 Task: Search one way flight ticket for 3 adults, 3 children in business from Columbus: Rickenbacker International Airport to Indianapolis: Indianapolis International Airport on 8-5-2023. Choice of flights is American. Number of bags: 4 checked bags. Price is upto 42000. Outbound departure time preference is 15:00.
Action: Mouse moved to (424, 170)
Screenshot: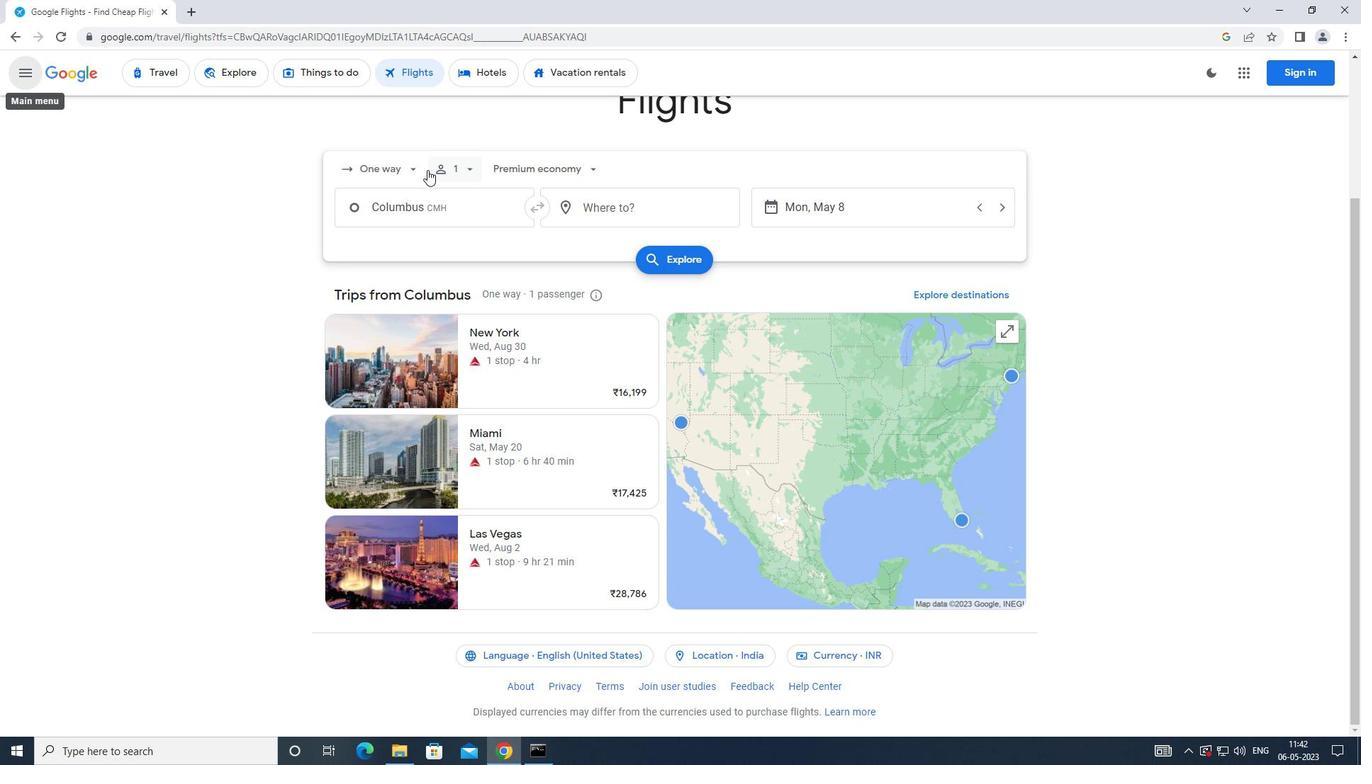 
Action: Mouse pressed left at (424, 170)
Screenshot: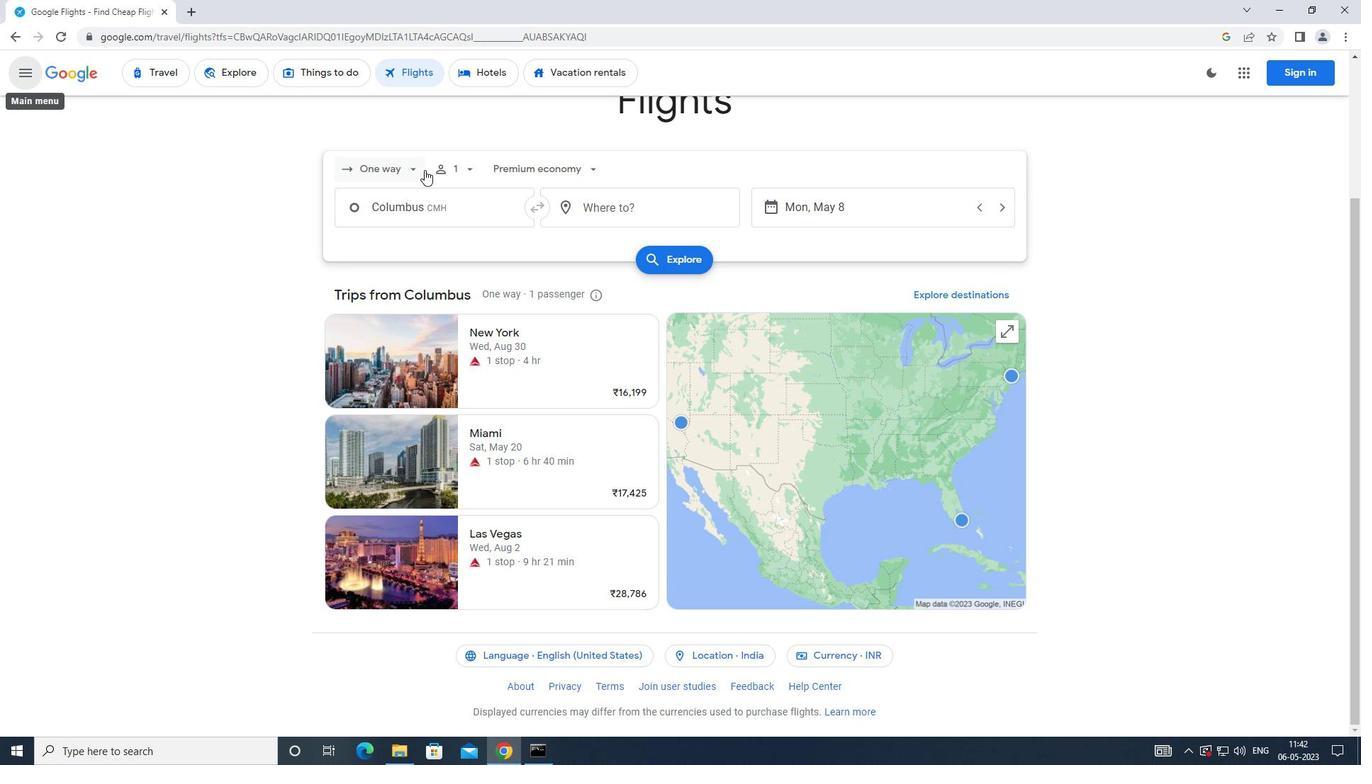 
Action: Mouse moved to (408, 239)
Screenshot: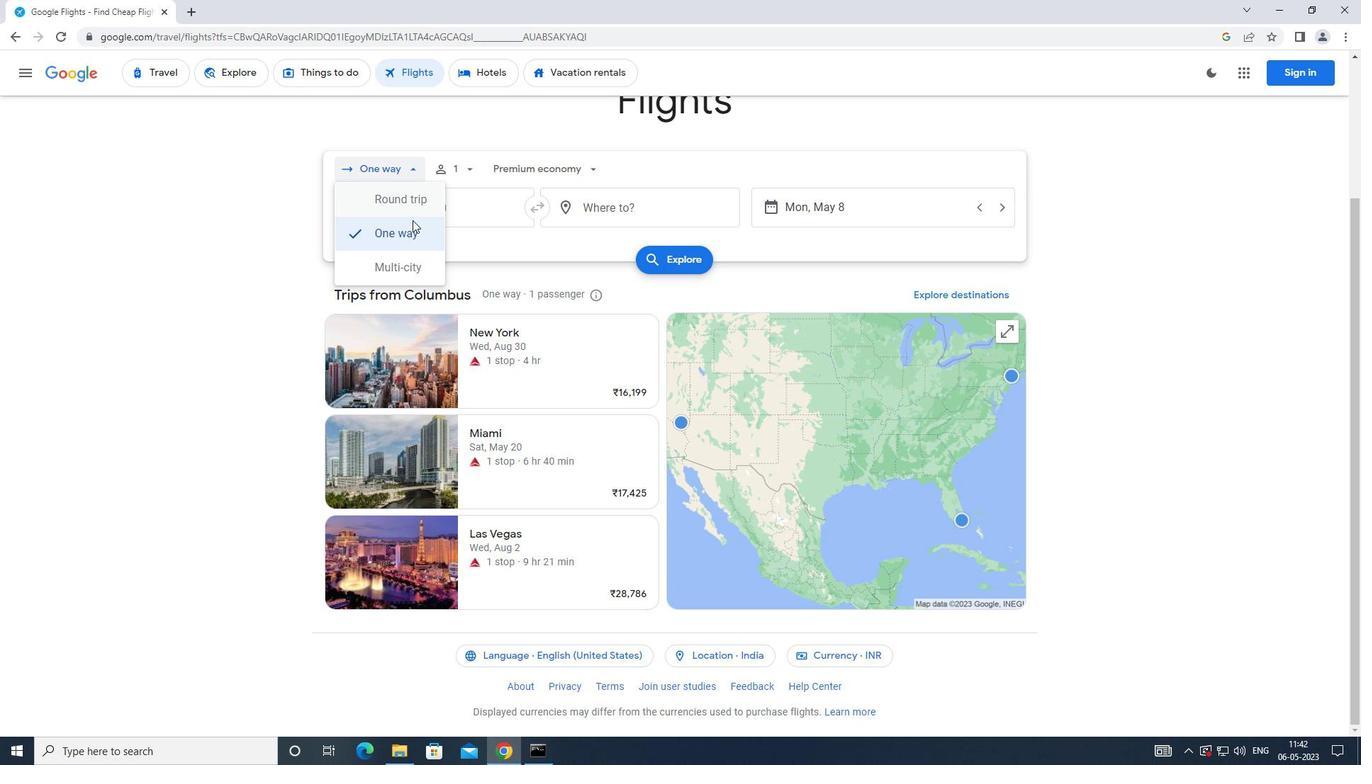 
Action: Mouse pressed left at (408, 239)
Screenshot: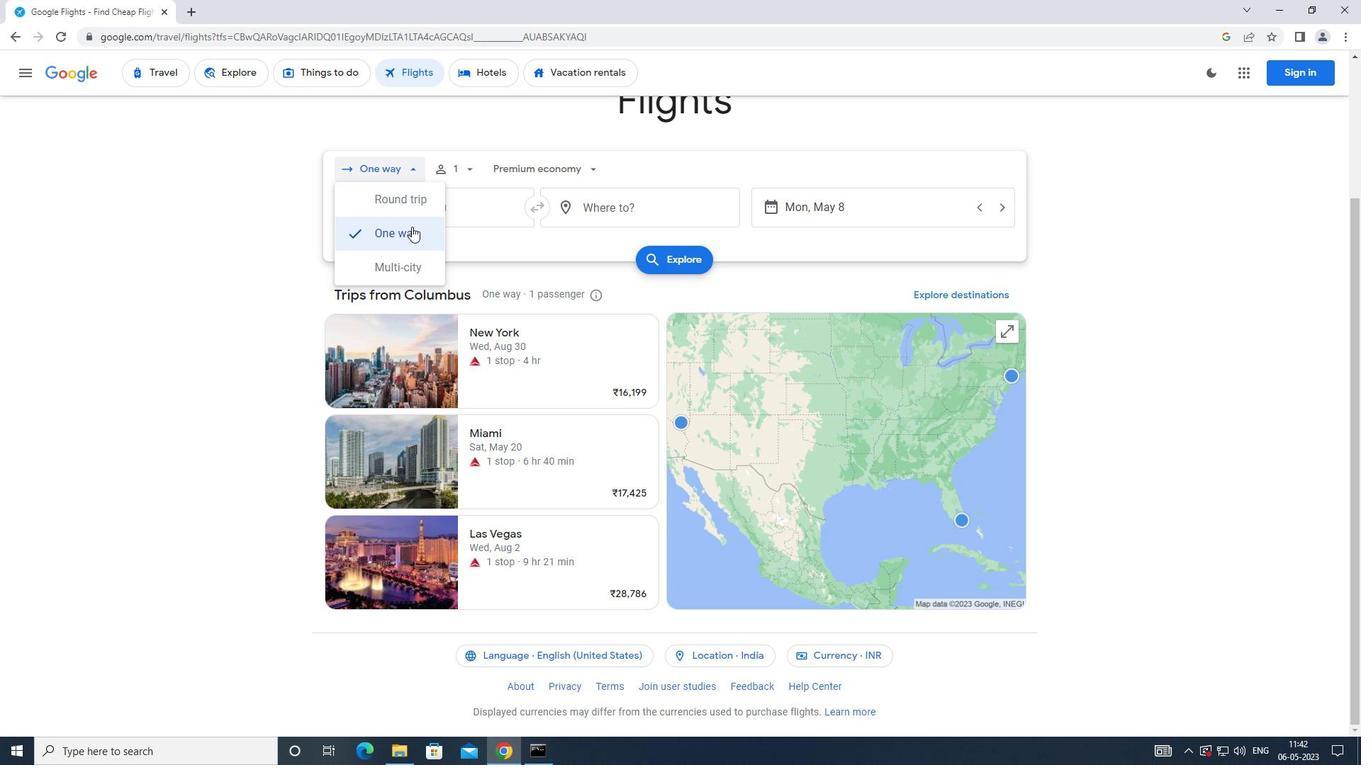 
Action: Mouse moved to (473, 170)
Screenshot: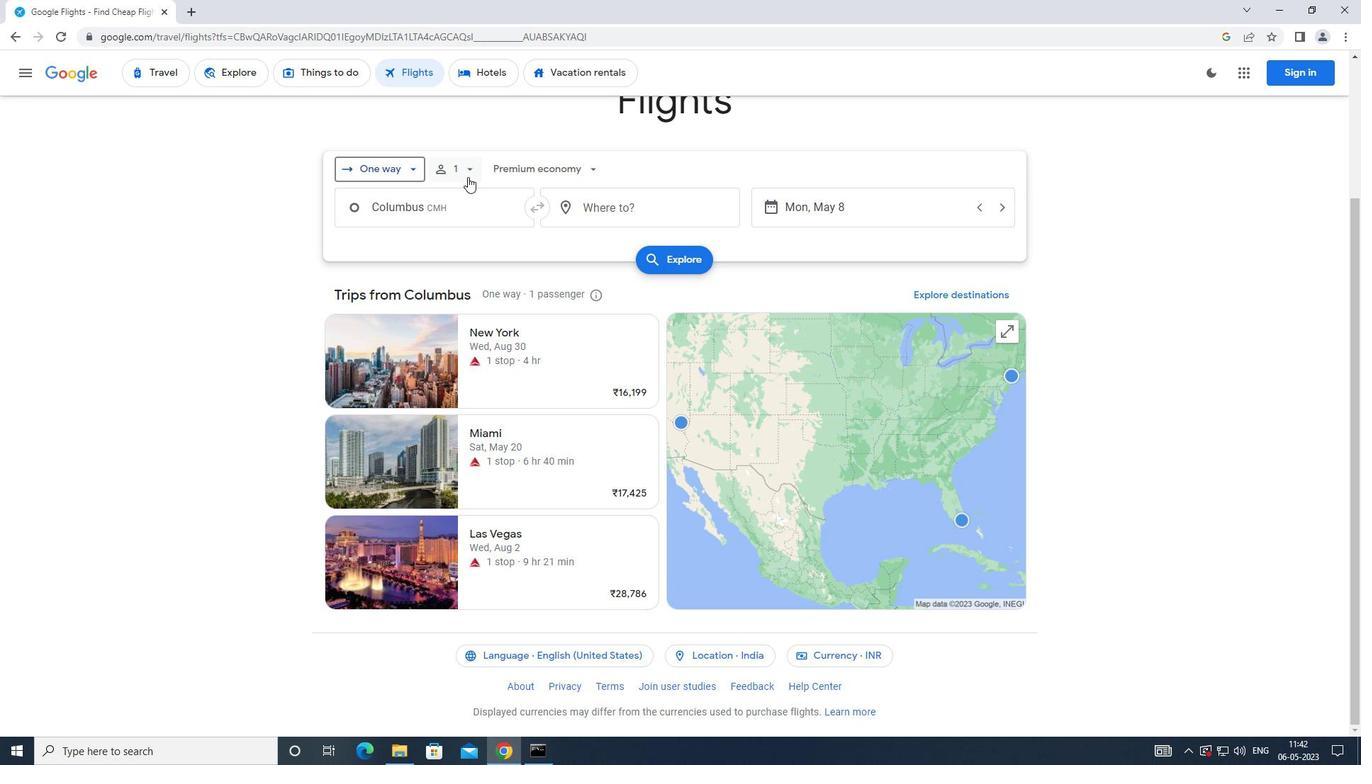 
Action: Mouse pressed left at (473, 170)
Screenshot: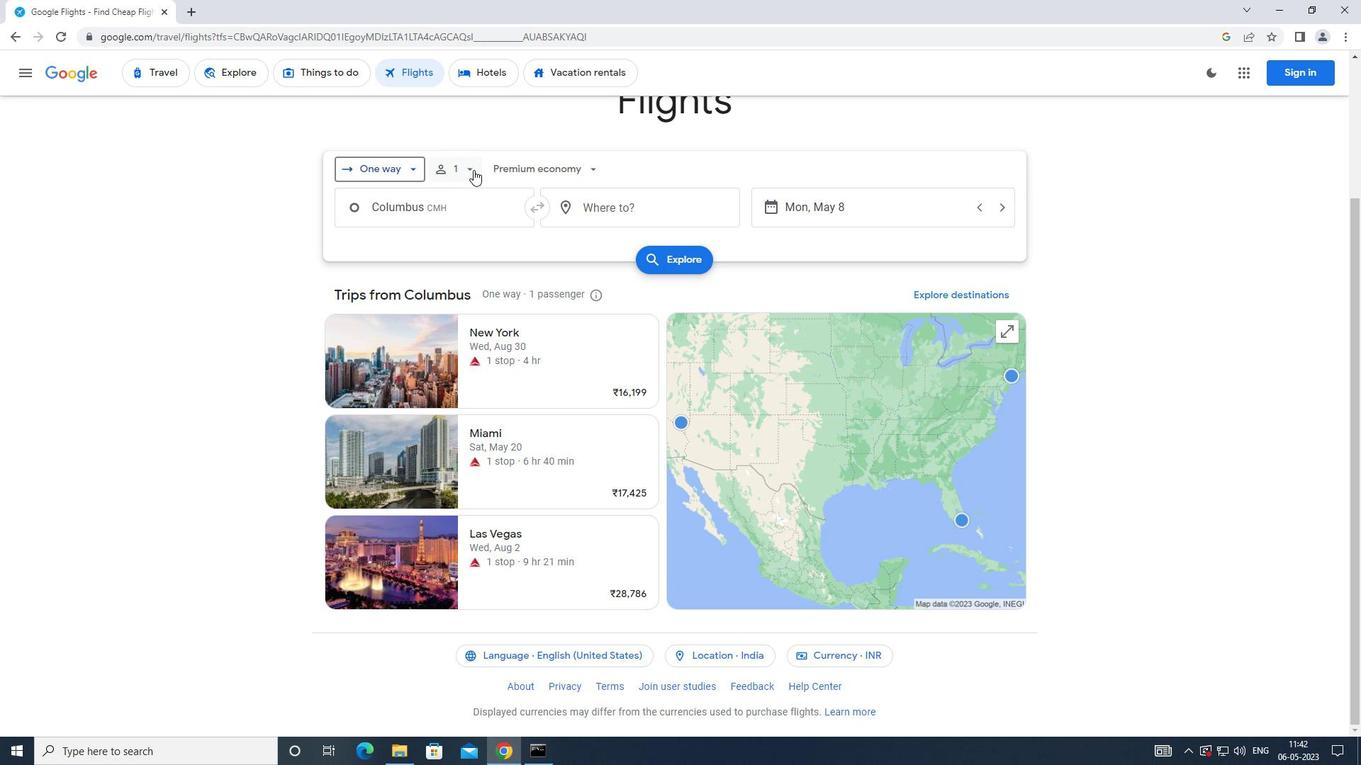 
Action: Mouse moved to (574, 202)
Screenshot: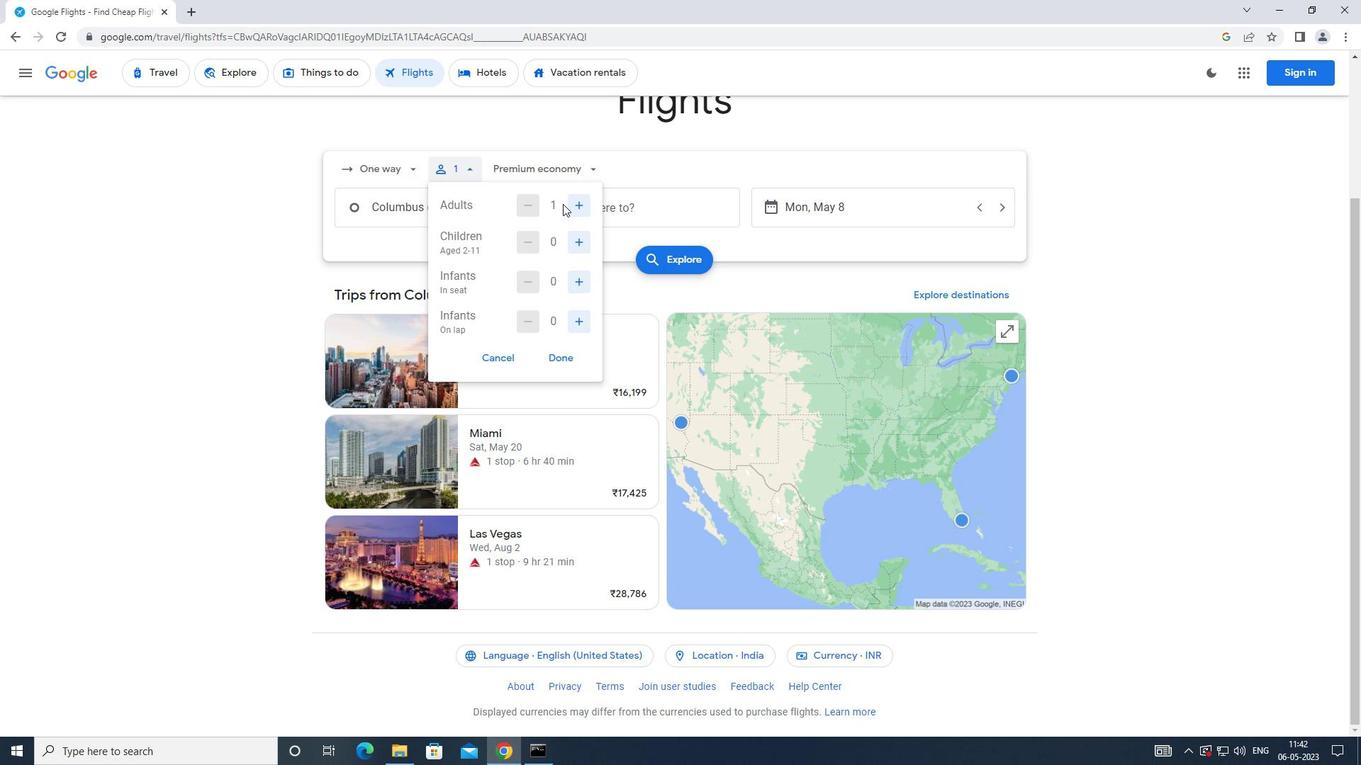 
Action: Mouse pressed left at (574, 202)
Screenshot: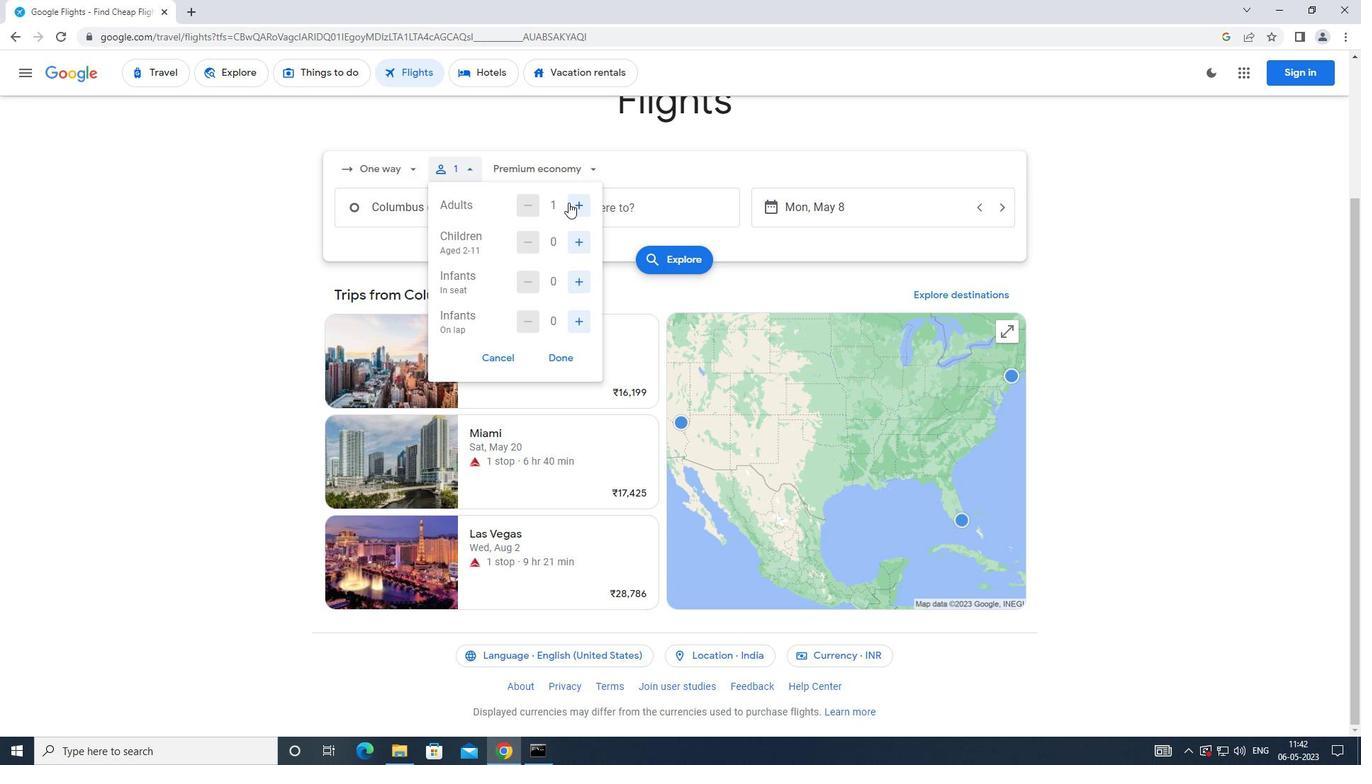 
Action: Mouse pressed left at (574, 202)
Screenshot: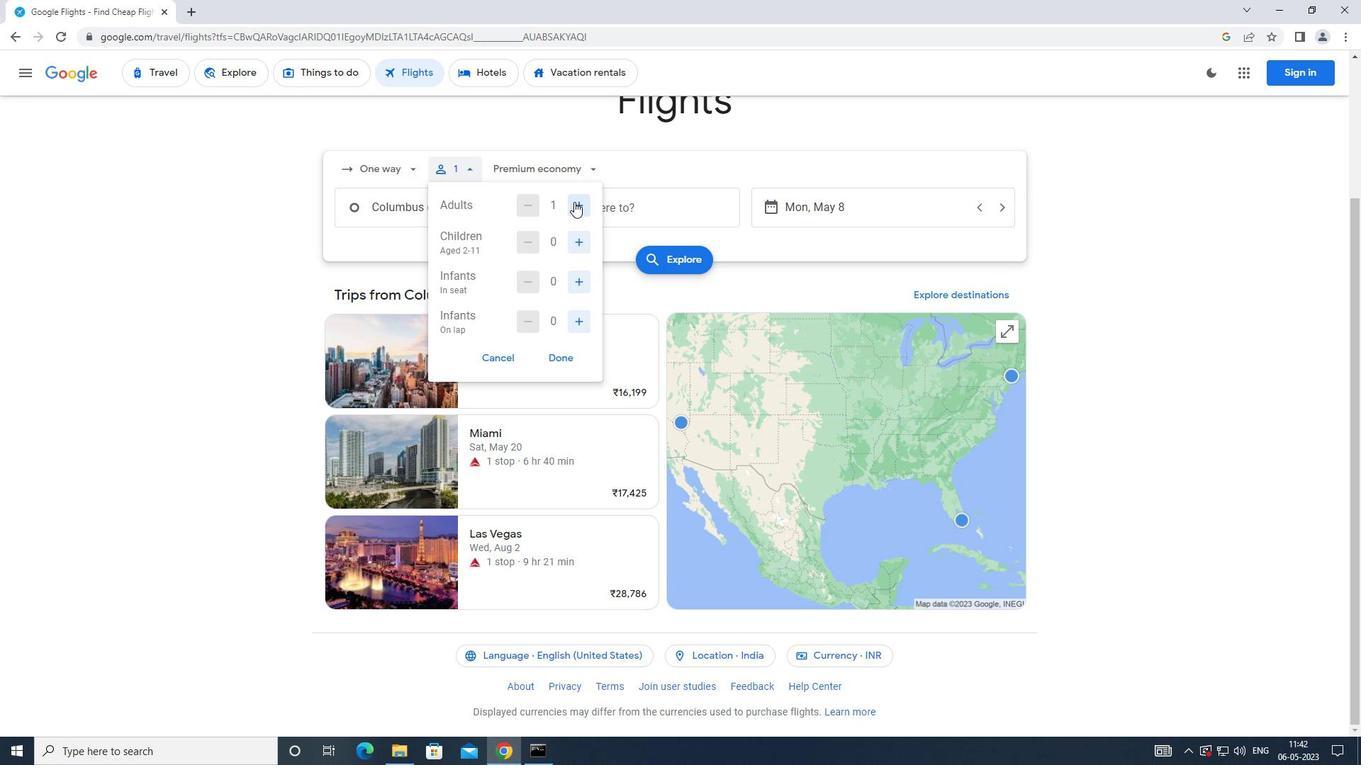
Action: Mouse moved to (573, 246)
Screenshot: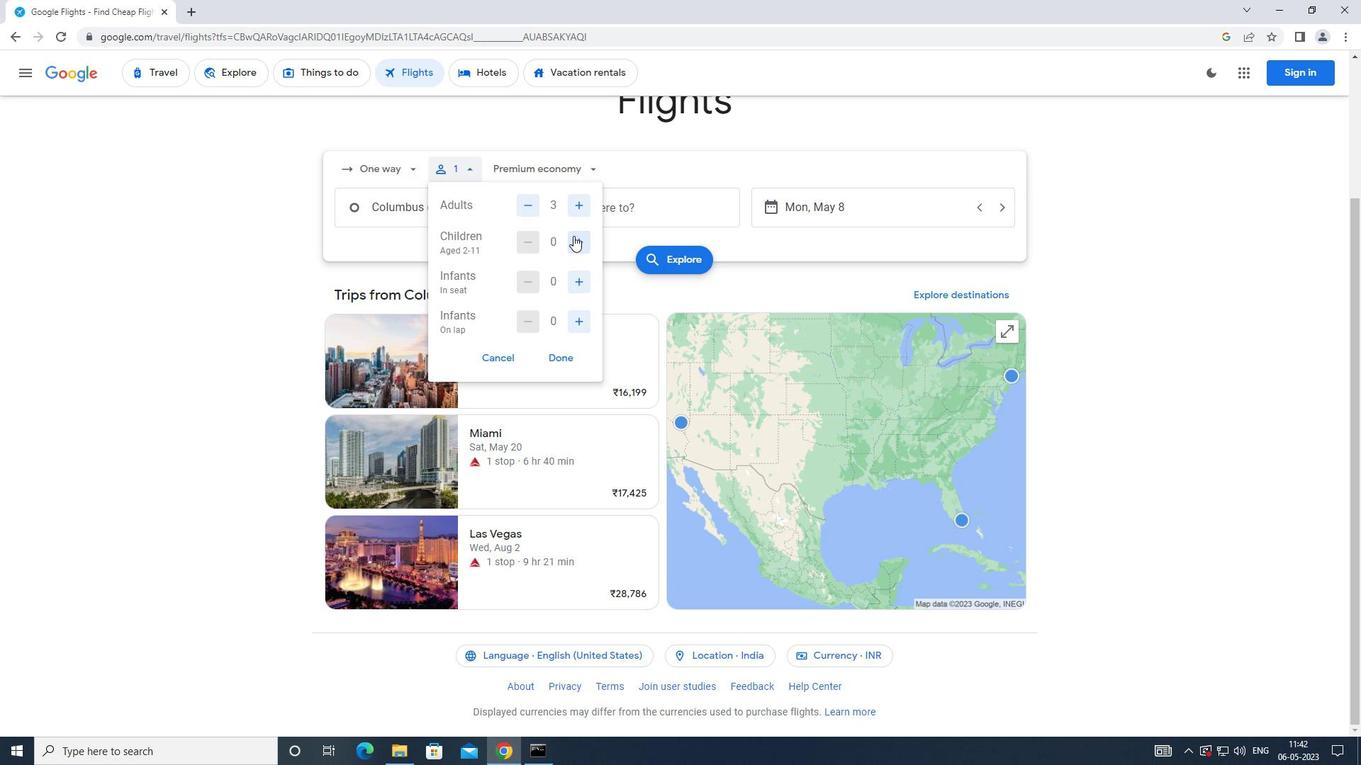 
Action: Mouse pressed left at (573, 246)
Screenshot: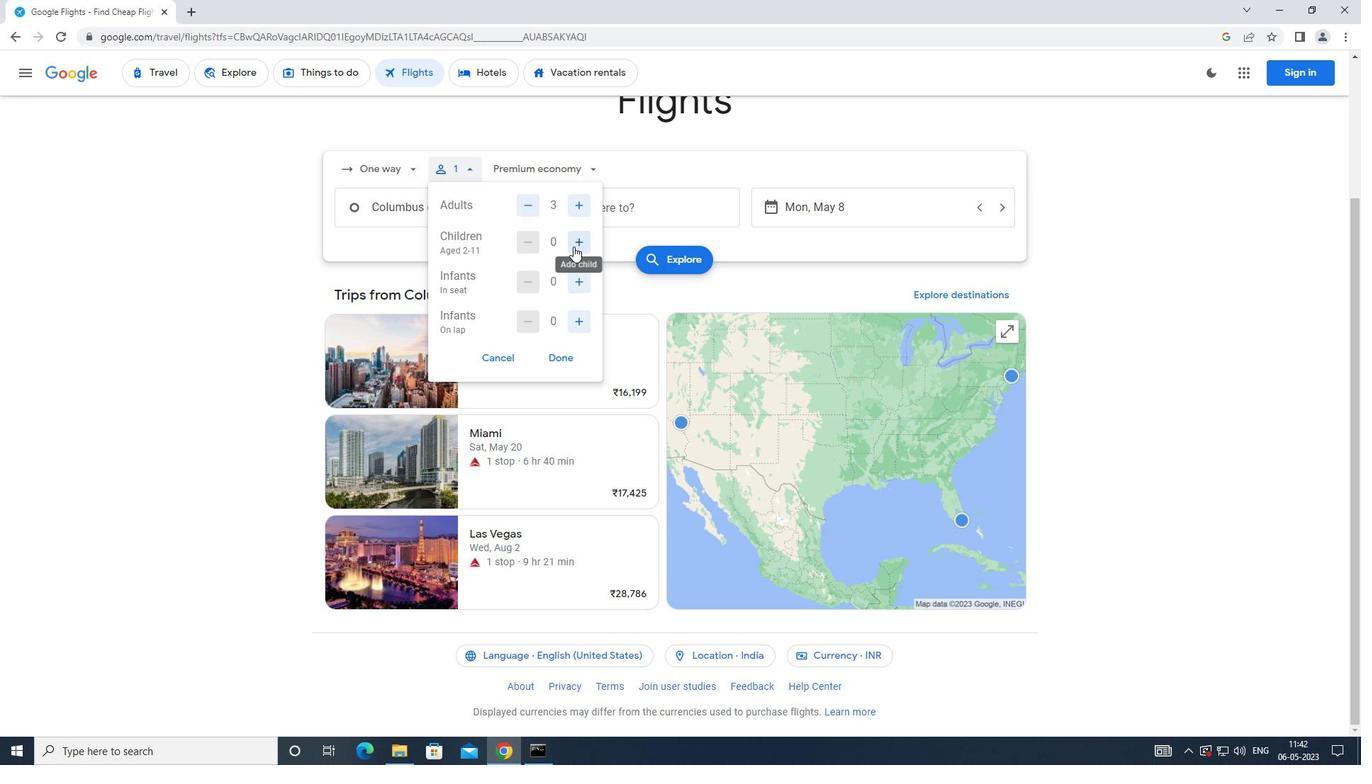 
Action: Mouse moved to (573, 246)
Screenshot: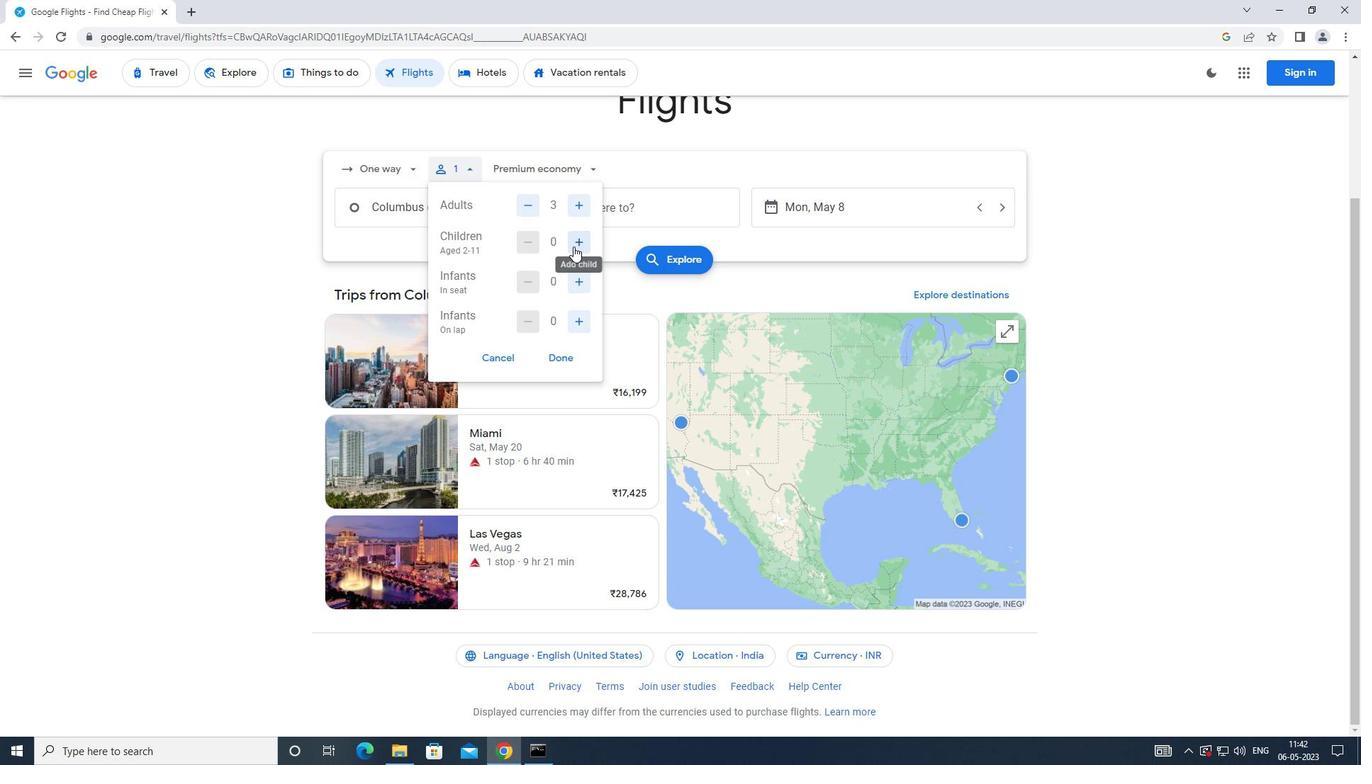 
Action: Mouse pressed left at (573, 246)
Screenshot: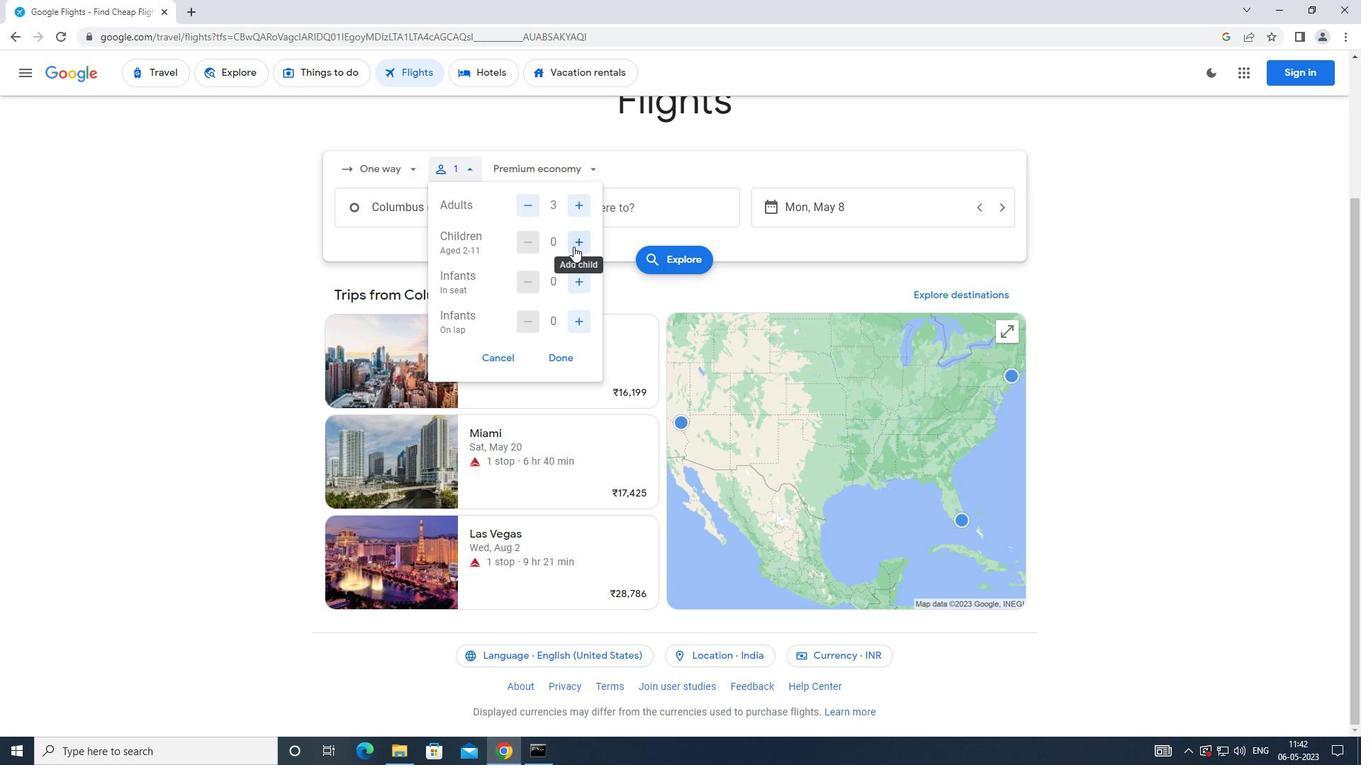 
Action: Mouse pressed left at (573, 246)
Screenshot: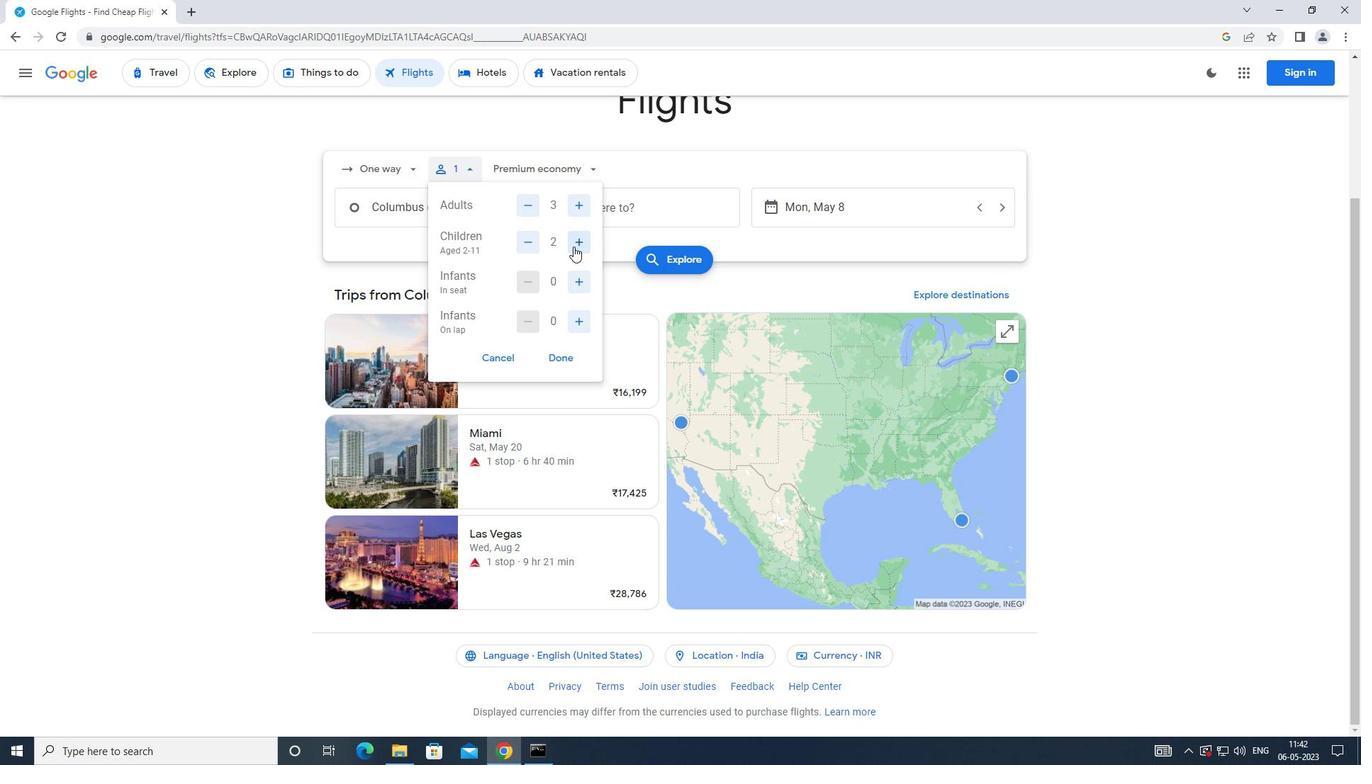 
Action: Mouse moved to (563, 354)
Screenshot: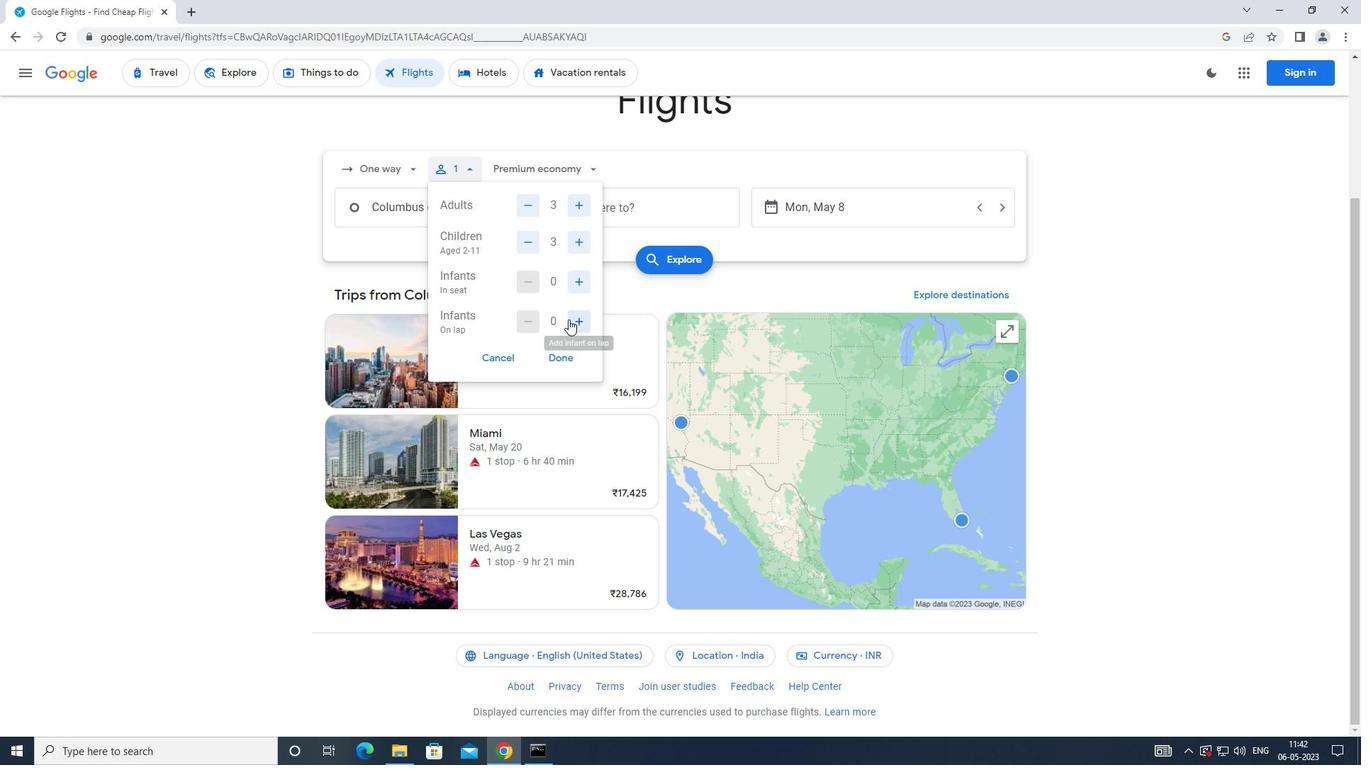 
Action: Mouse pressed left at (563, 354)
Screenshot: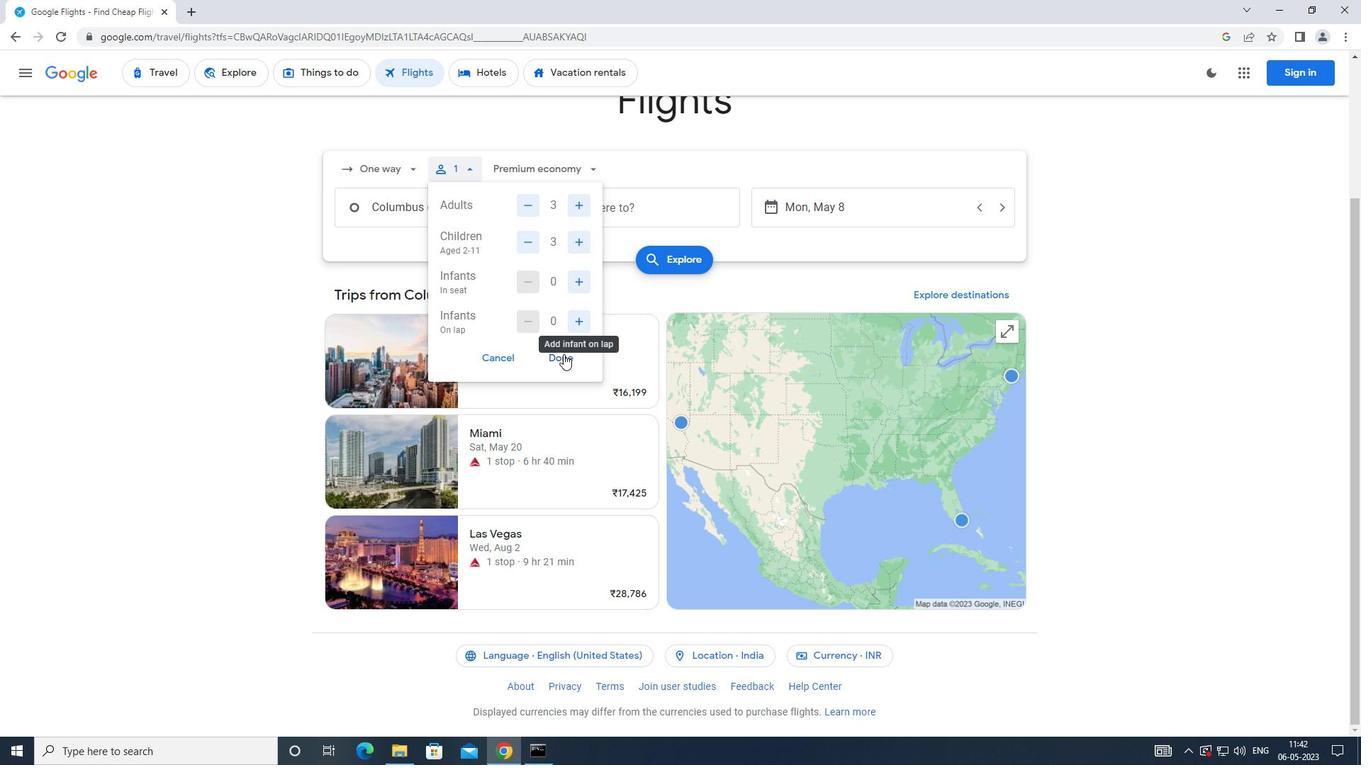 
Action: Mouse moved to (578, 175)
Screenshot: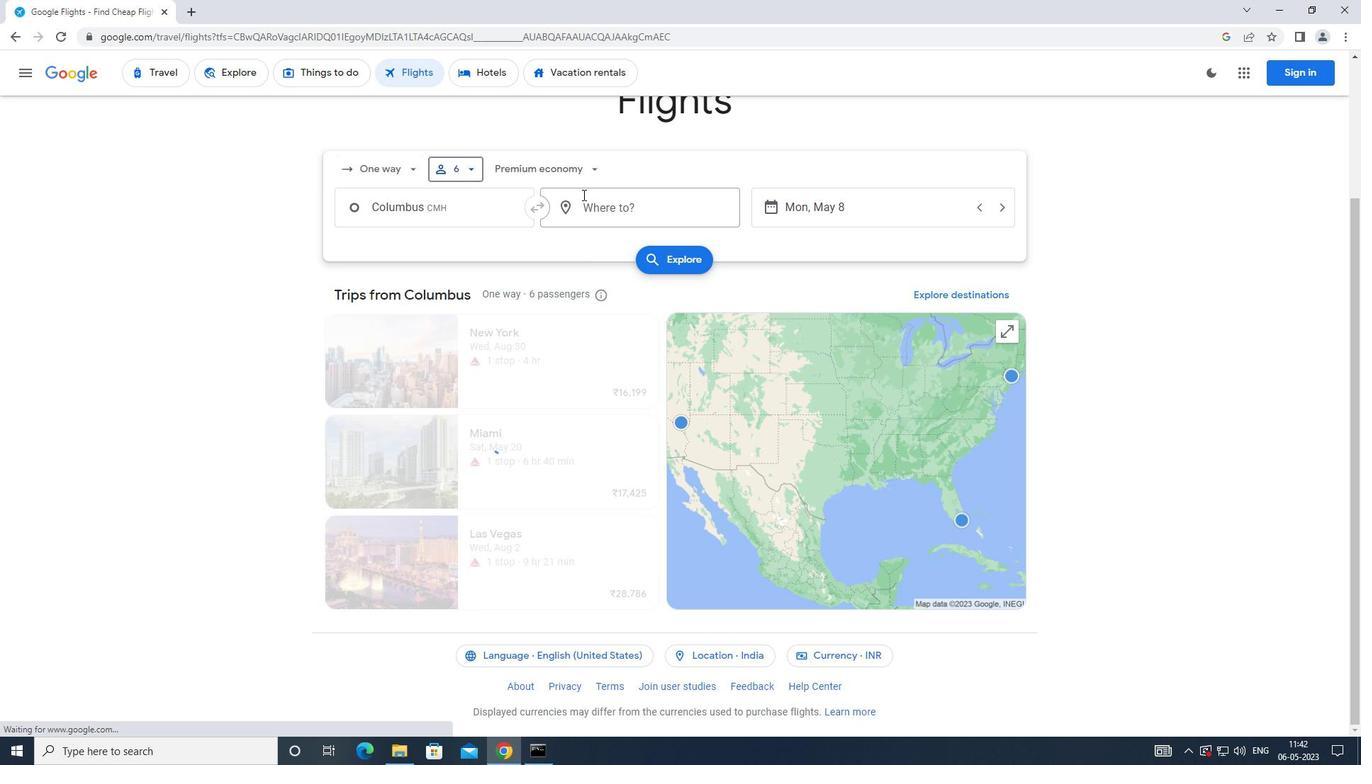 
Action: Mouse pressed left at (578, 175)
Screenshot: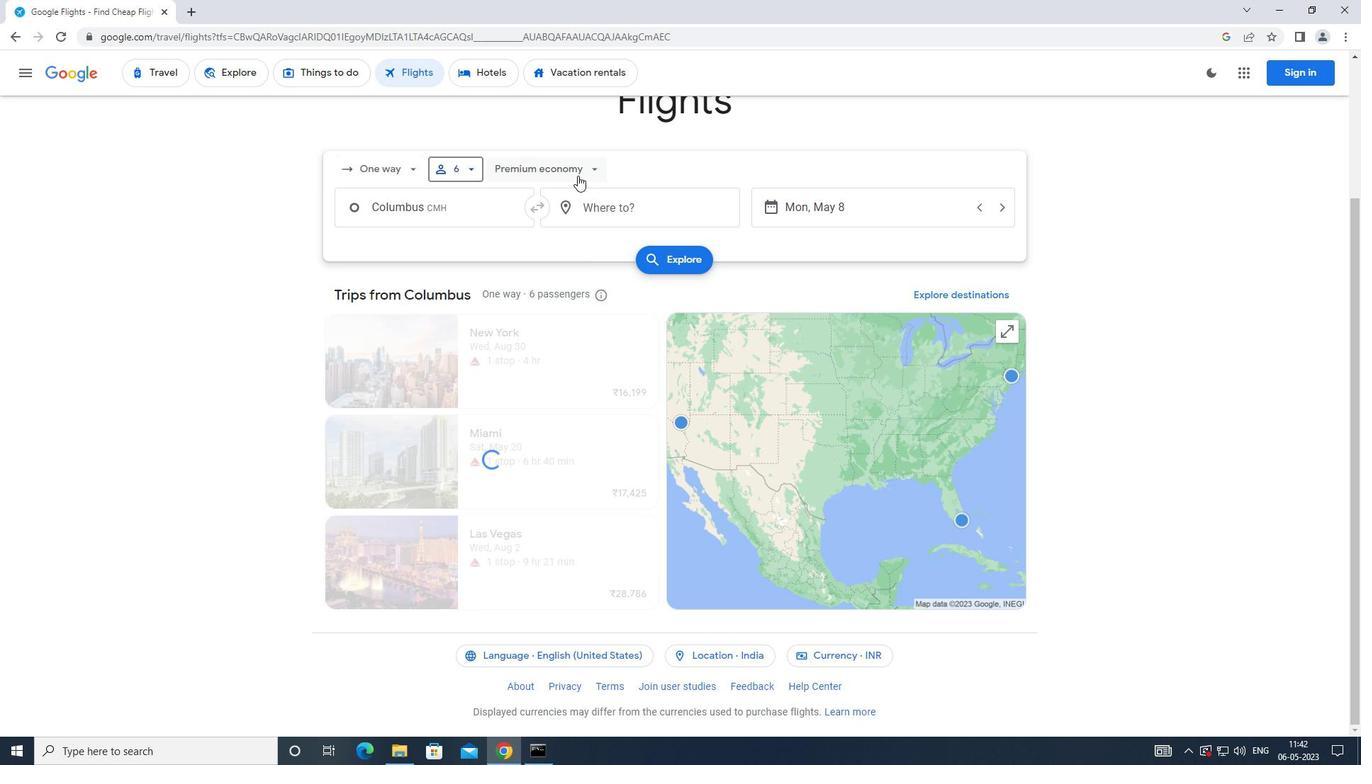 
Action: Mouse moved to (573, 263)
Screenshot: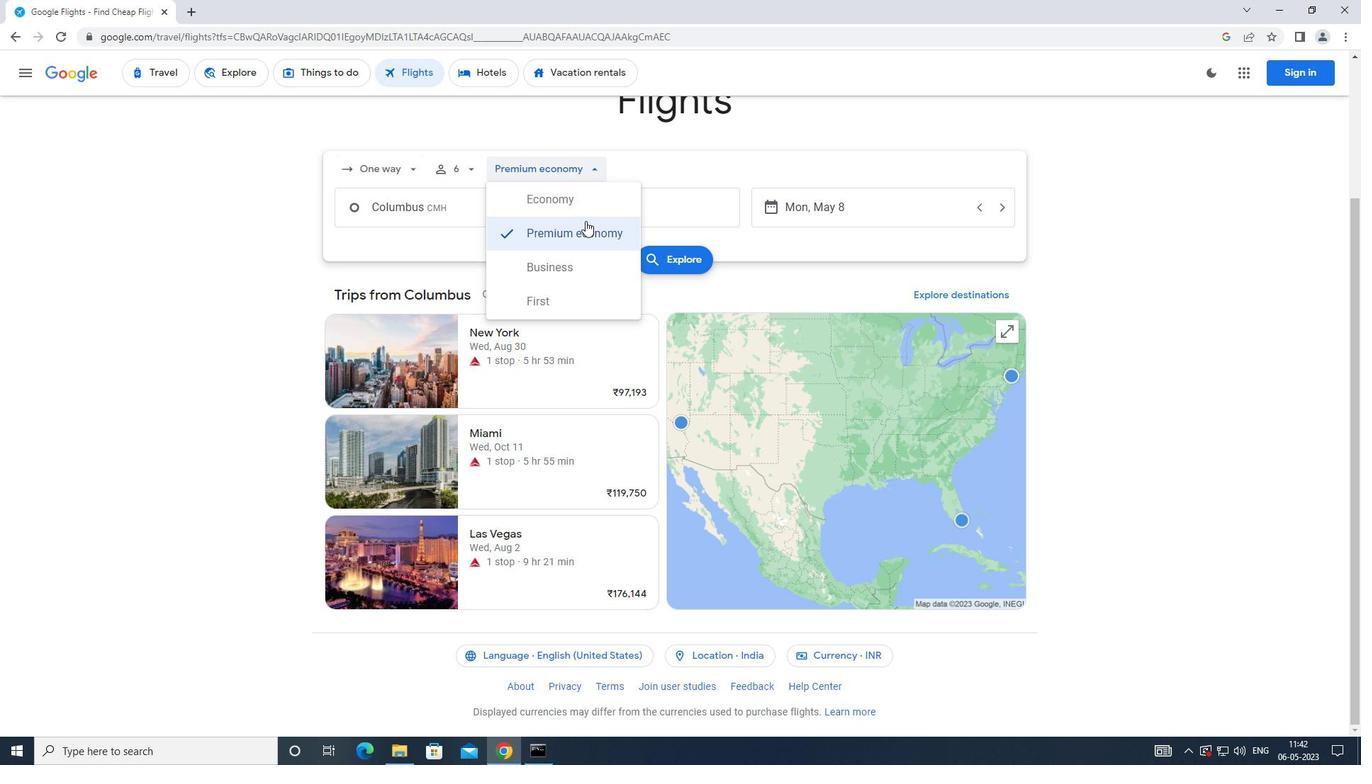 
Action: Mouse pressed left at (573, 263)
Screenshot: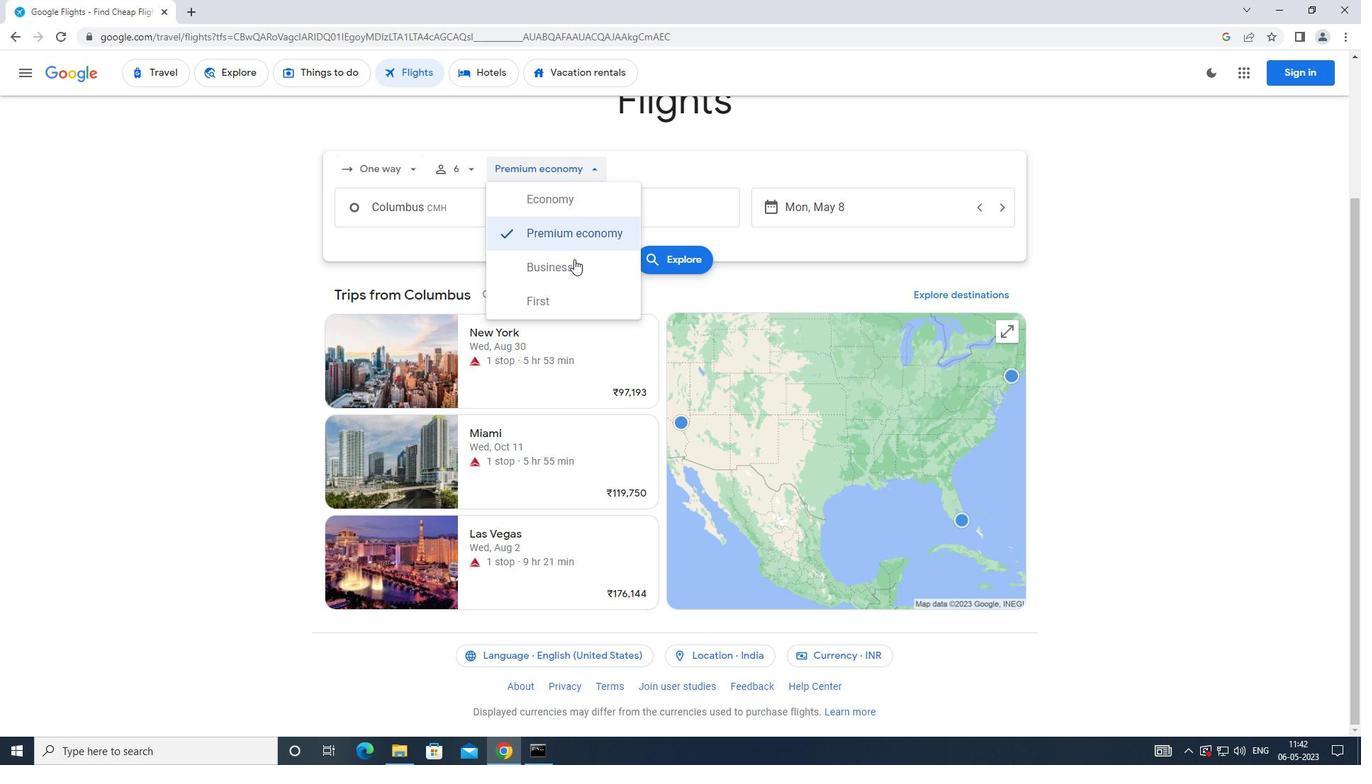 
Action: Mouse moved to (475, 212)
Screenshot: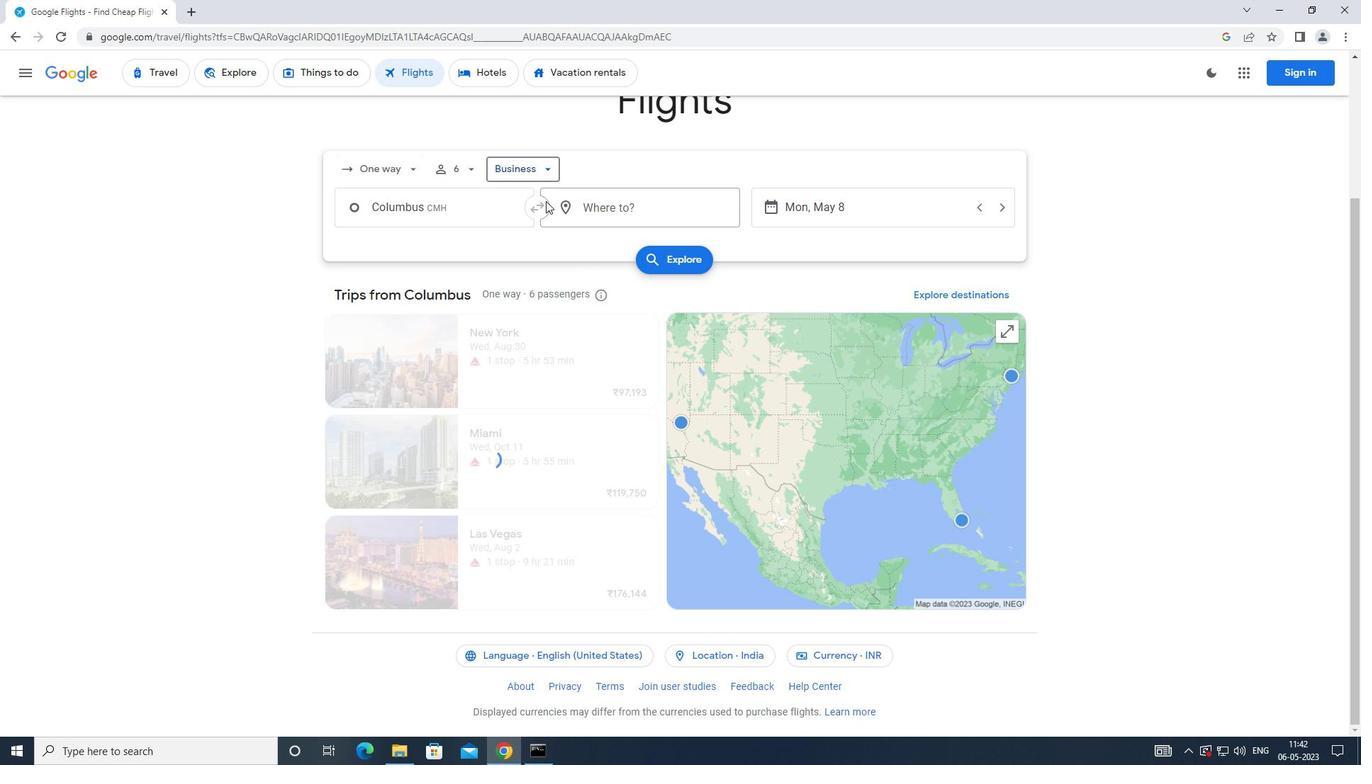 
Action: Mouse pressed left at (475, 212)
Screenshot: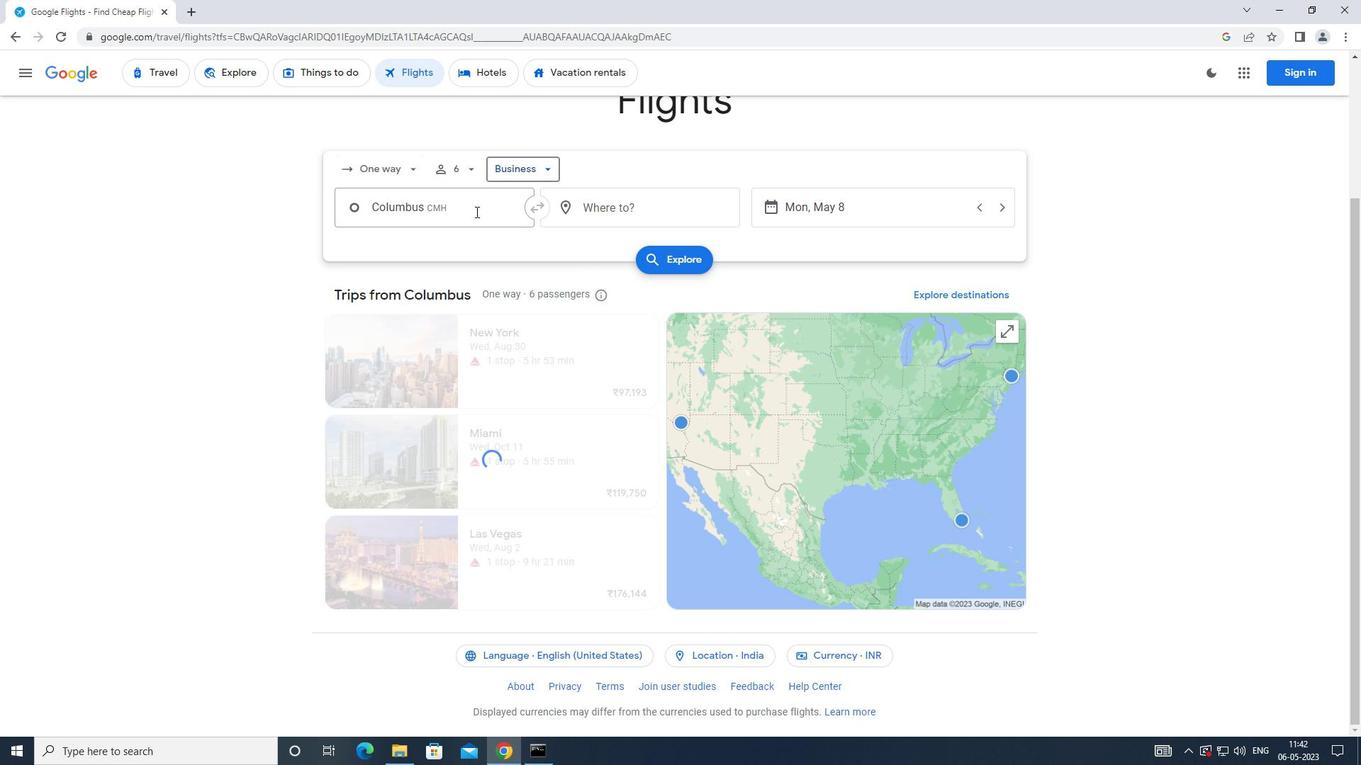 
Action: Mouse moved to (475, 217)
Screenshot: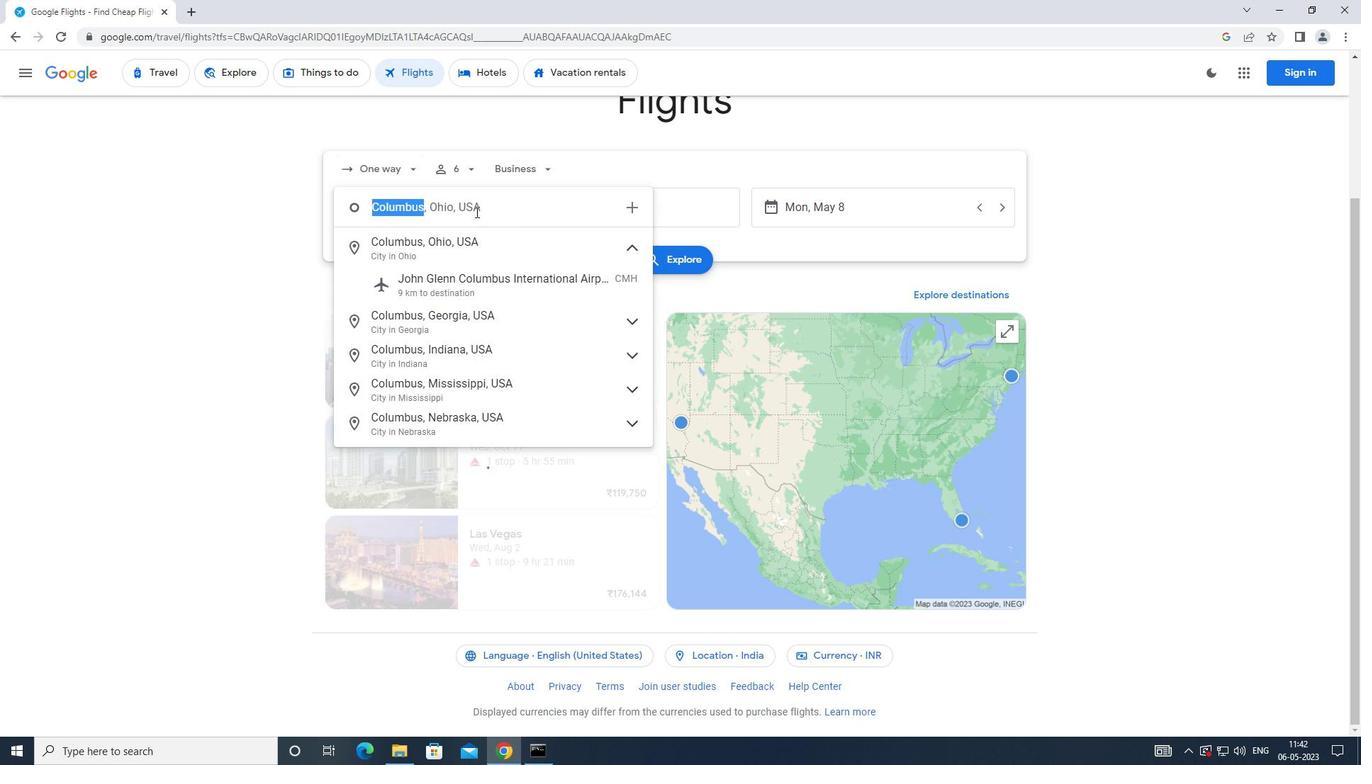 
Action: Key pressed <Key.caps_lock>r<Key.caps_lock>ickenbacker
Screenshot: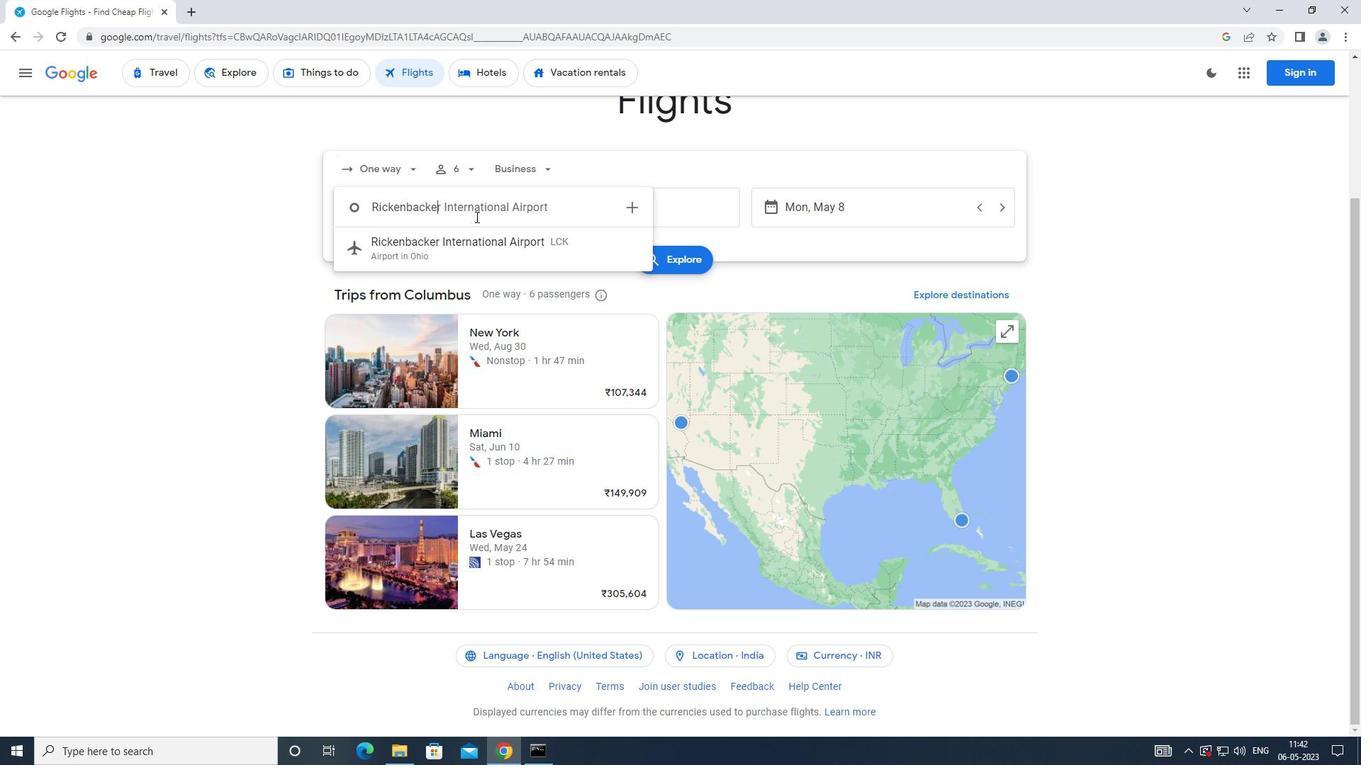 
Action: Mouse moved to (472, 245)
Screenshot: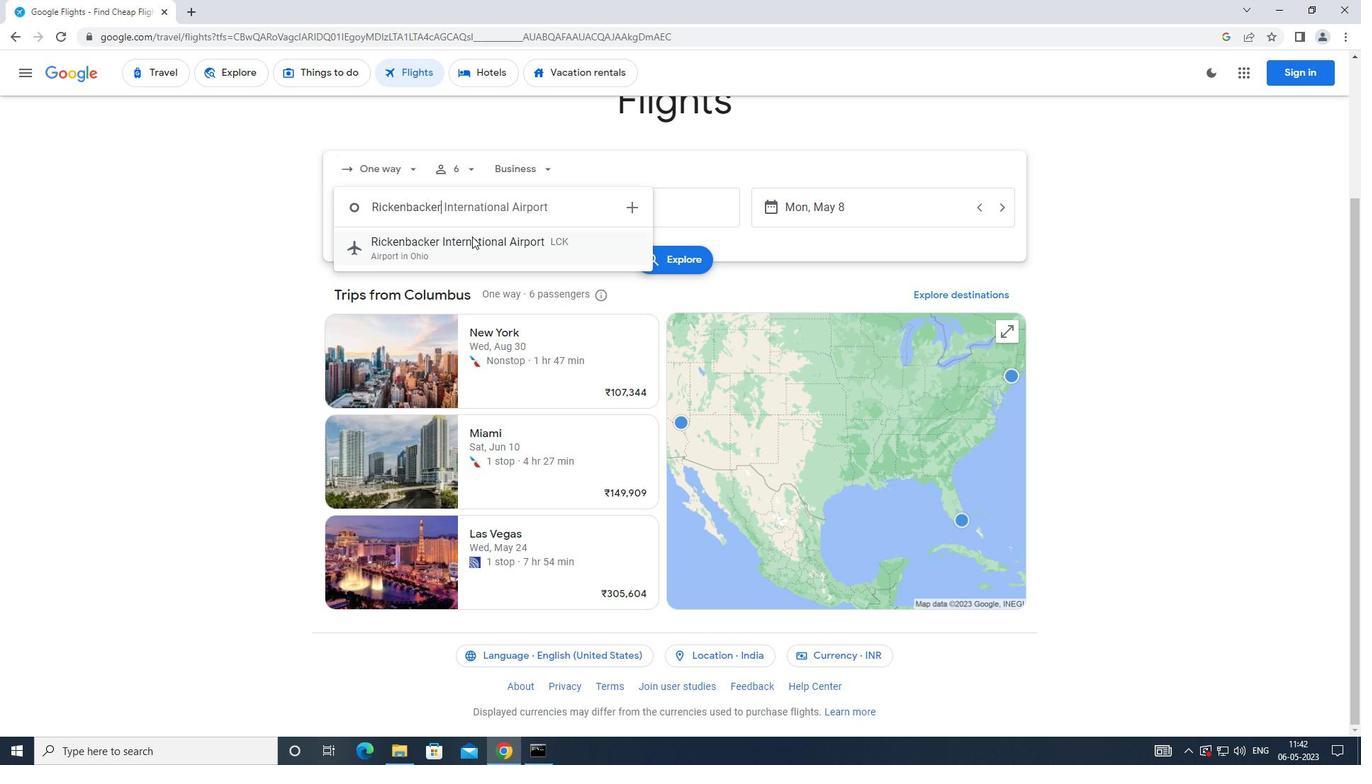
Action: Mouse pressed left at (472, 245)
Screenshot: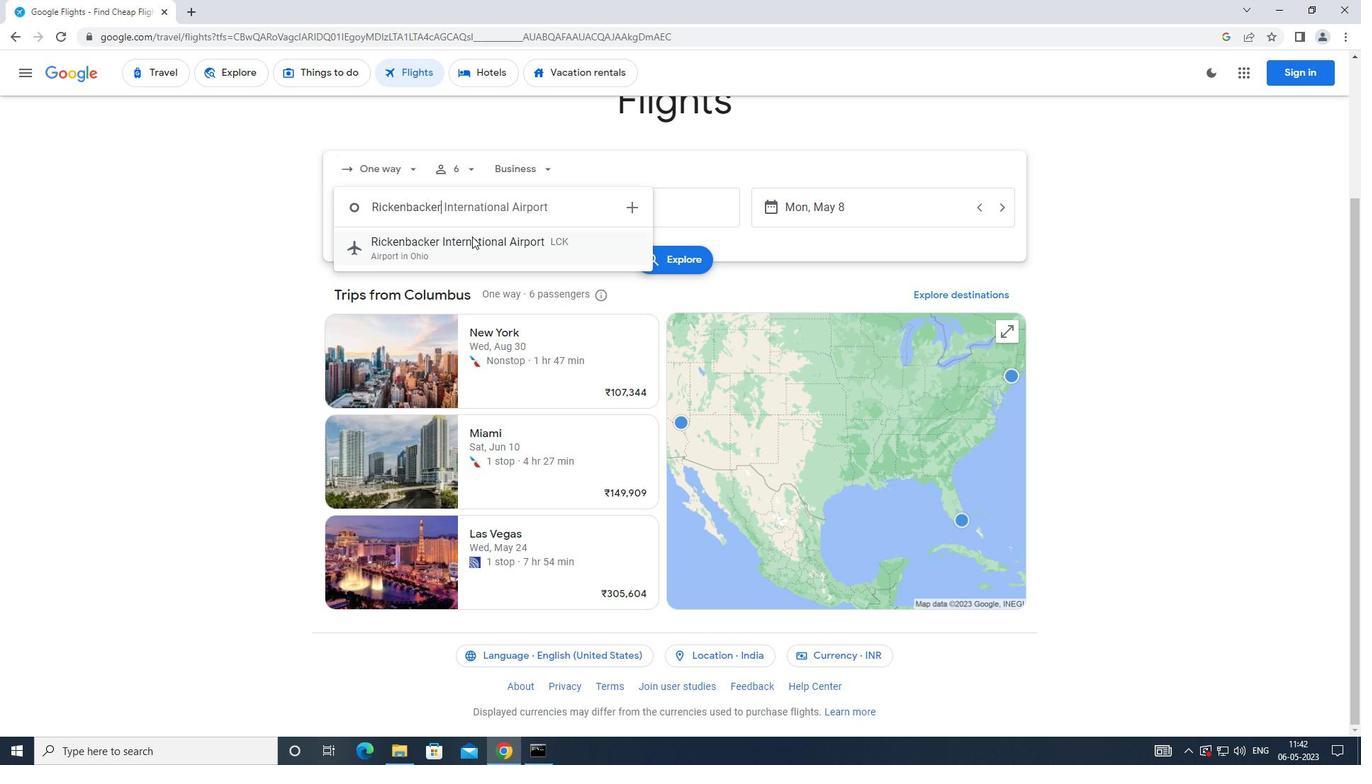 
Action: Mouse moved to (645, 219)
Screenshot: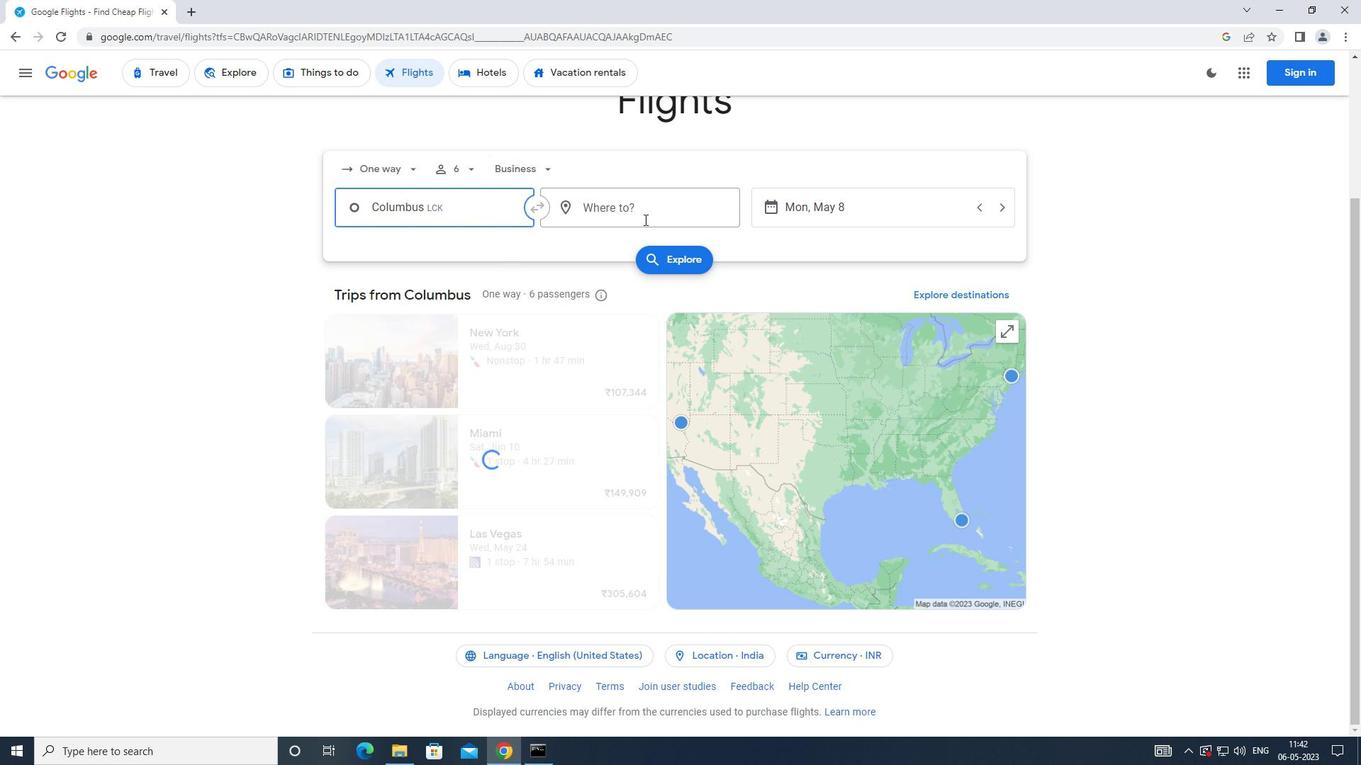 
Action: Mouse pressed left at (645, 219)
Screenshot: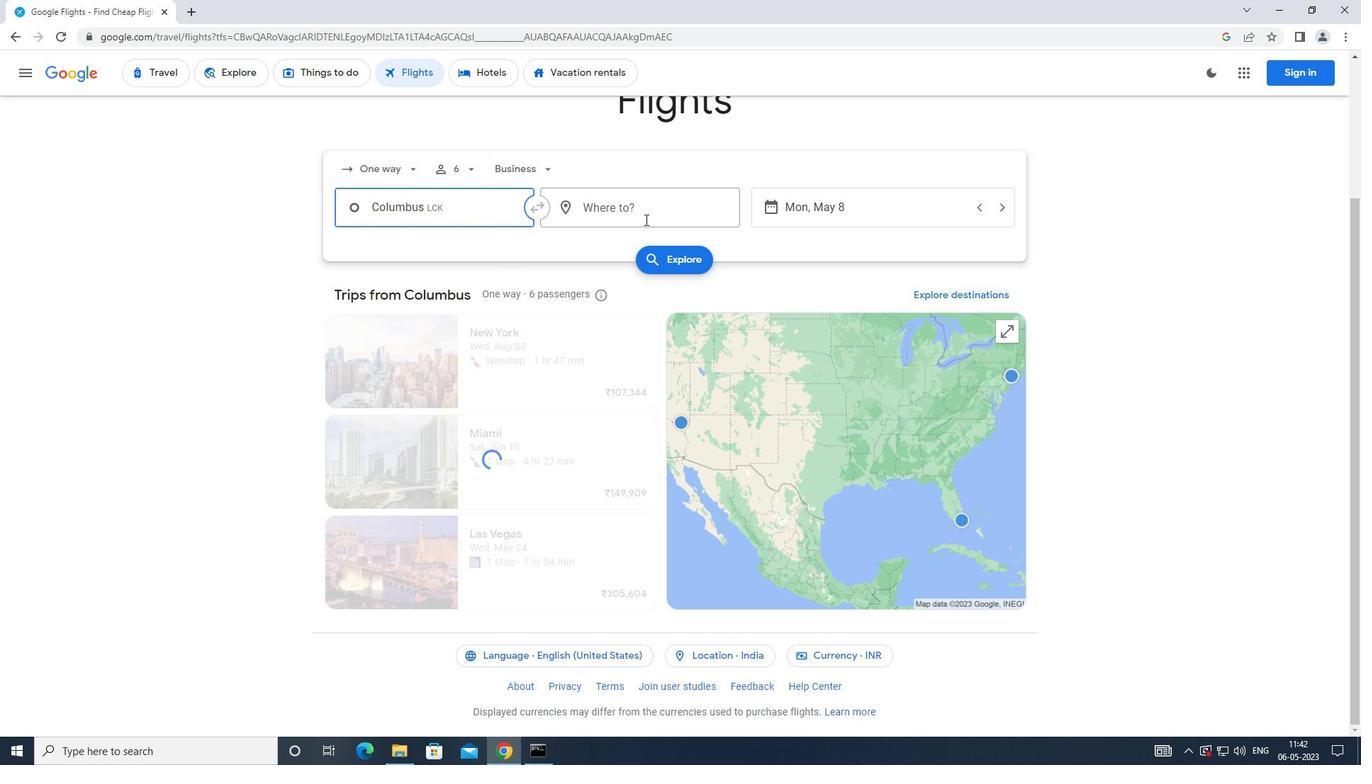 
Action: Mouse moved to (645, 219)
Screenshot: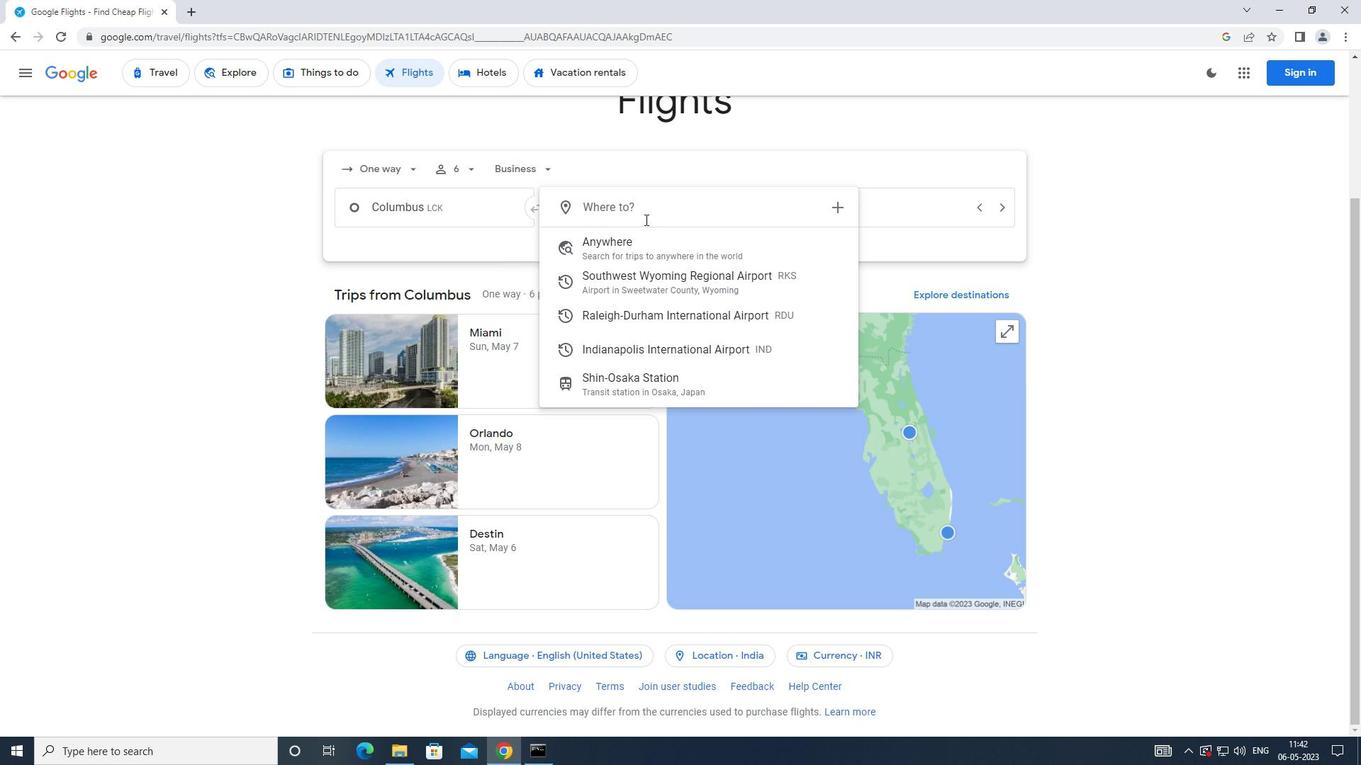 
Action: Key pressed <Key.caps_lock>i<Key.caps_lock>ndianapolis
Screenshot: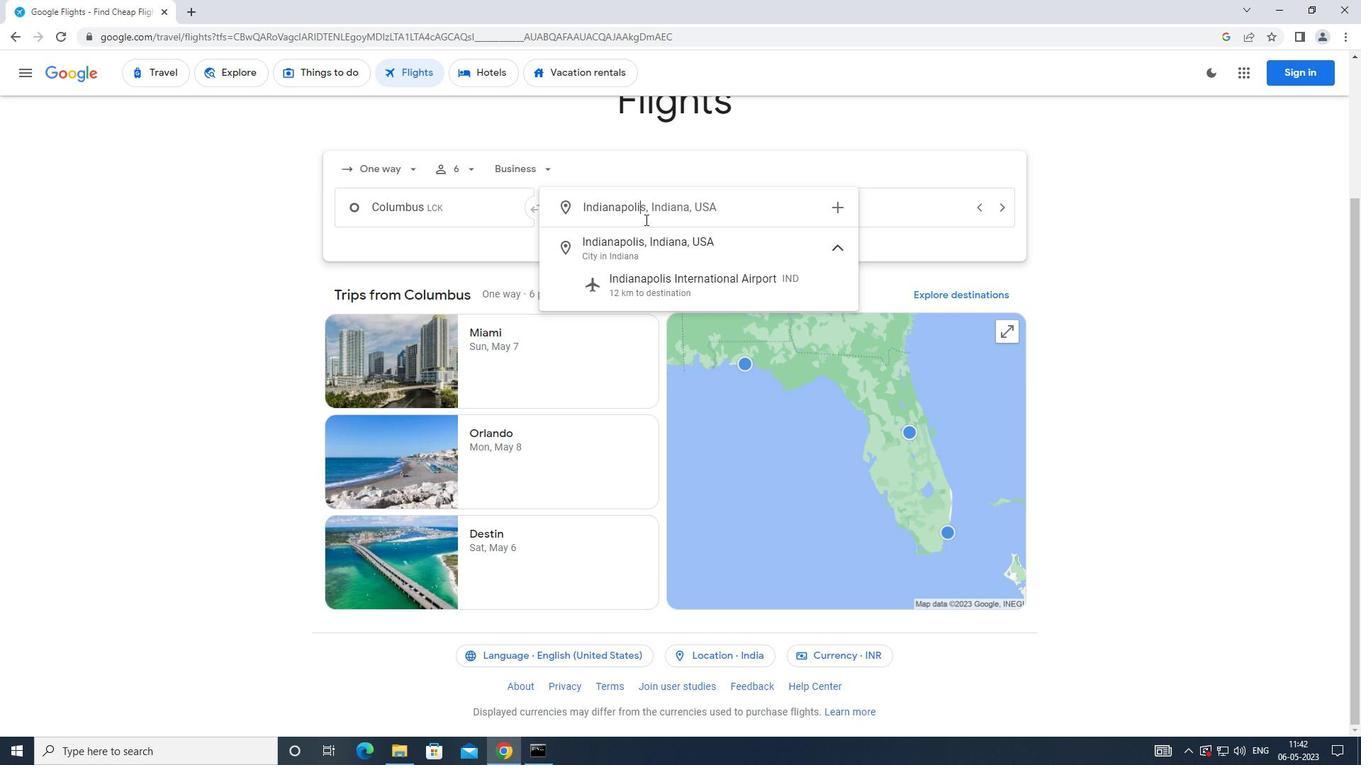 
Action: Mouse moved to (647, 275)
Screenshot: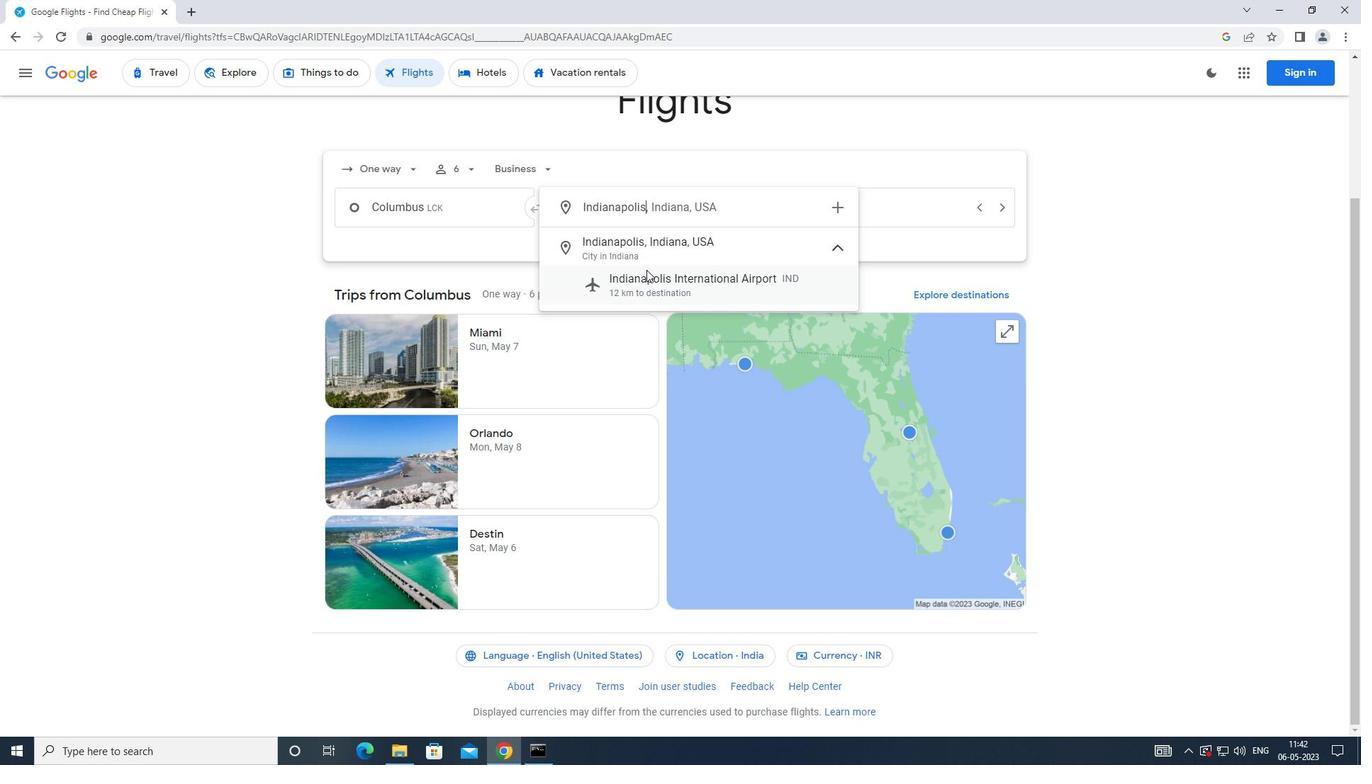 
Action: Mouse pressed left at (647, 275)
Screenshot: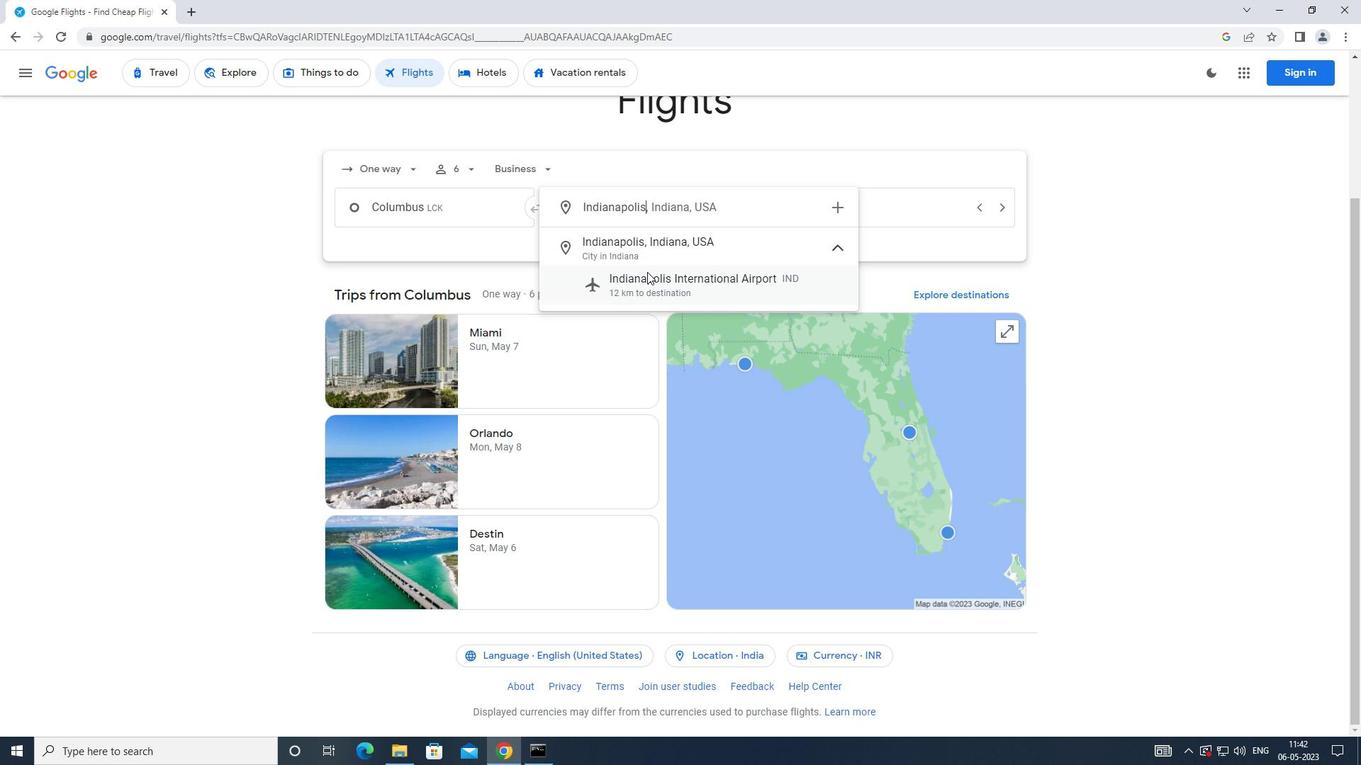 
Action: Mouse moved to (811, 224)
Screenshot: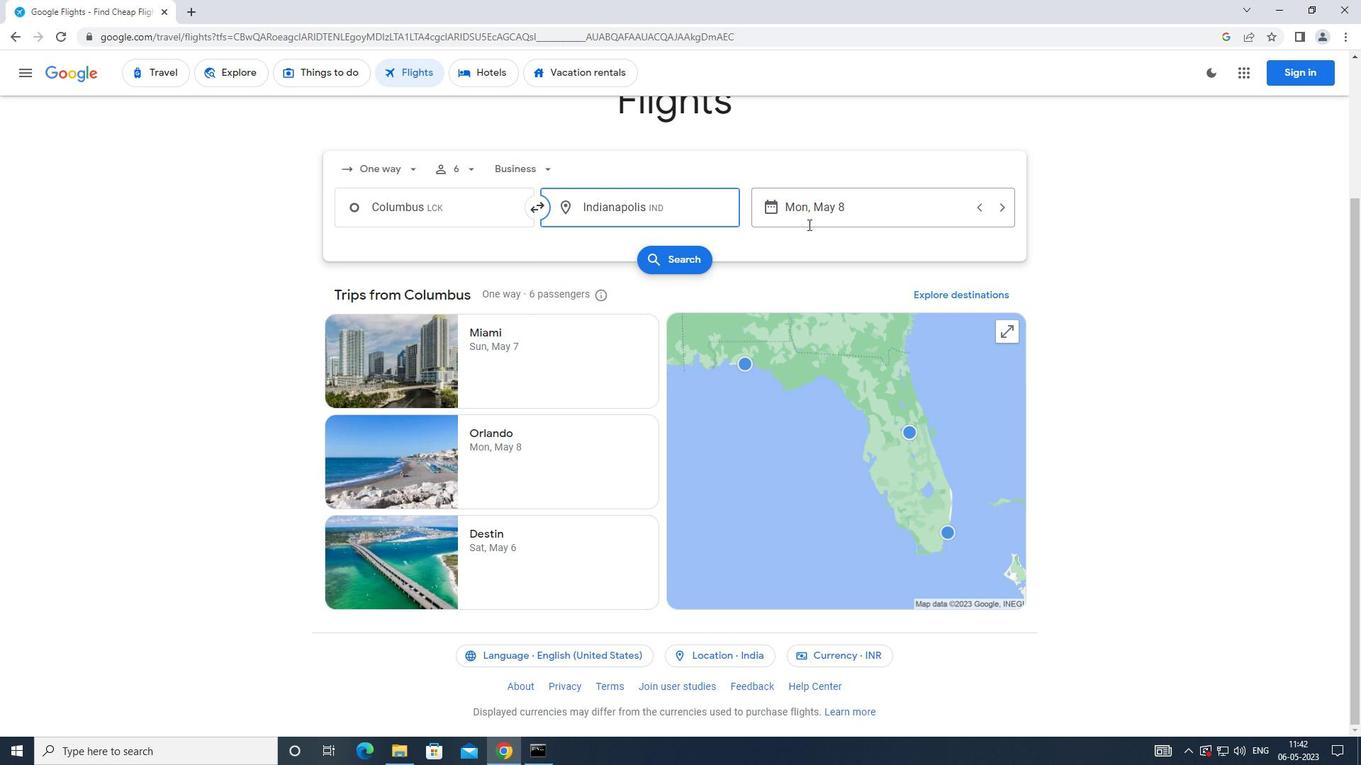 
Action: Mouse pressed left at (811, 224)
Screenshot: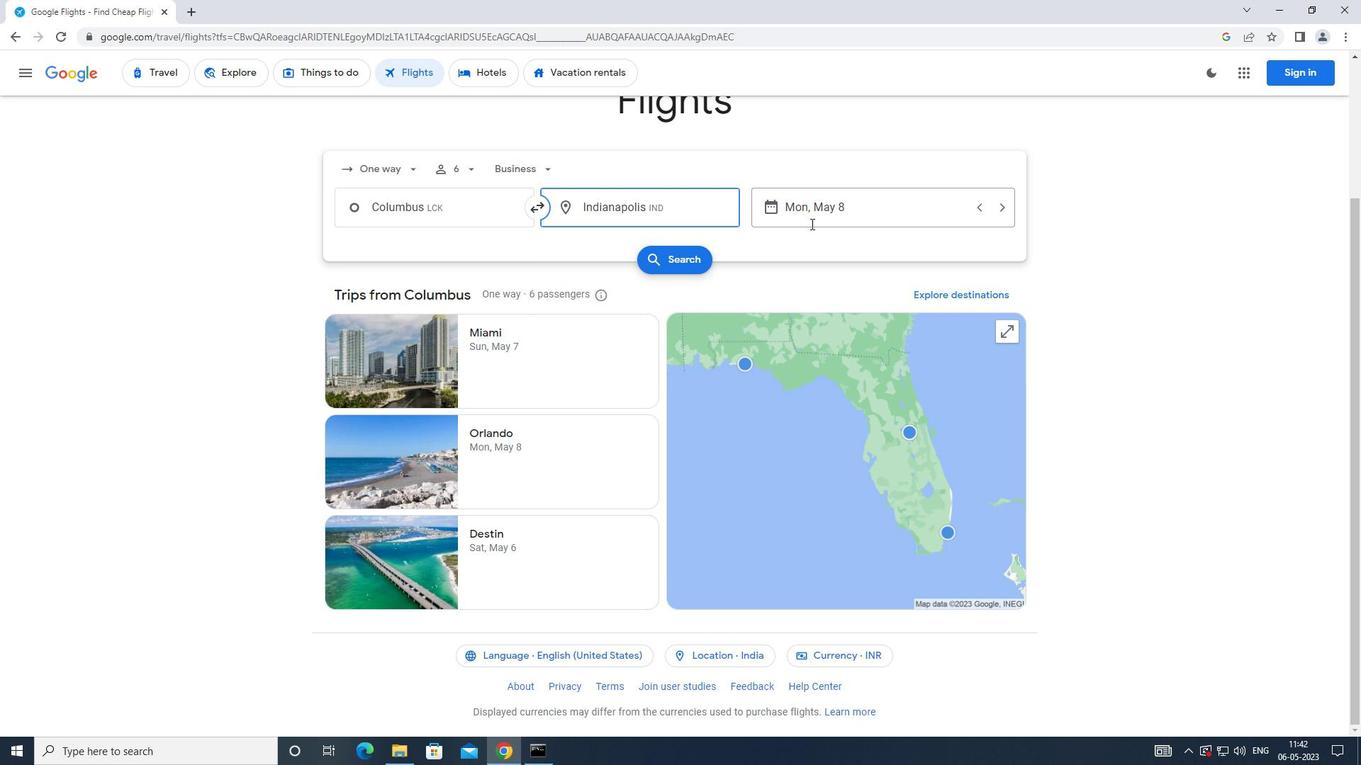 
Action: Mouse moved to (547, 353)
Screenshot: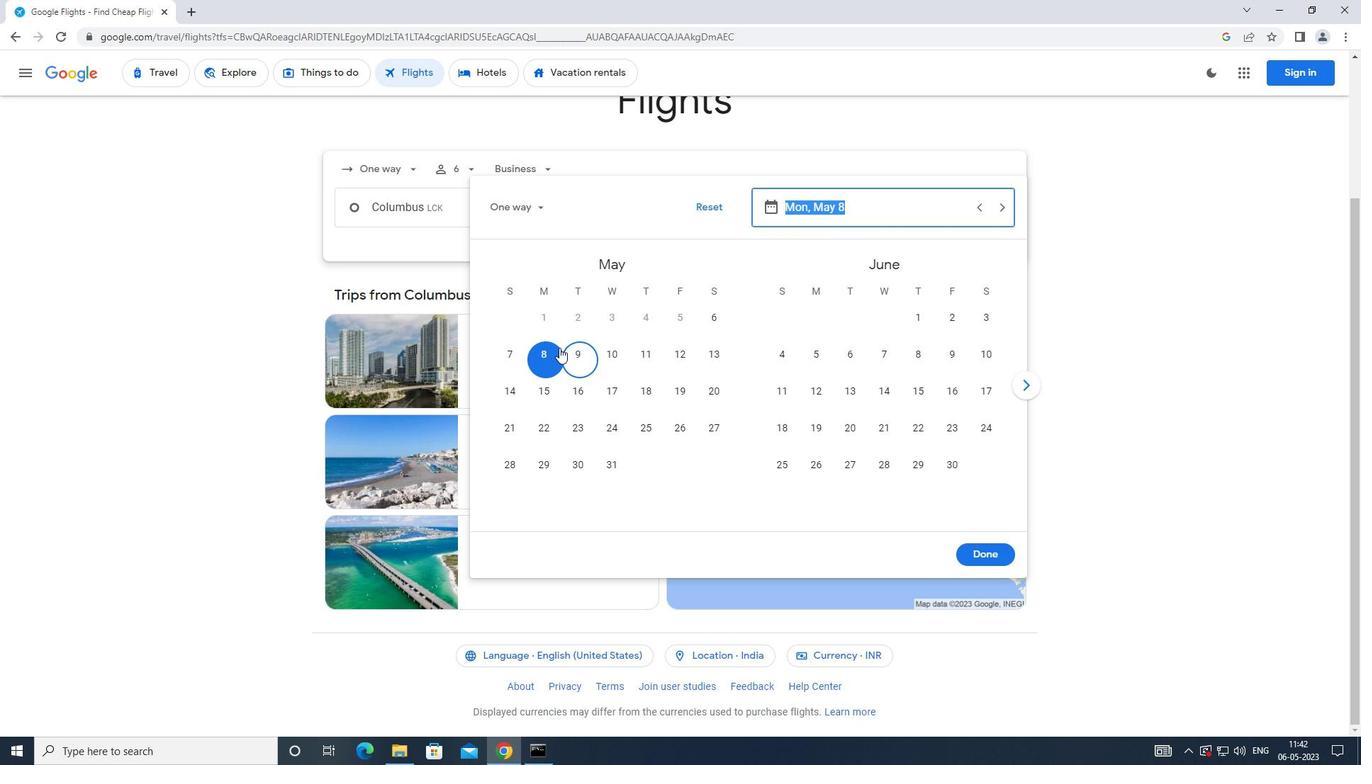 
Action: Mouse pressed left at (547, 353)
Screenshot: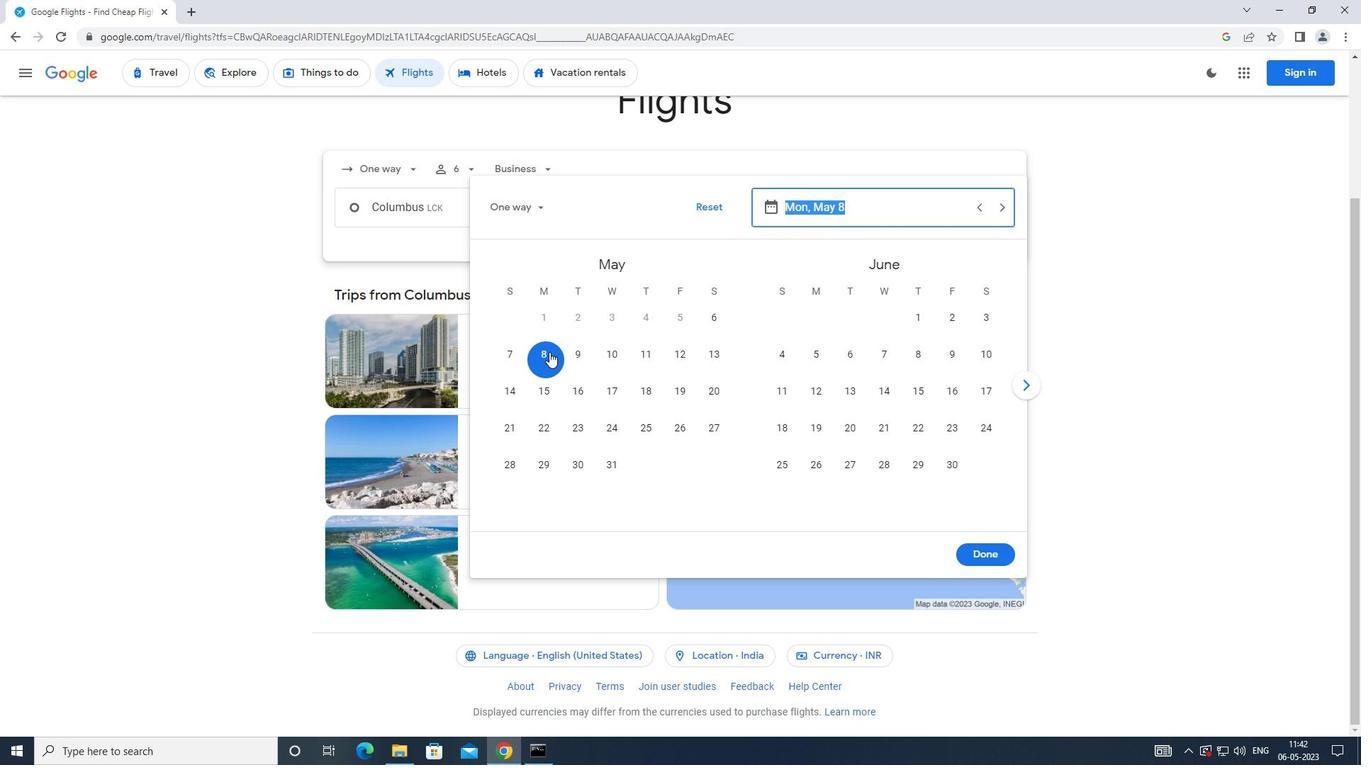 
Action: Mouse moved to (977, 548)
Screenshot: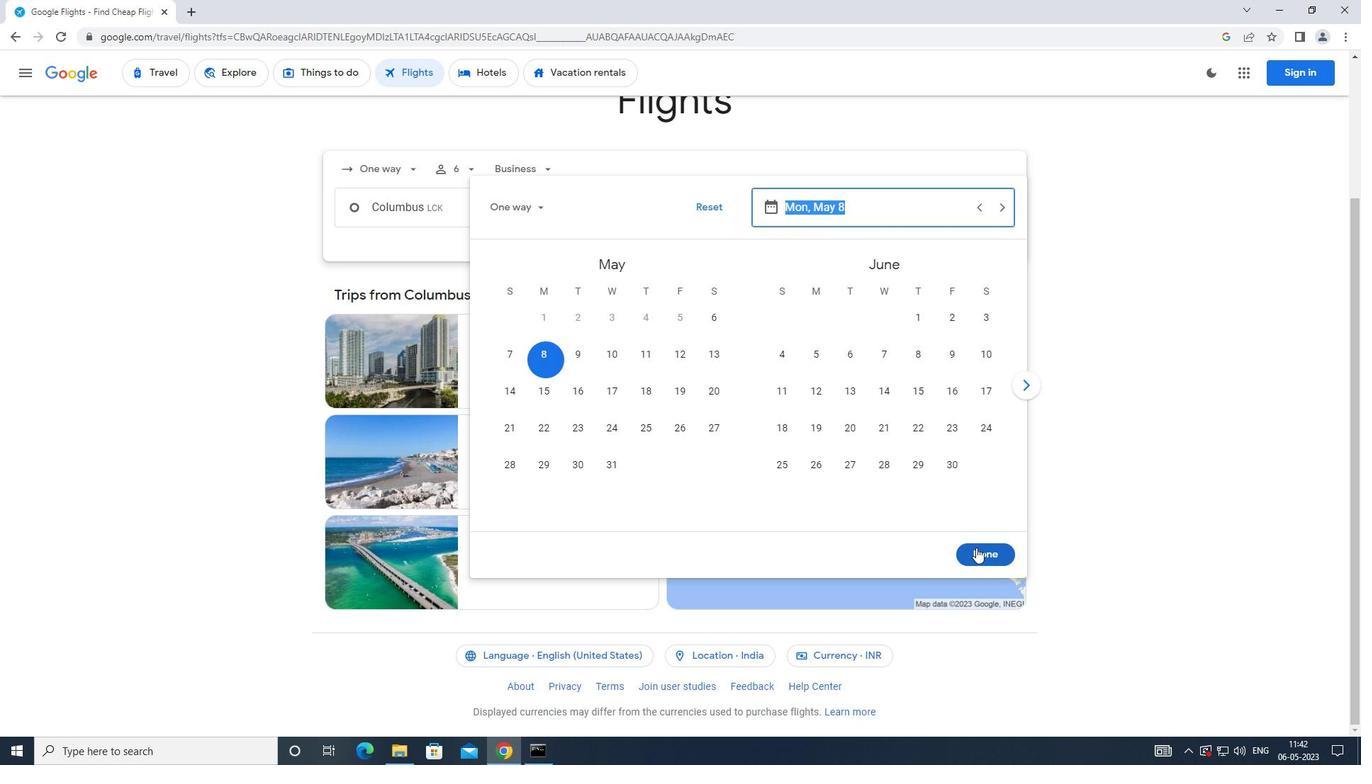 
Action: Mouse pressed left at (977, 548)
Screenshot: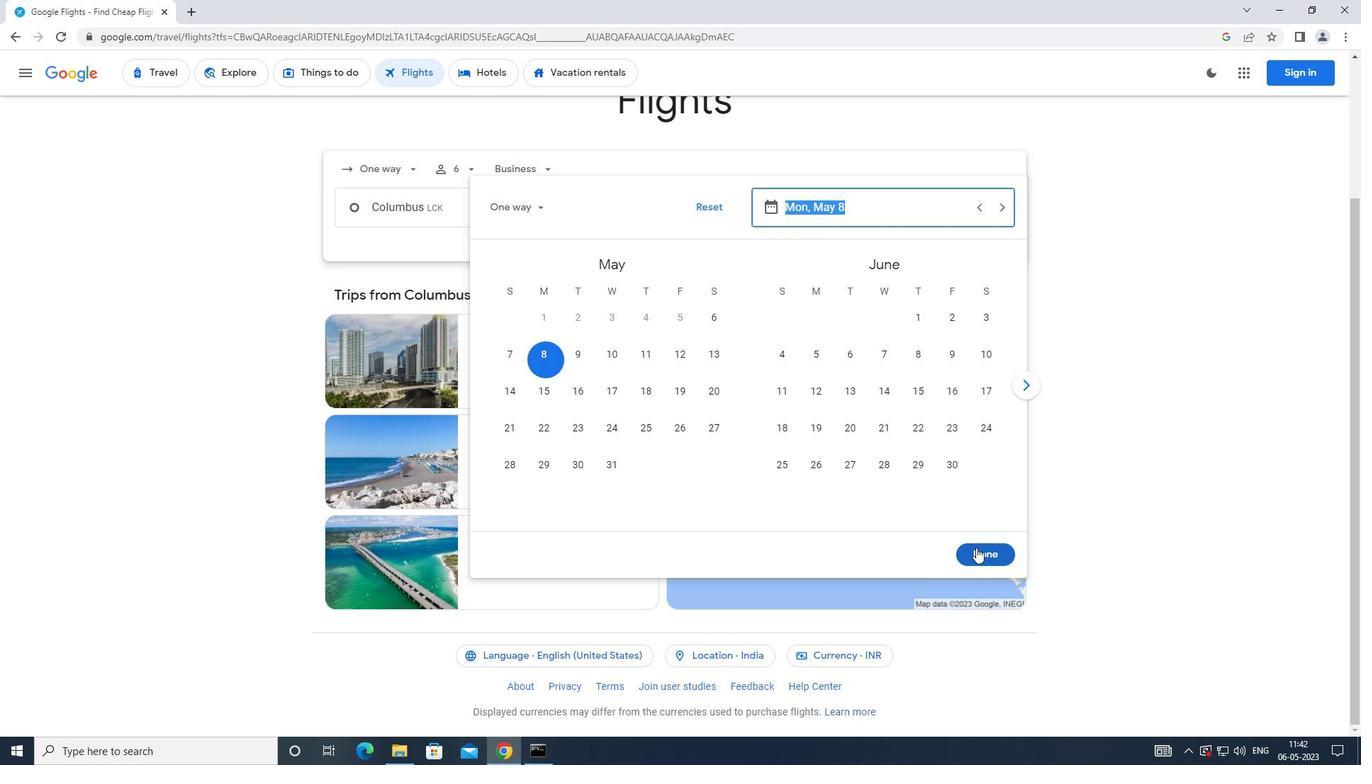 
Action: Mouse moved to (693, 265)
Screenshot: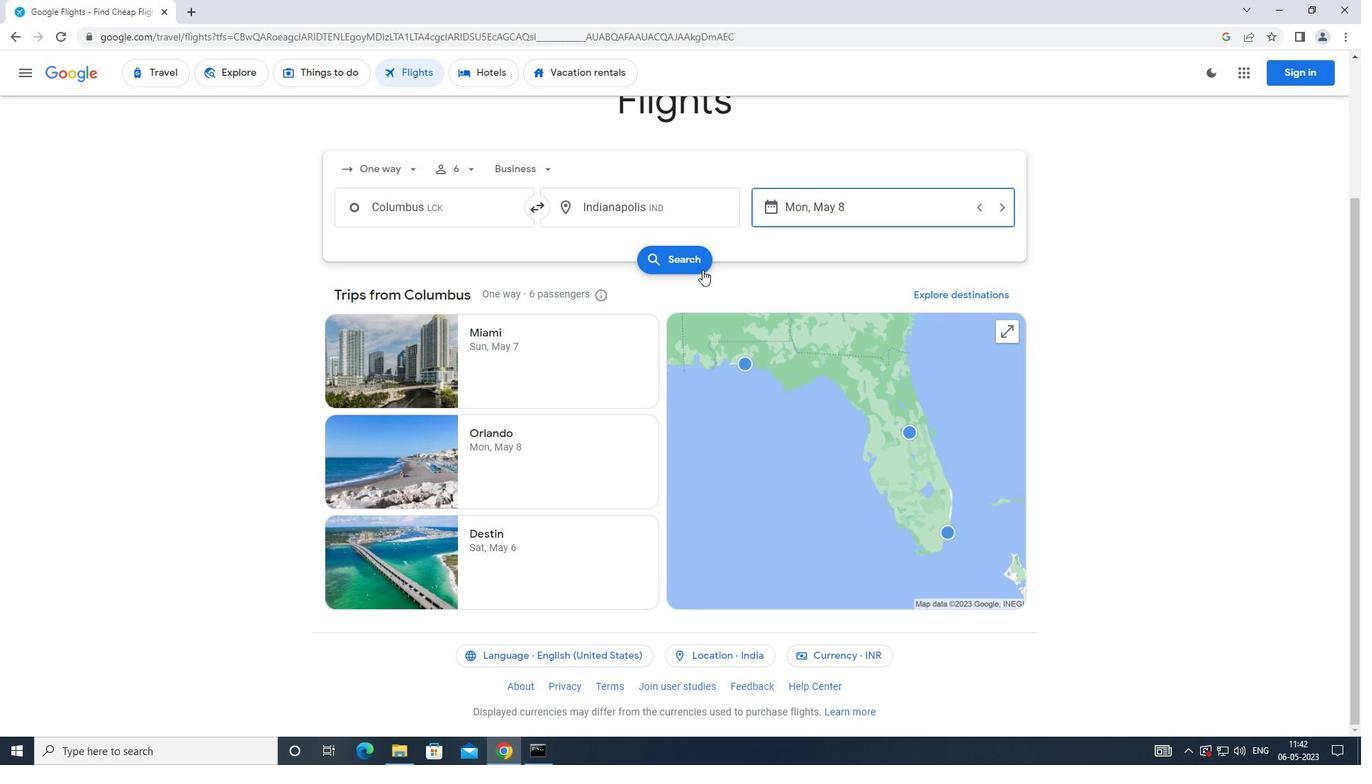 
Action: Mouse pressed left at (693, 265)
Screenshot: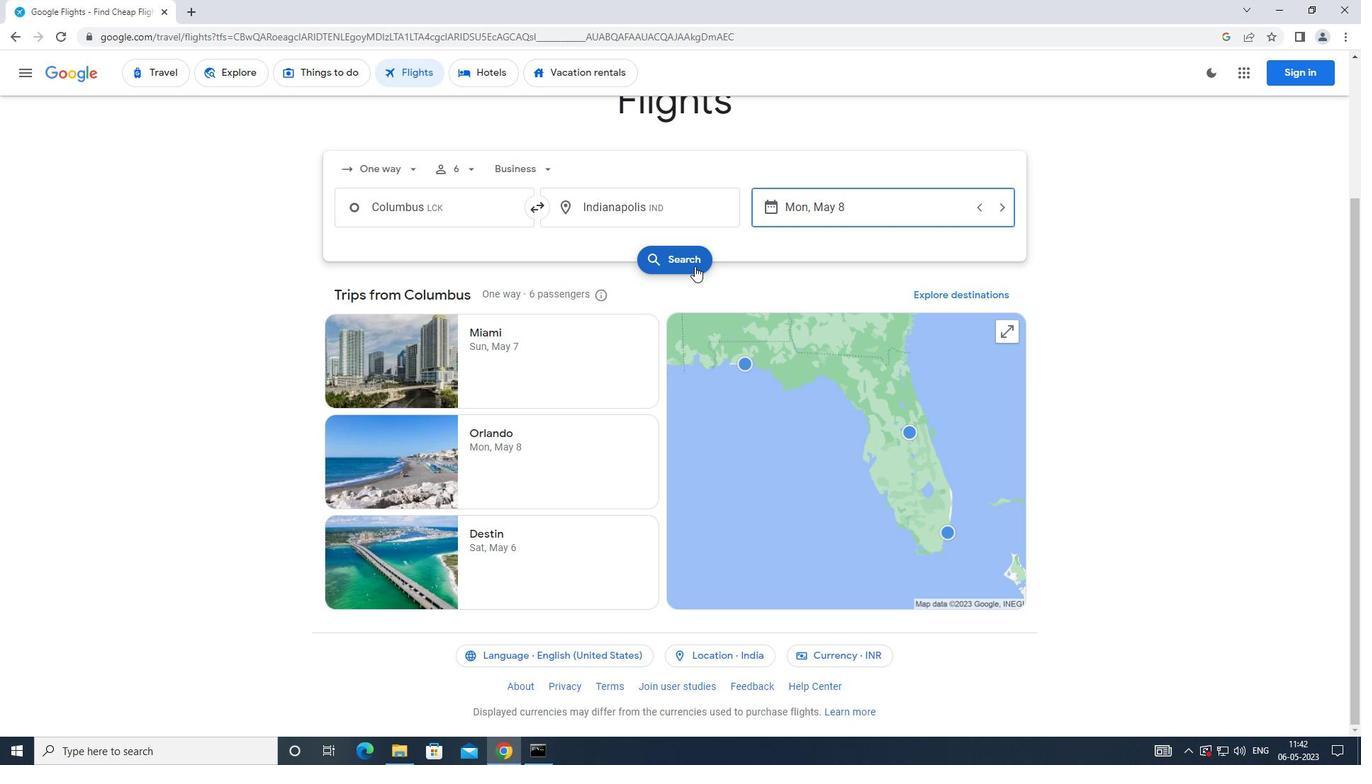 
Action: Mouse moved to (369, 207)
Screenshot: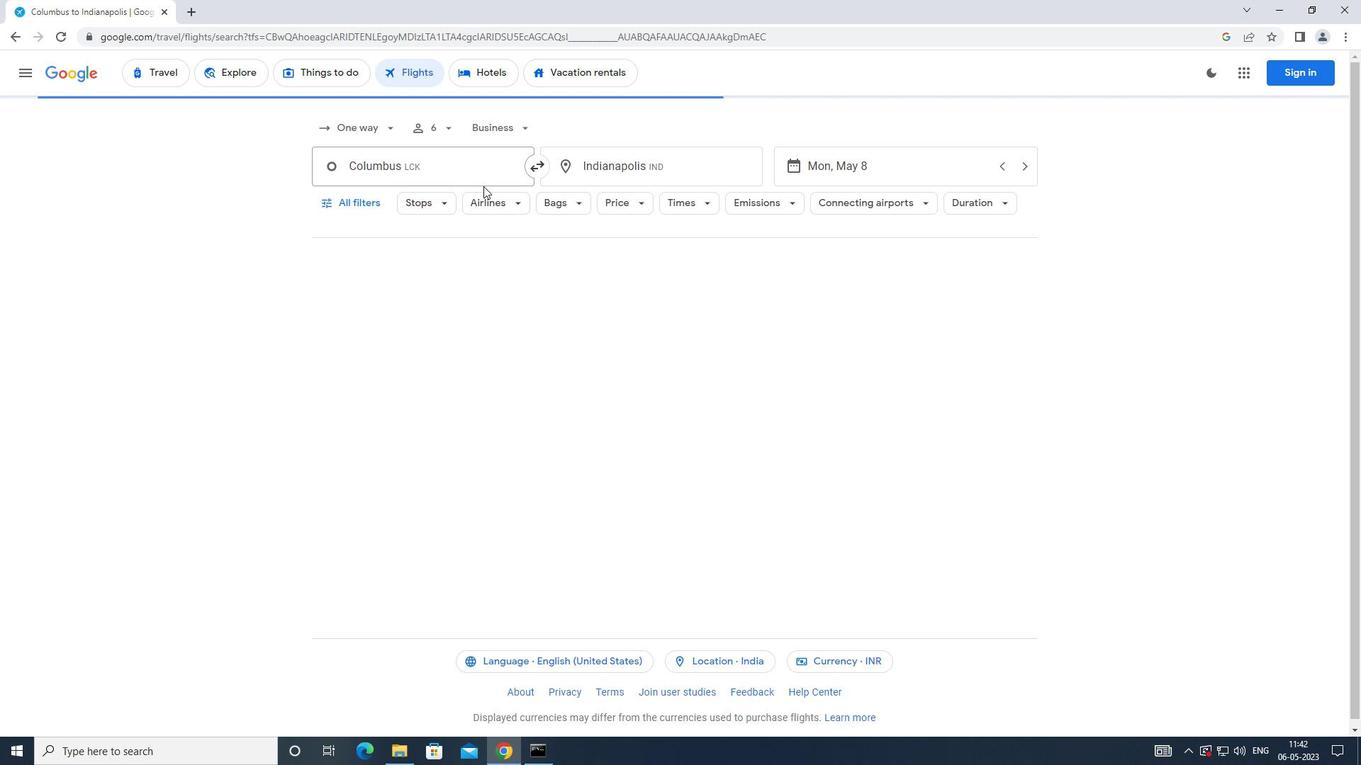 
Action: Mouse pressed left at (369, 207)
Screenshot: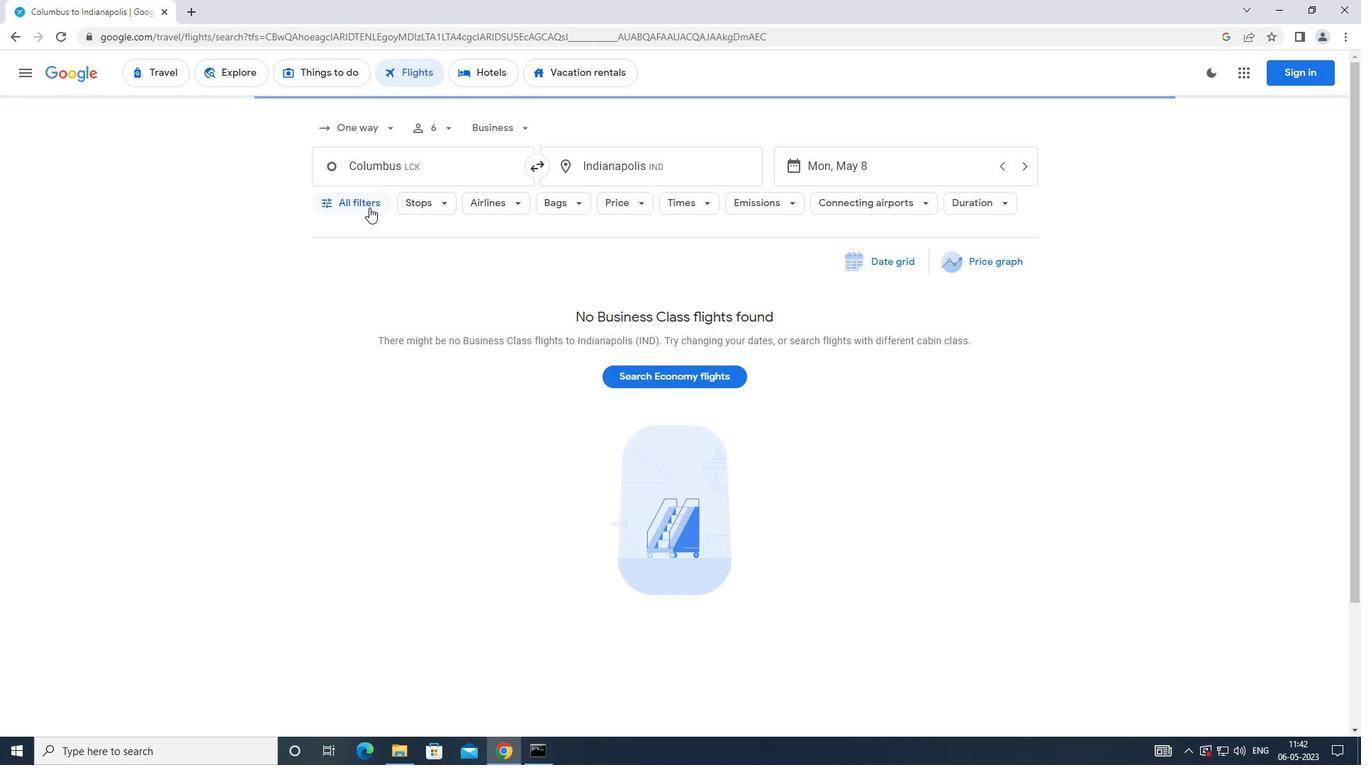
Action: Mouse moved to (443, 325)
Screenshot: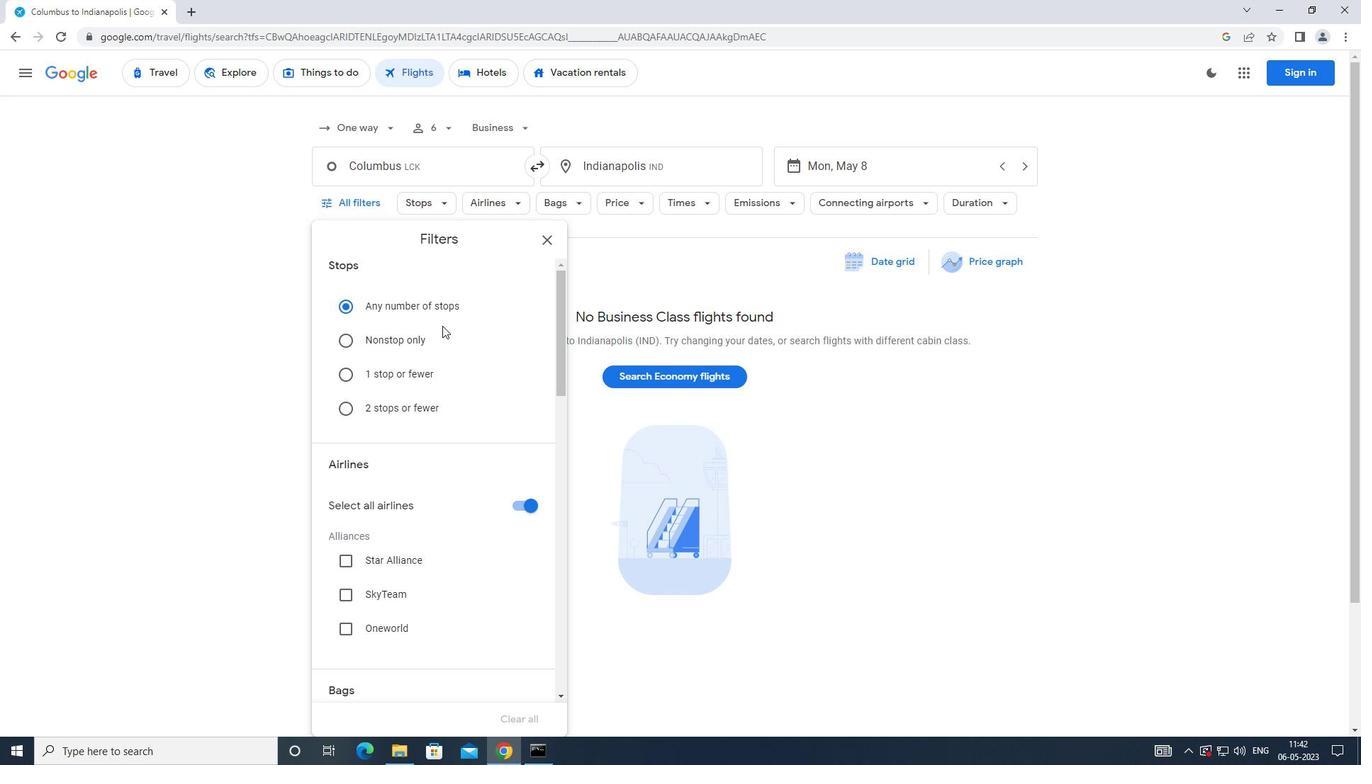 
Action: Mouse scrolled (443, 324) with delta (0, 0)
Screenshot: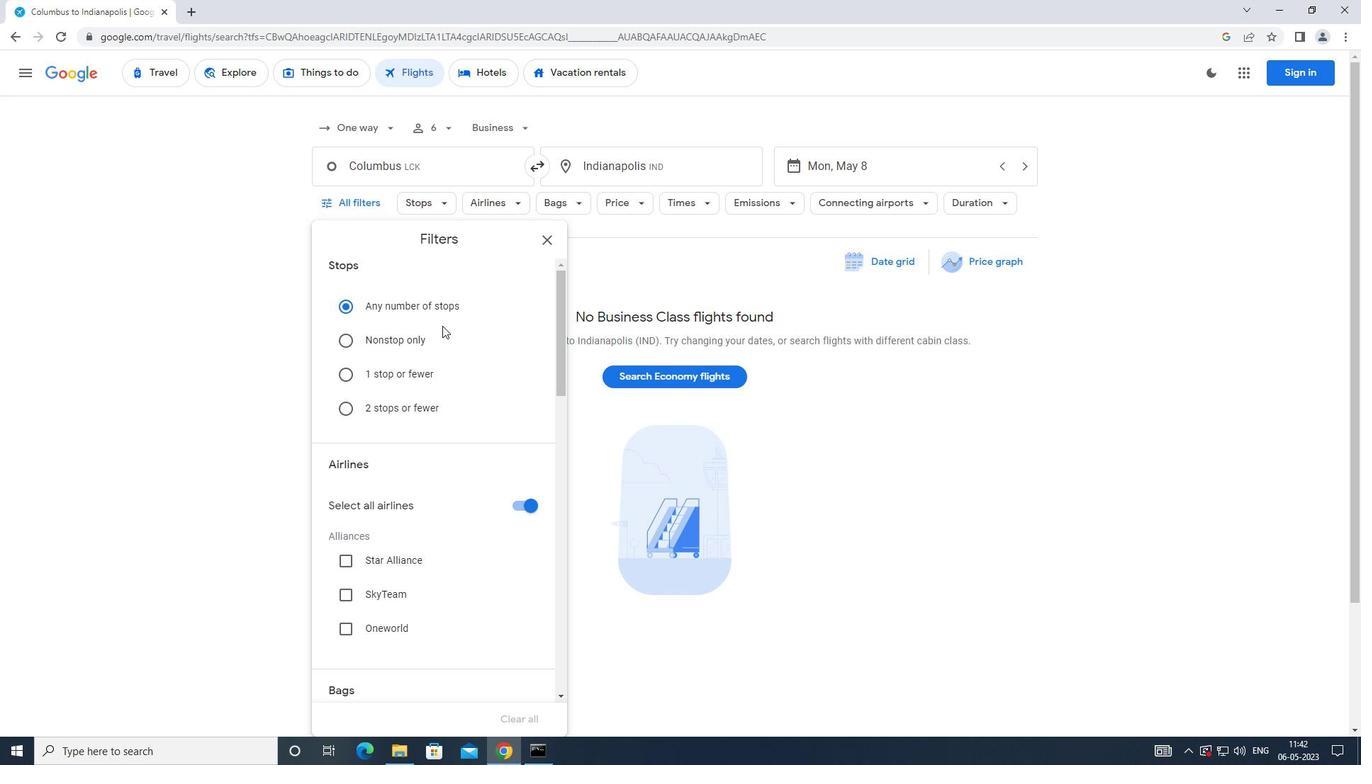 
Action: Mouse moved to (446, 324)
Screenshot: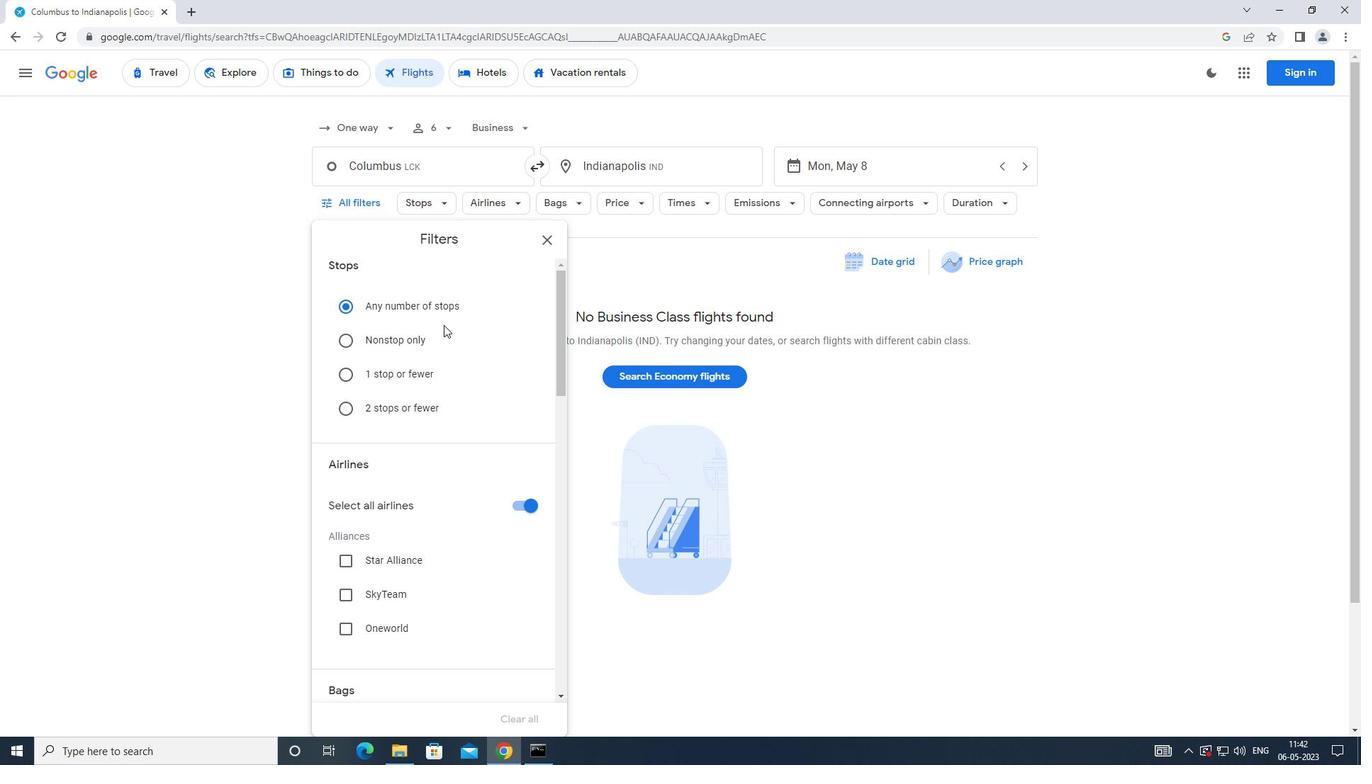 
Action: Mouse scrolled (446, 323) with delta (0, 0)
Screenshot: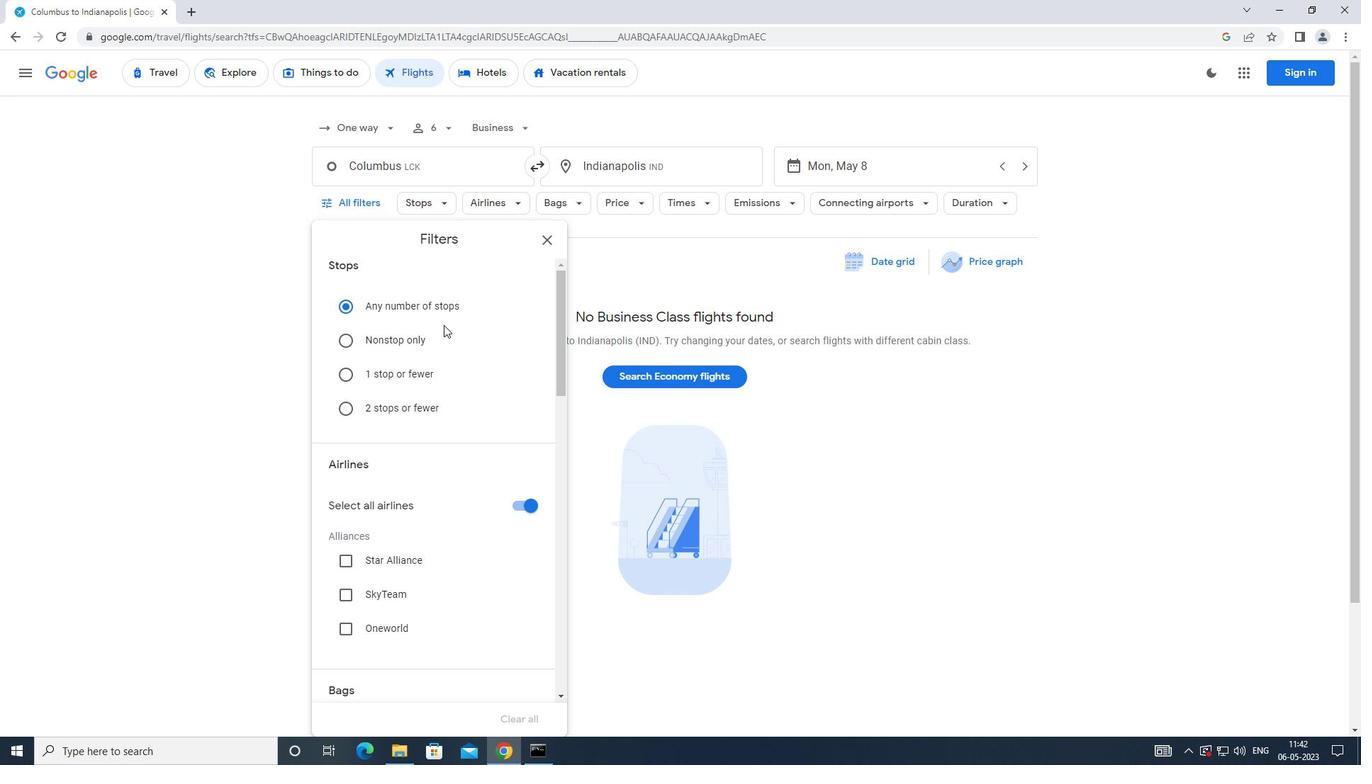 
Action: Mouse moved to (447, 323)
Screenshot: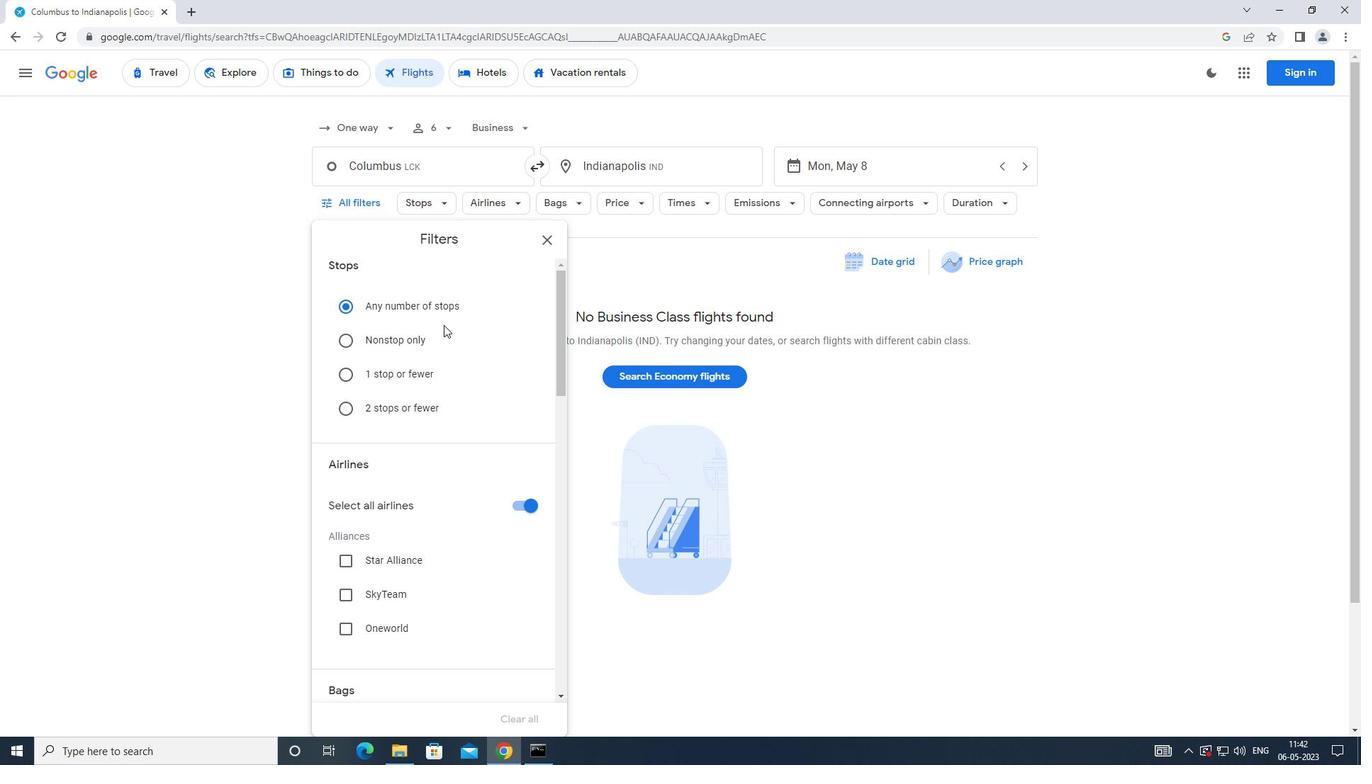 
Action: Mouse scrolled (447, 322) with delta (0, 0)
Screenshot: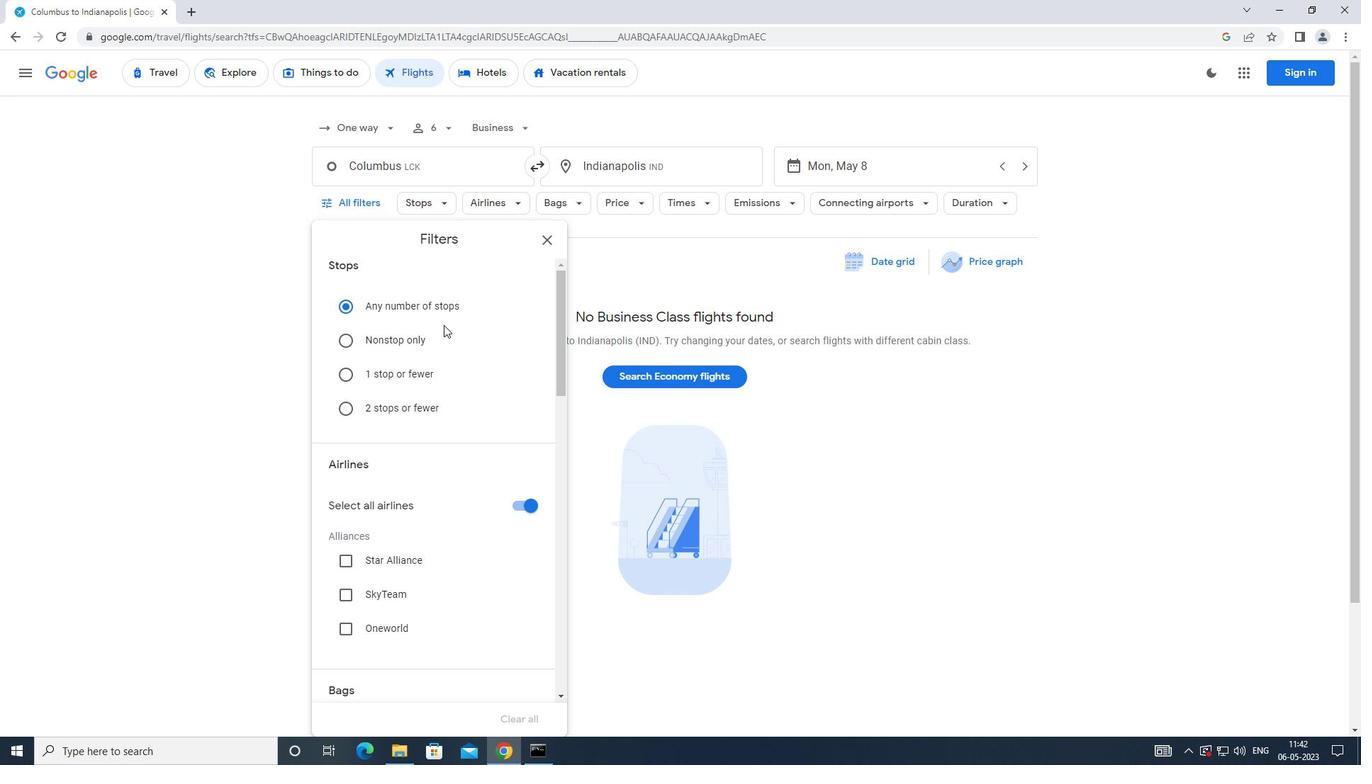 
Action: Mouse moved to (517, 296)
Screenshot: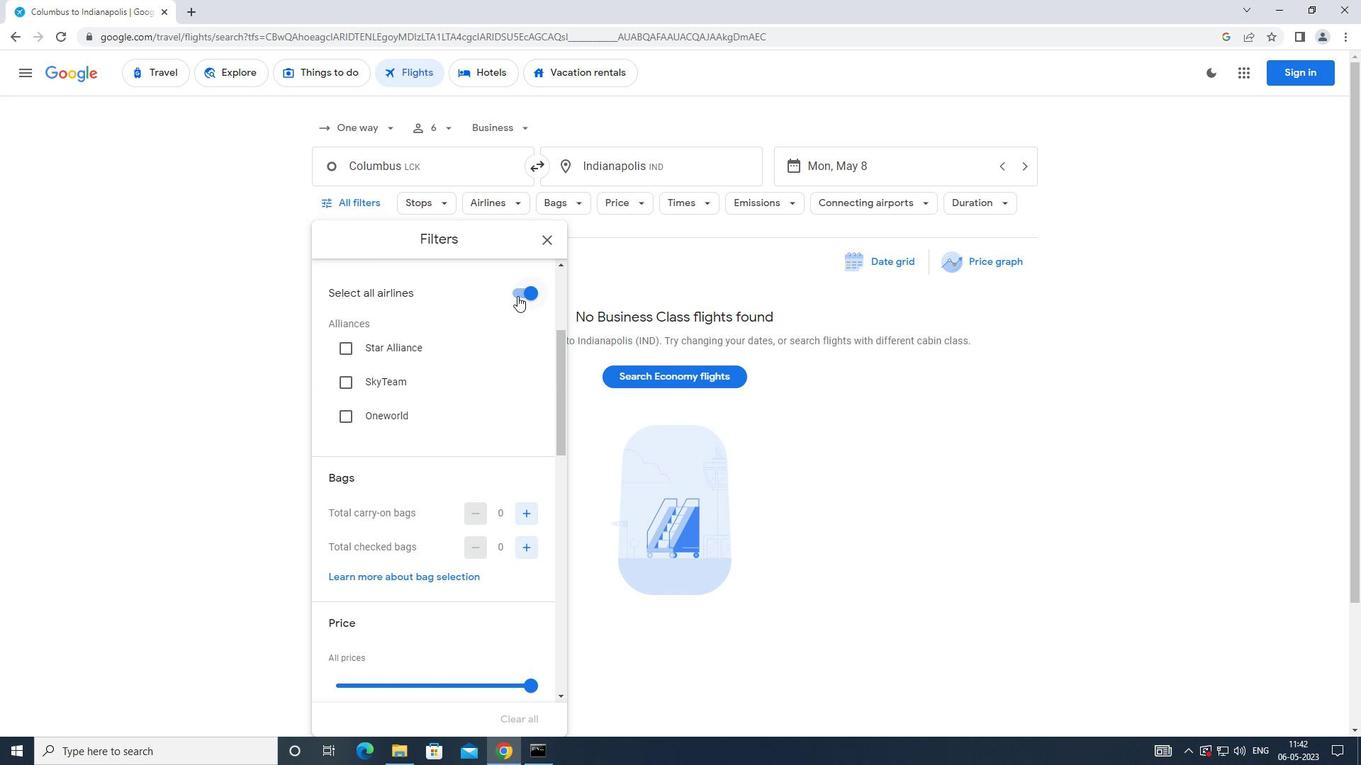 
Action: Mouse pressed left at (517, 296)
Screenshot: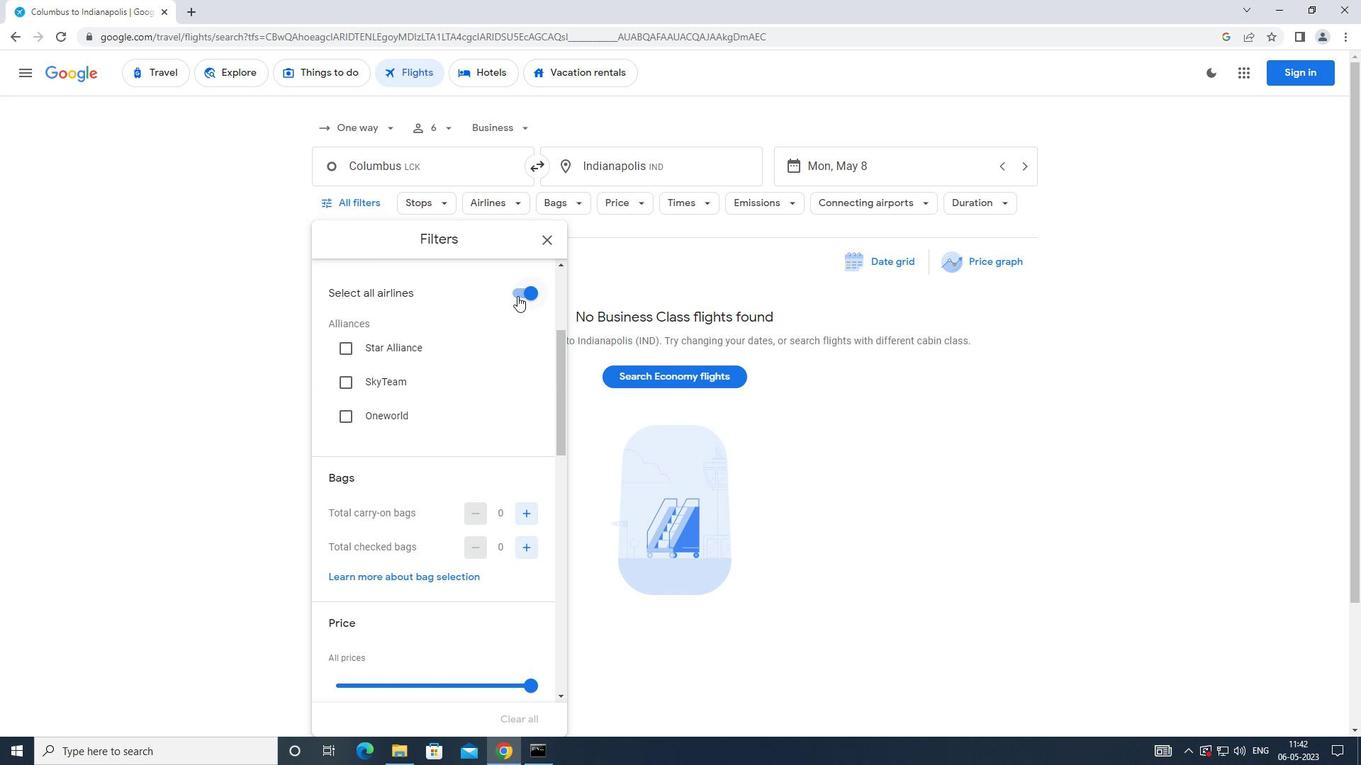 
Action: Mouse scrolled (517, 295) with delta (0, 0)
Screenshot: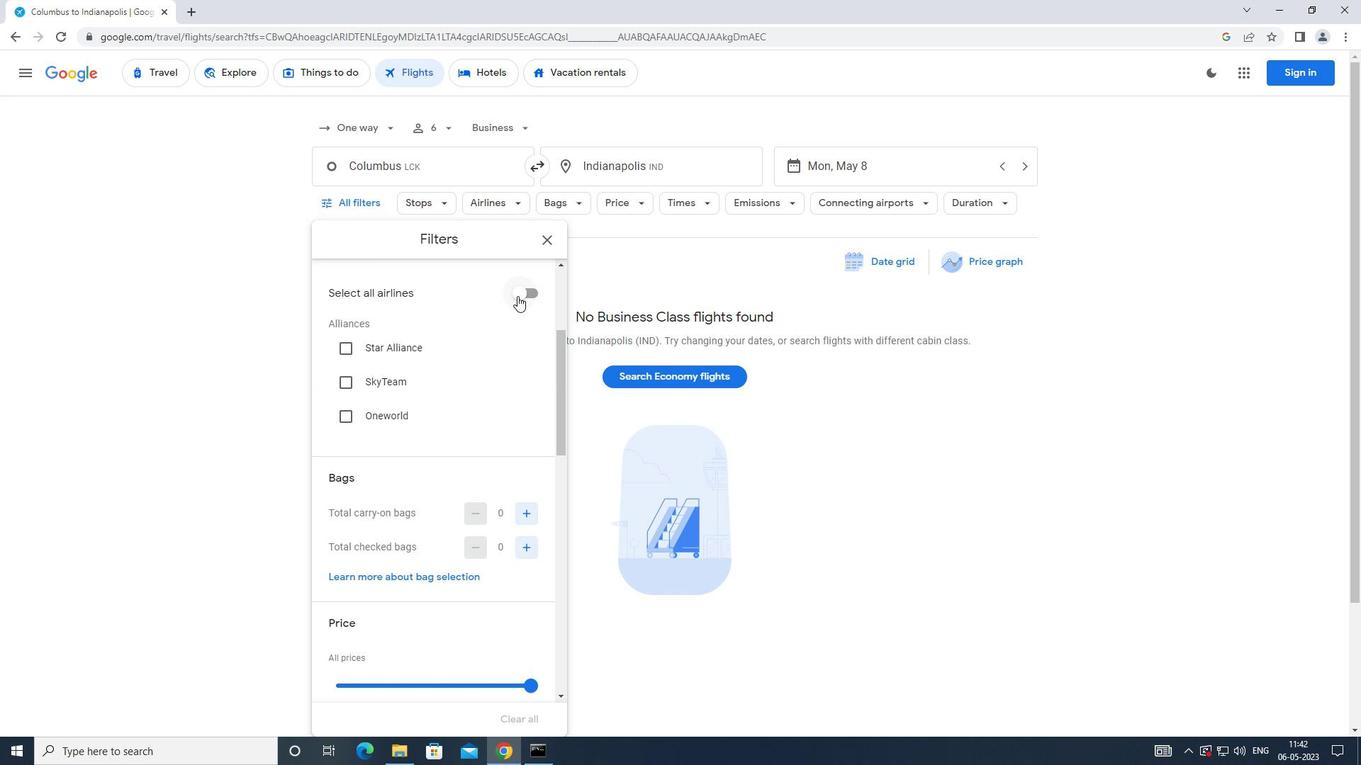 
Action: Mouse scrolled (517, 295) with delta (0, 0)
Screenshot: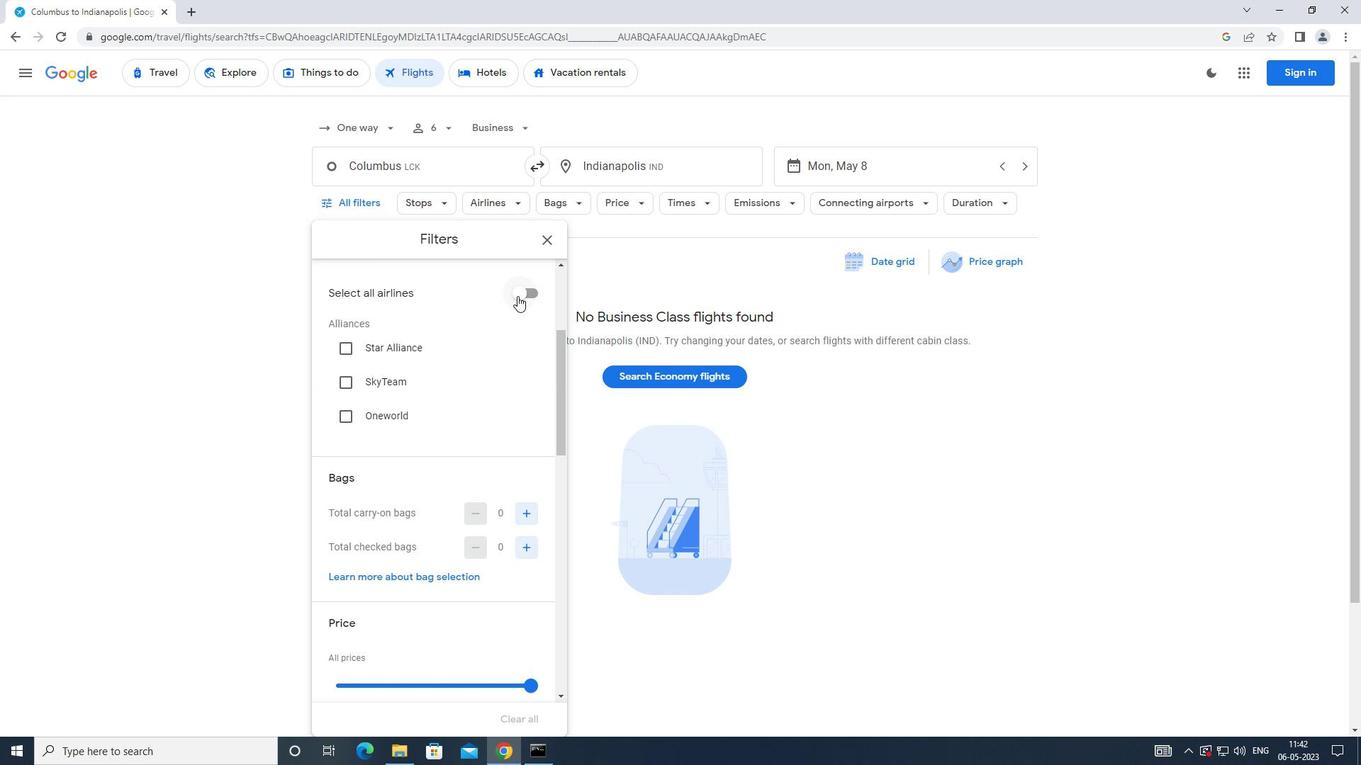 
Action: Mouse scrolled (517, 297) with delta (0, 0)
Screenshot: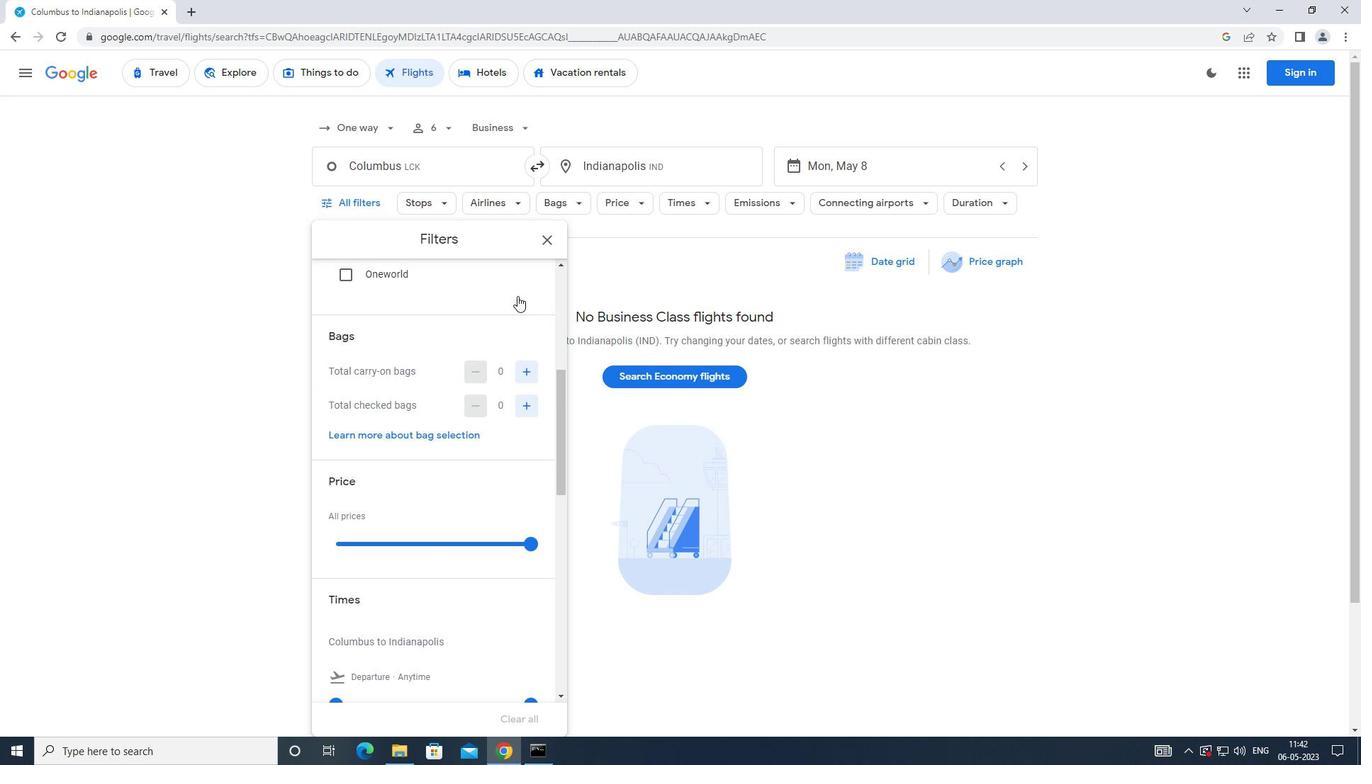 
Action: Mouse moved to (519, 294)
Screenshot: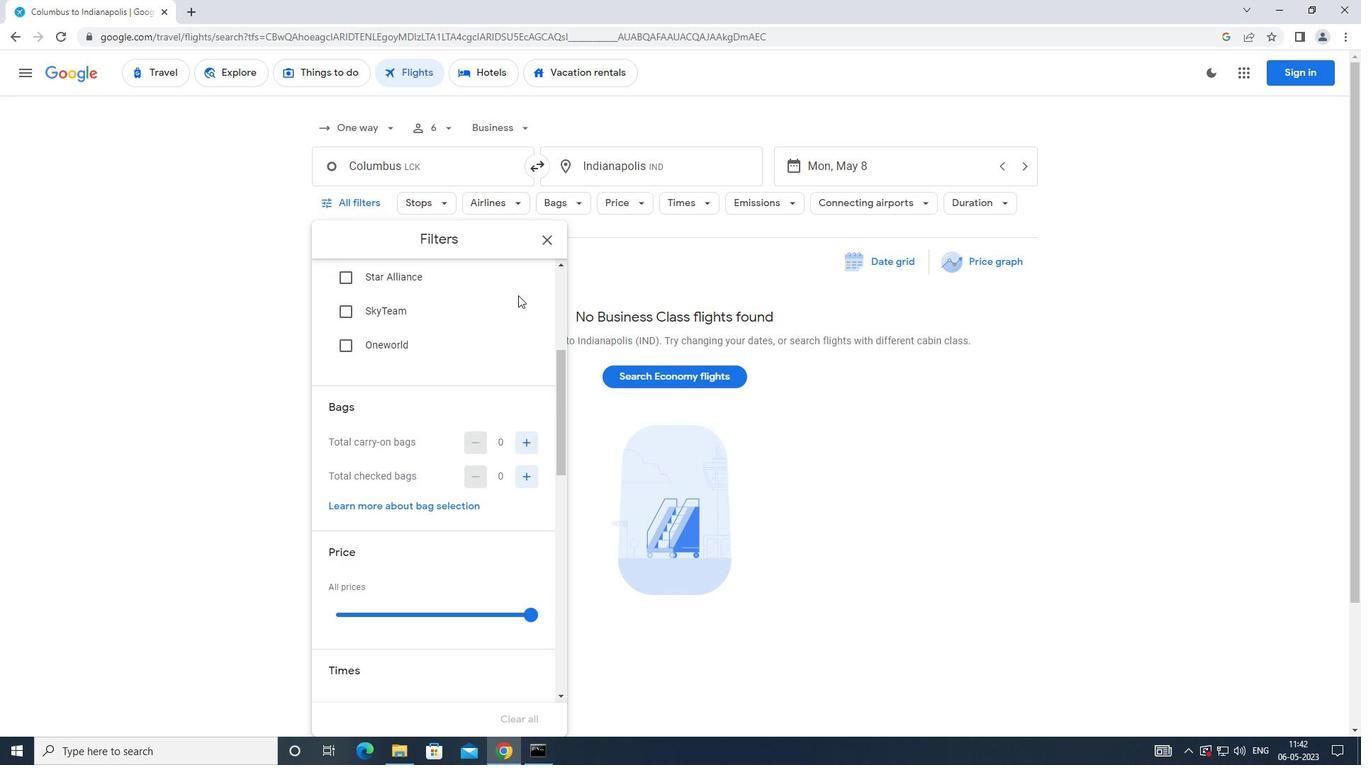 
Action: Mouse scrolled (519, 295) with delta (0, 0)
Screenshot: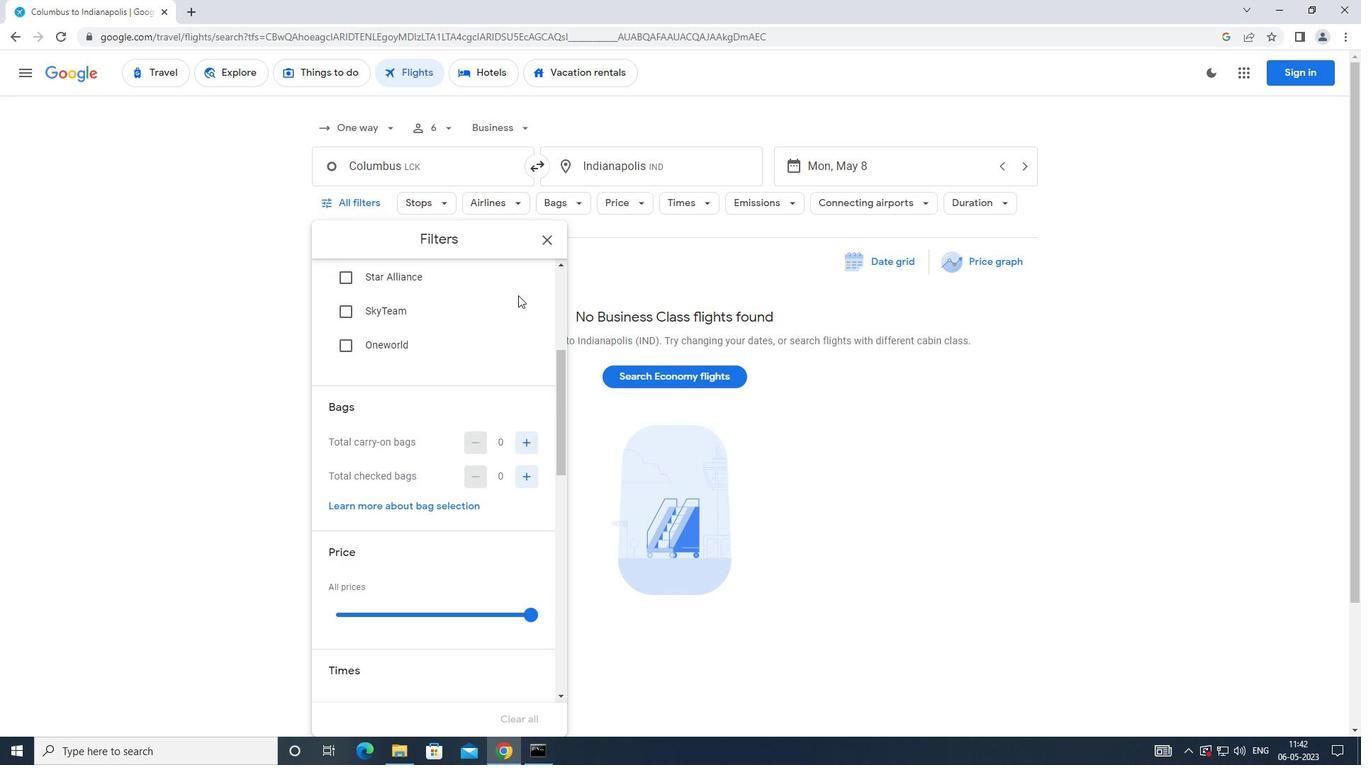 
Action: Mouse scrolled (519, 293) with delta (0, 0)
Screenshot: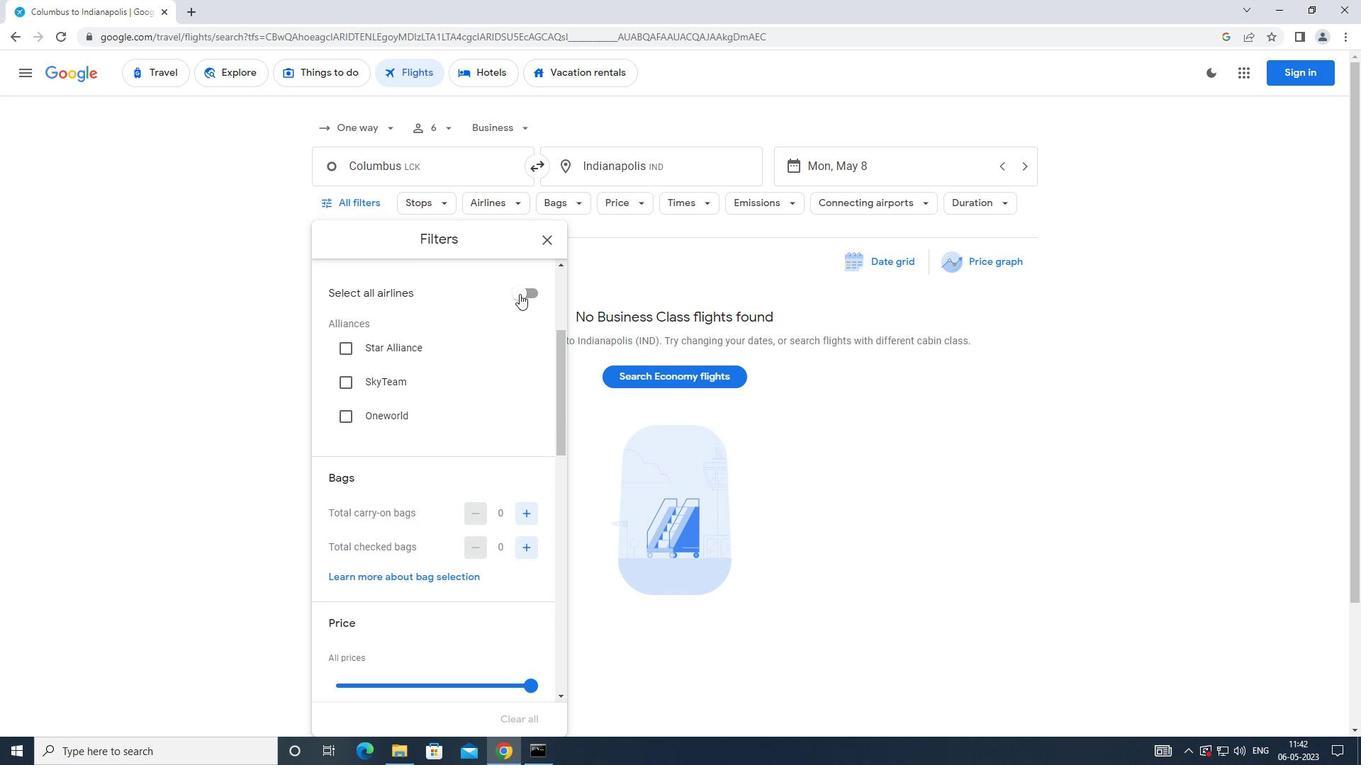 
Action: Mouse scrolled (519, 293) with delta (0, 0)
Screenshot: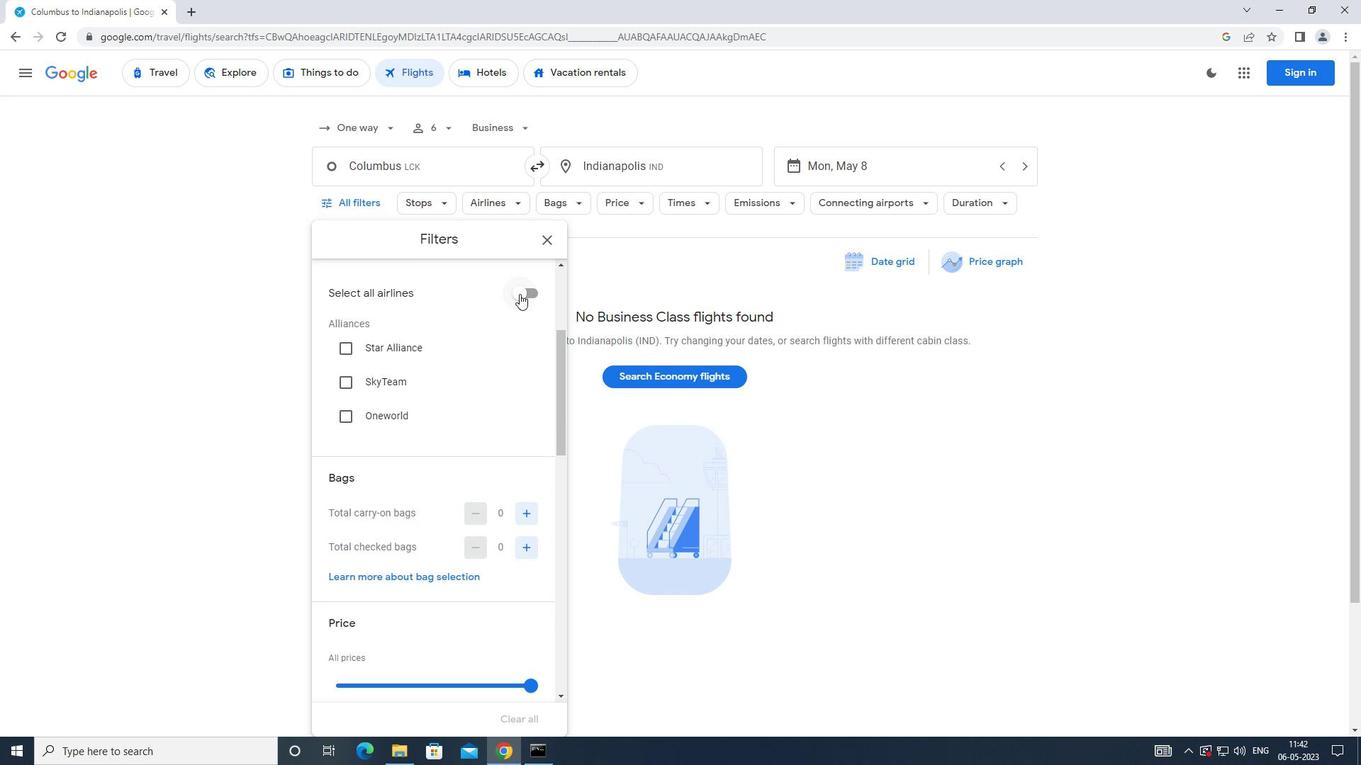
Action: Mouse moved to (524, 403)
Screenshot: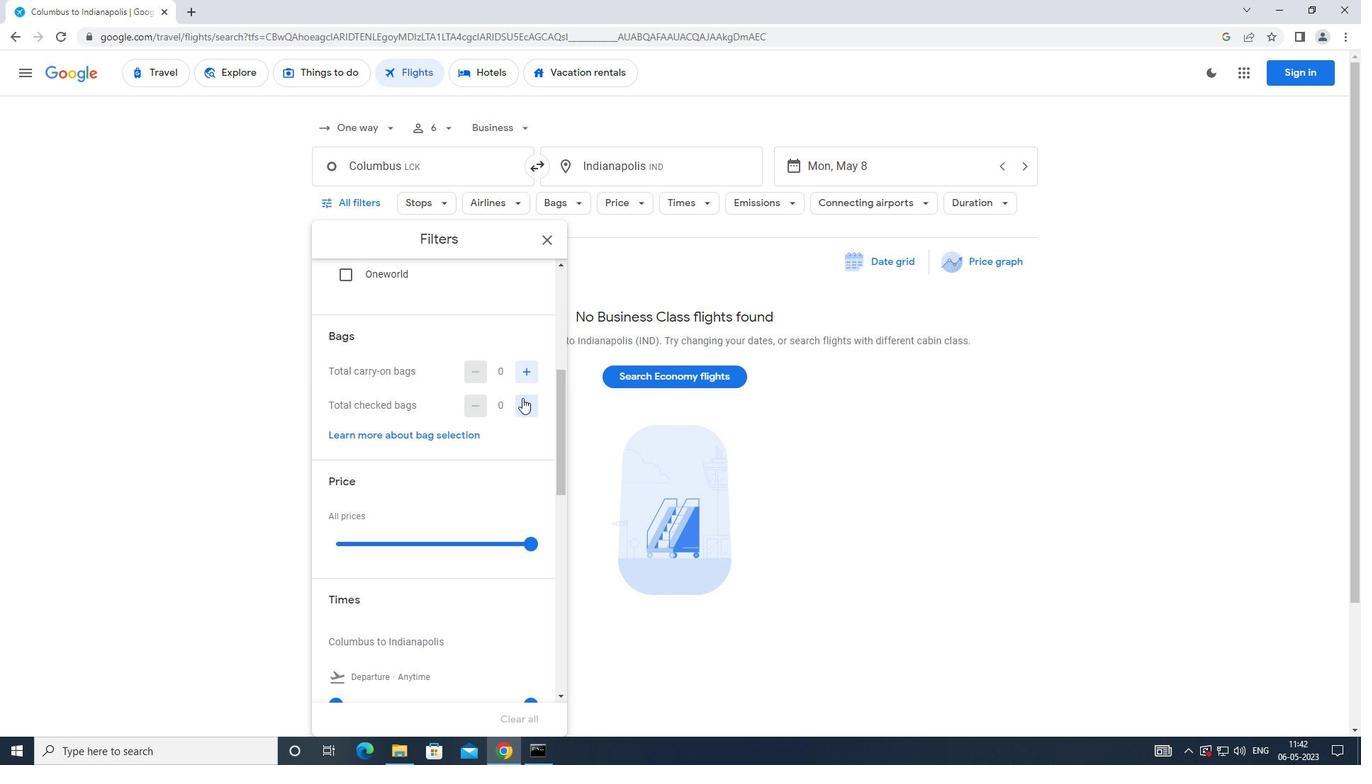 
Action: Mouse pressed left at (524, 403)
Screenshot: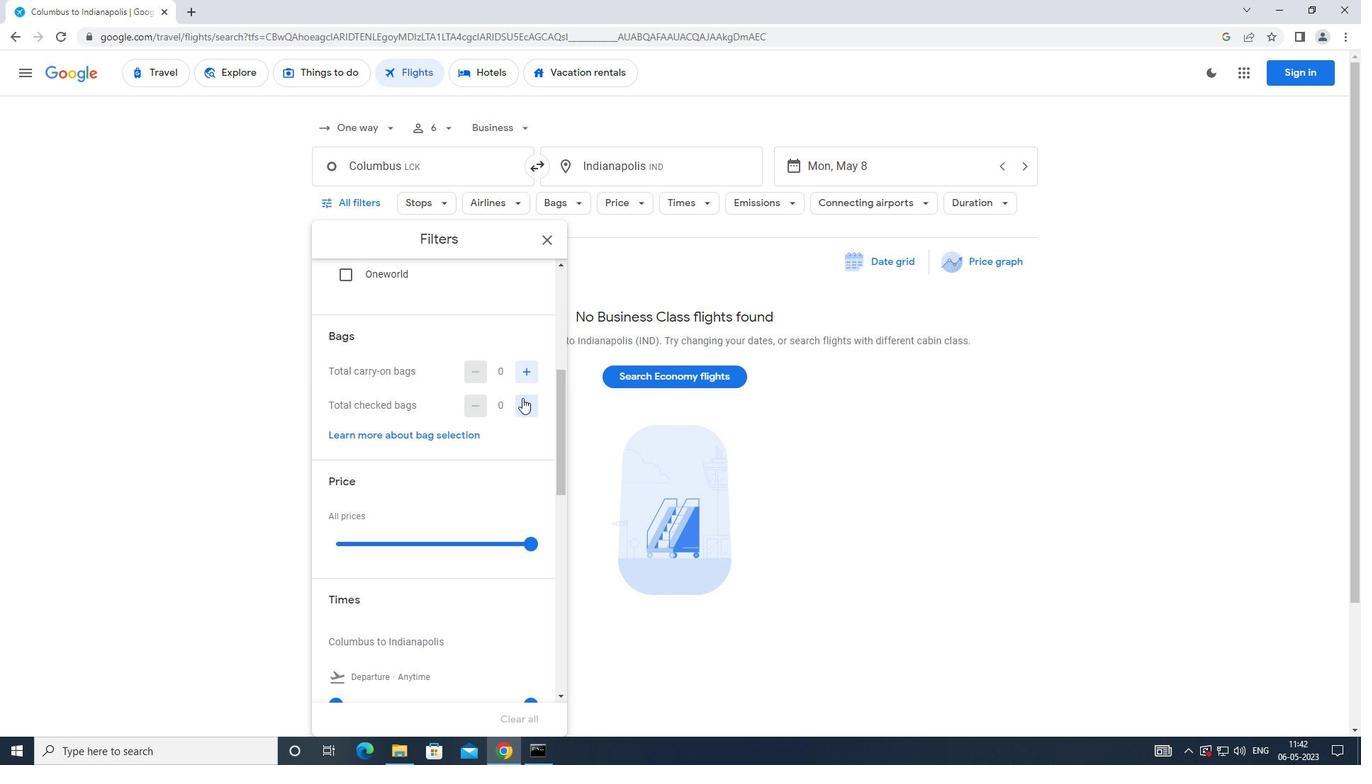
Action: Mouse moved to (526, 403)
Screenshot: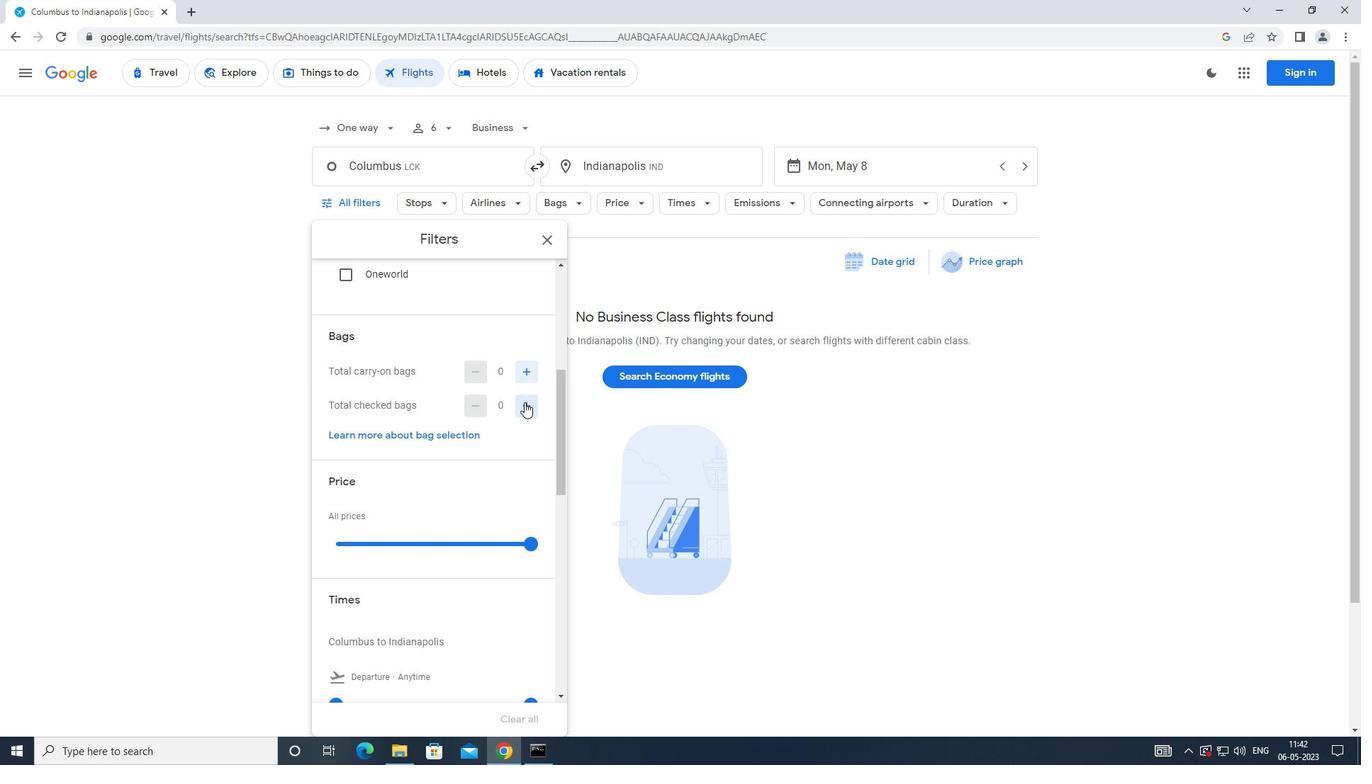 
Action: Mouse pressed left at (526, 403)
Screenshot: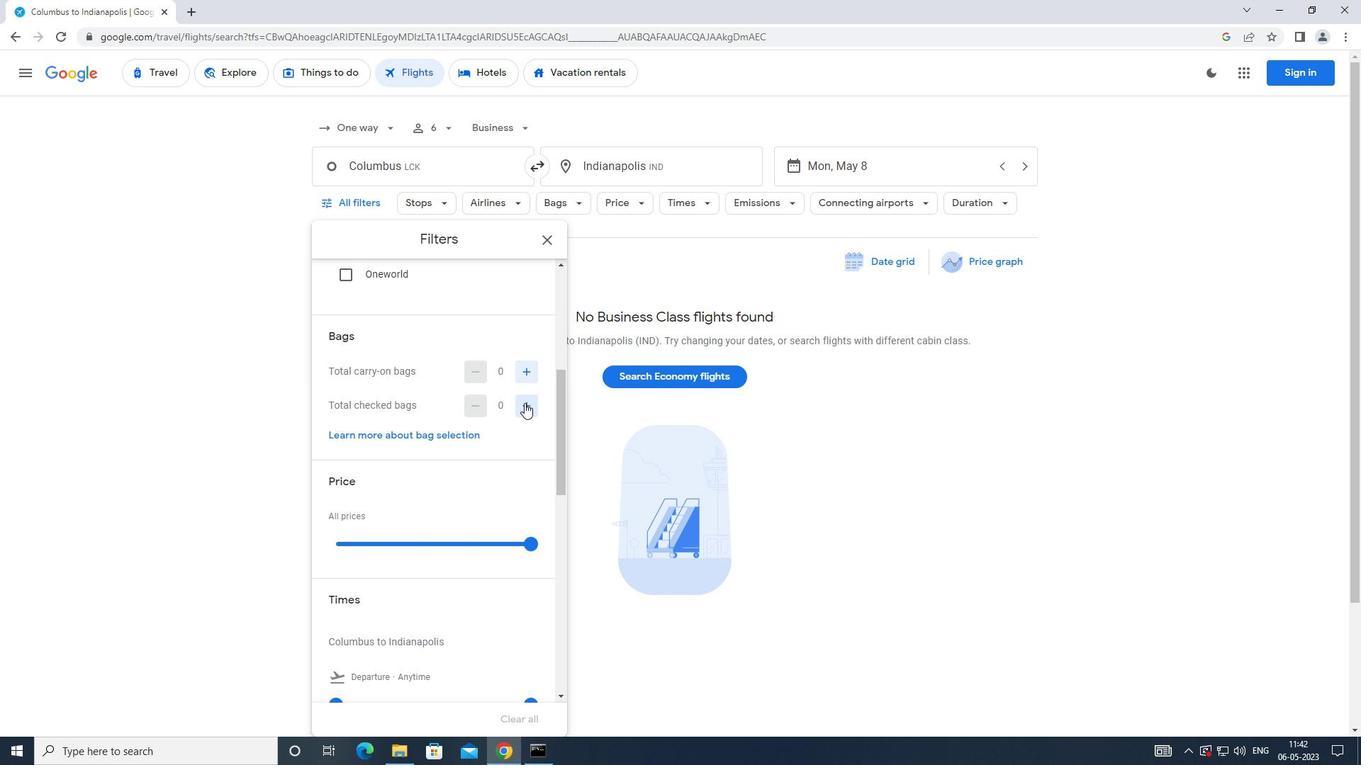 
Action: Mouse moved to (526, 403)
Screenshot: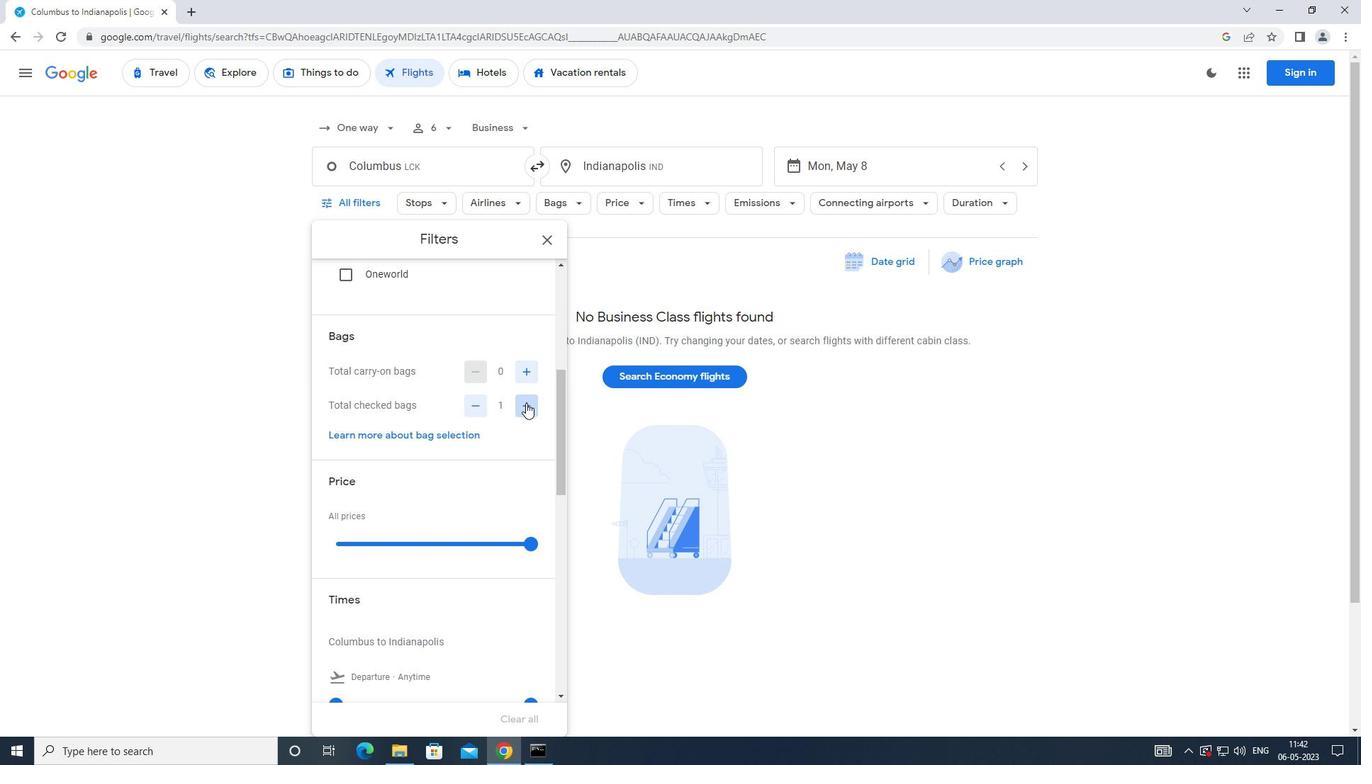 
Action: Mouse pressed left at (526, 403)
Screenshot: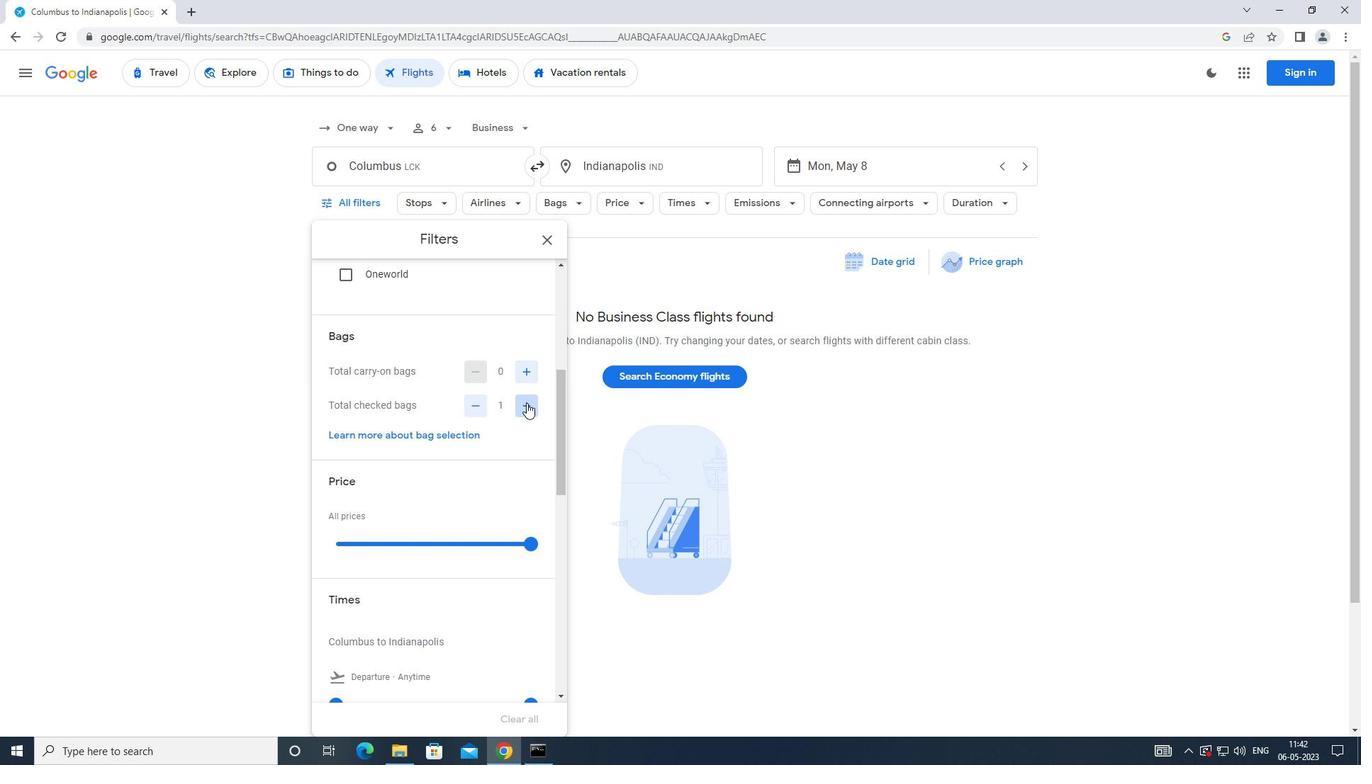 
Action: Mouse moved to (528, 403)
Screenshot: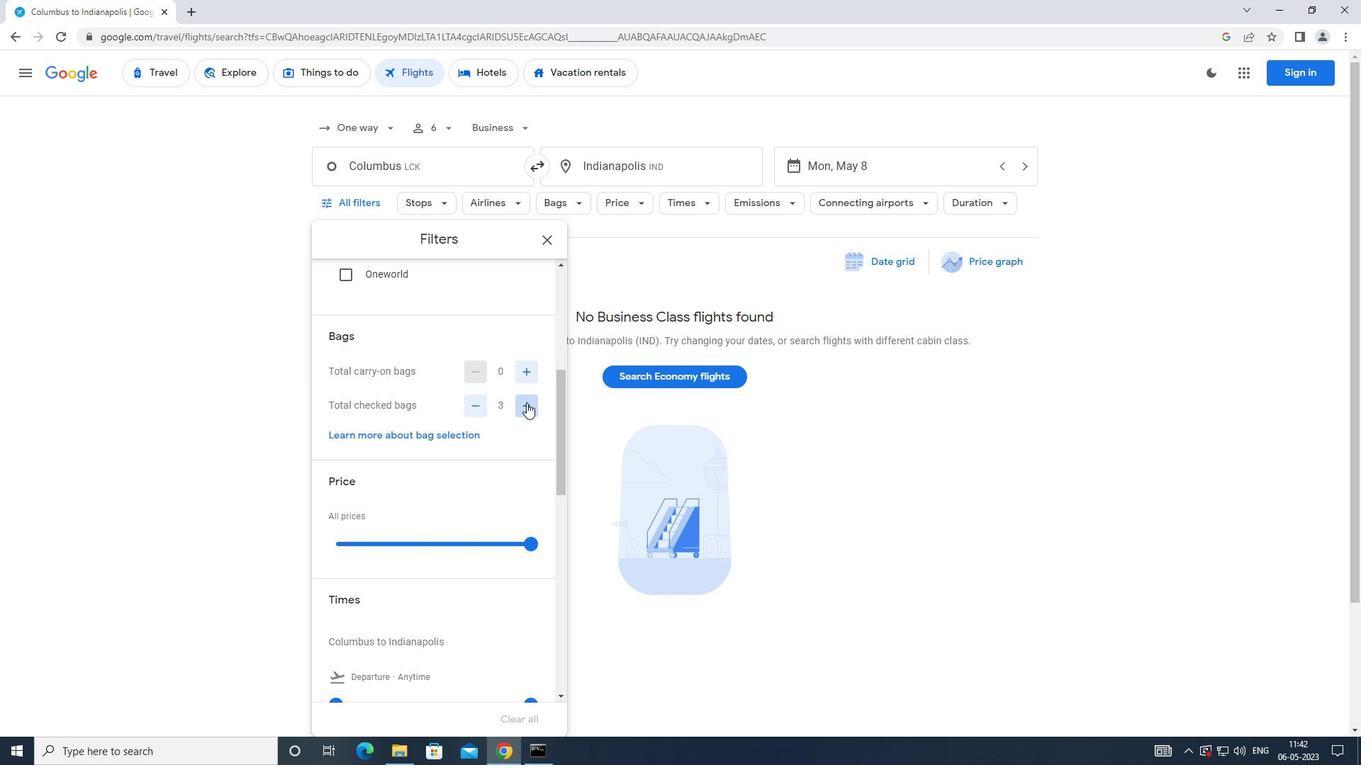 
Action: Mouse pressed left at (528, 403)
Screenshot: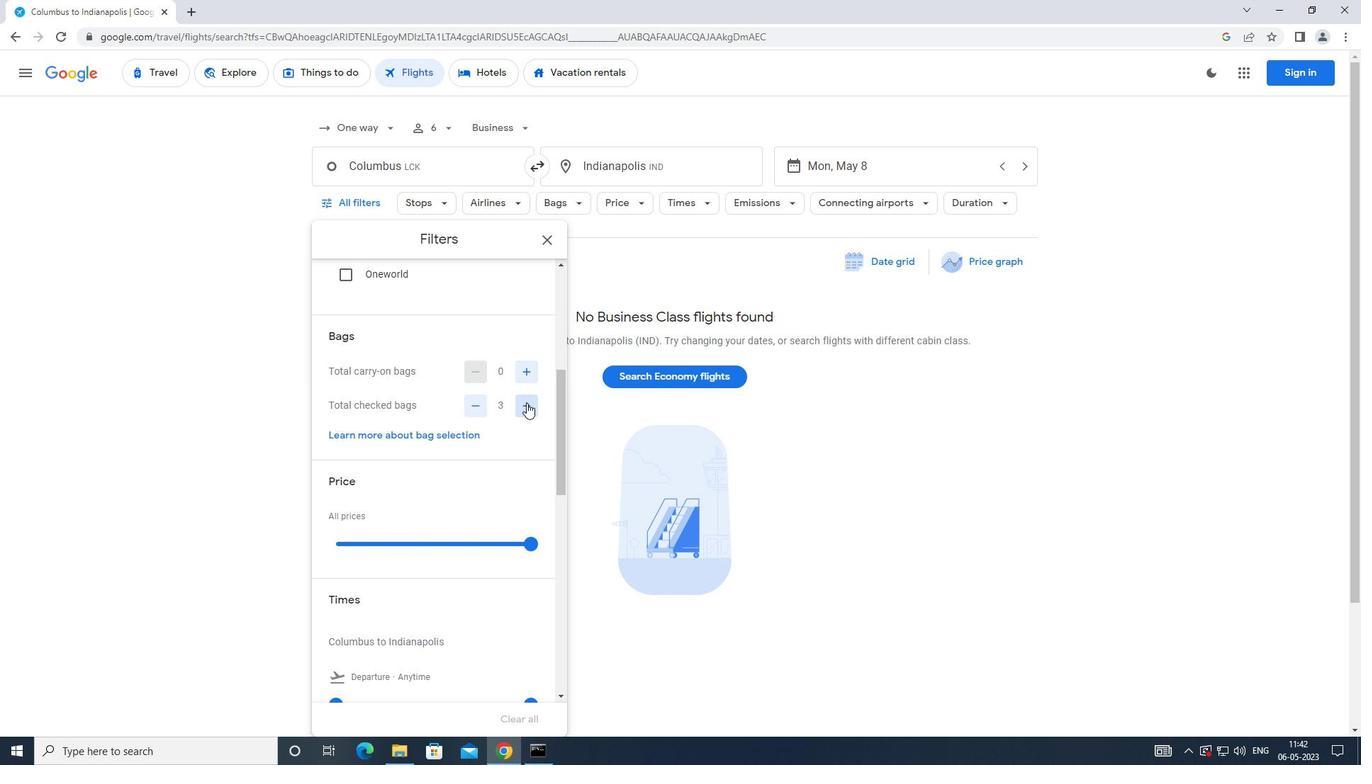 
Action: Mouse moved to (510, 326)
Screenshot: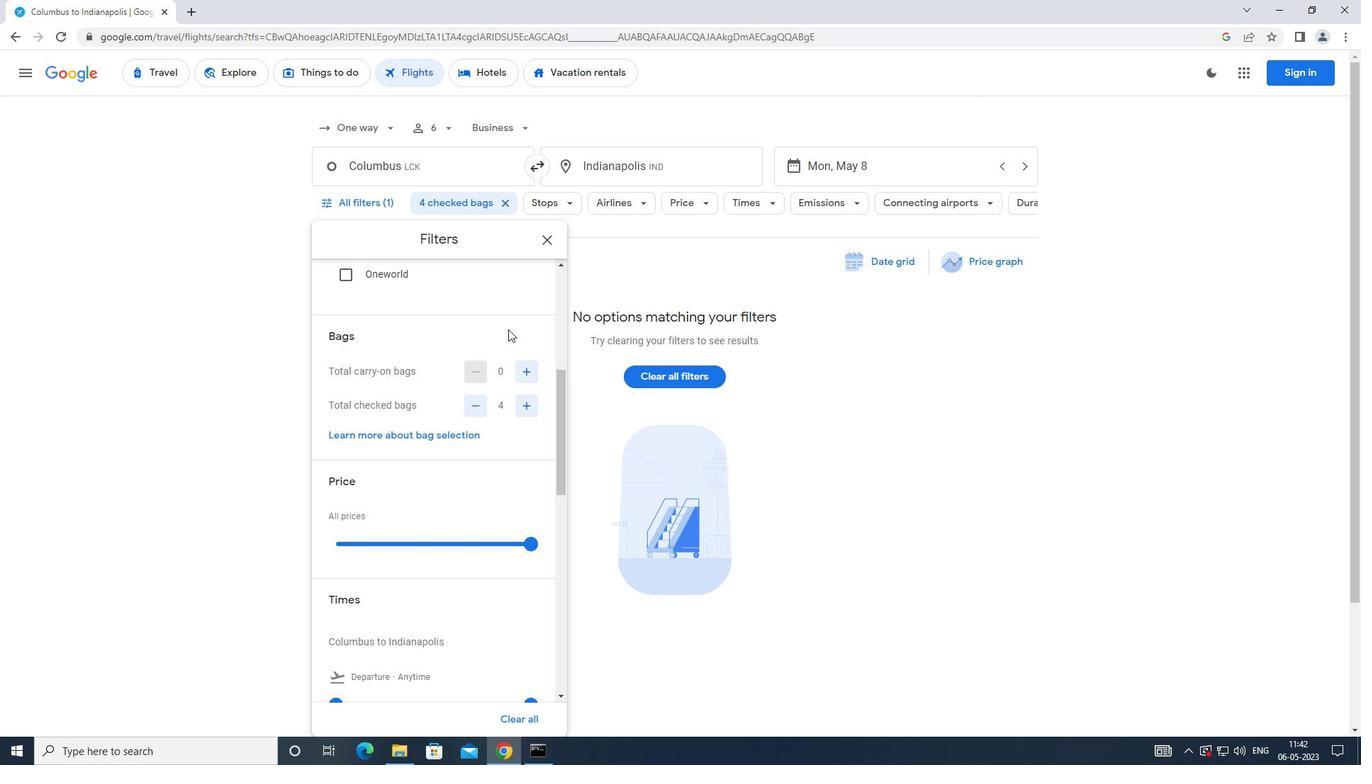 
Action: Mouse scrolled (510, 326) with delta (0, 0)
Screenshot: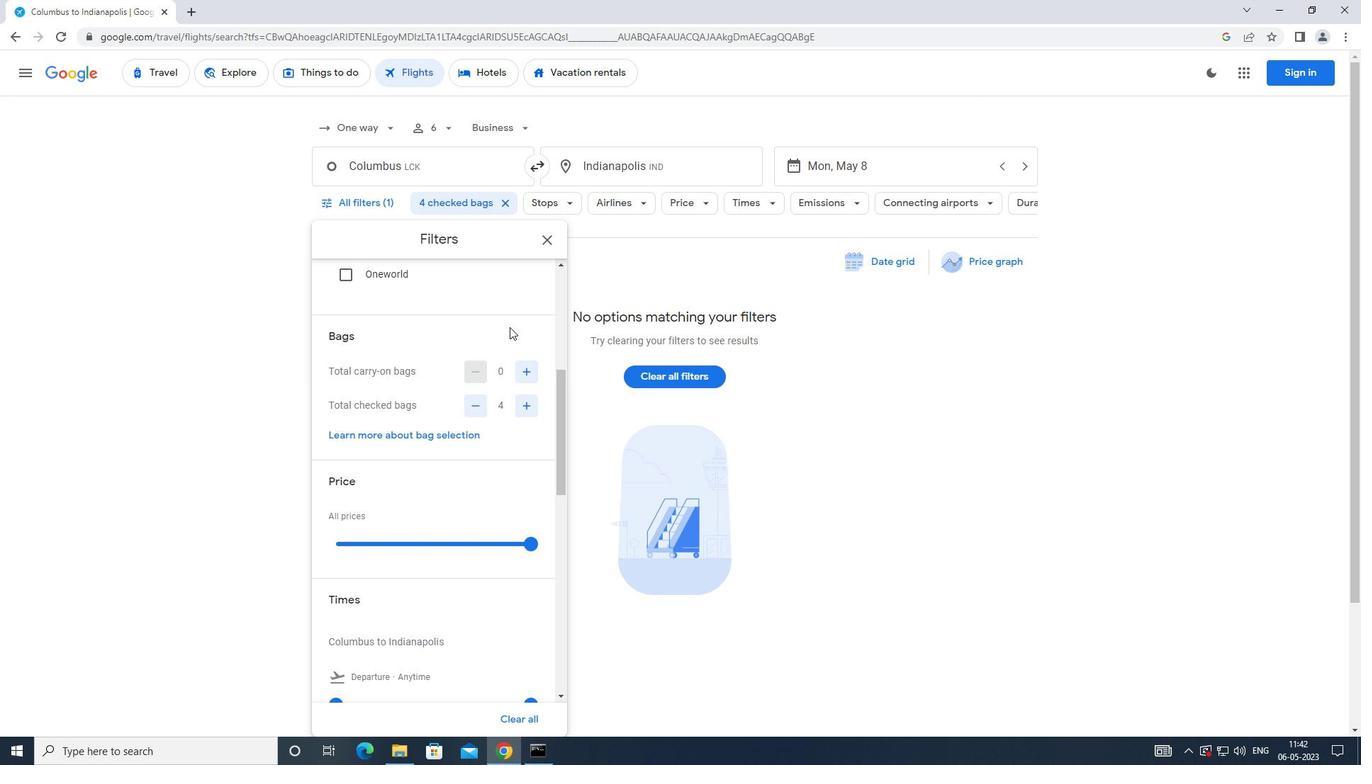 
Action: Mouse scrolled (510, 326) with delta (0, 0)
Screenshot: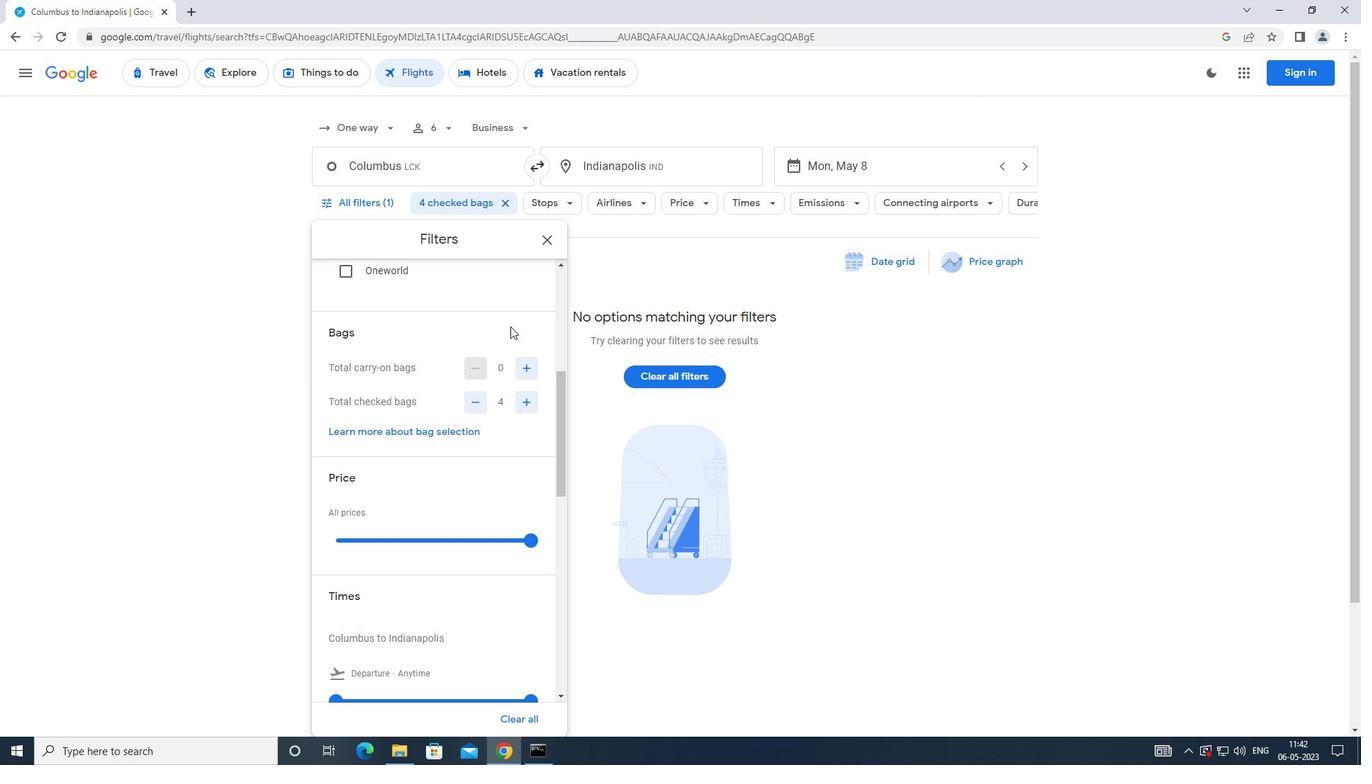 
Action: Mouse moved to (525, 400)
Screenshot: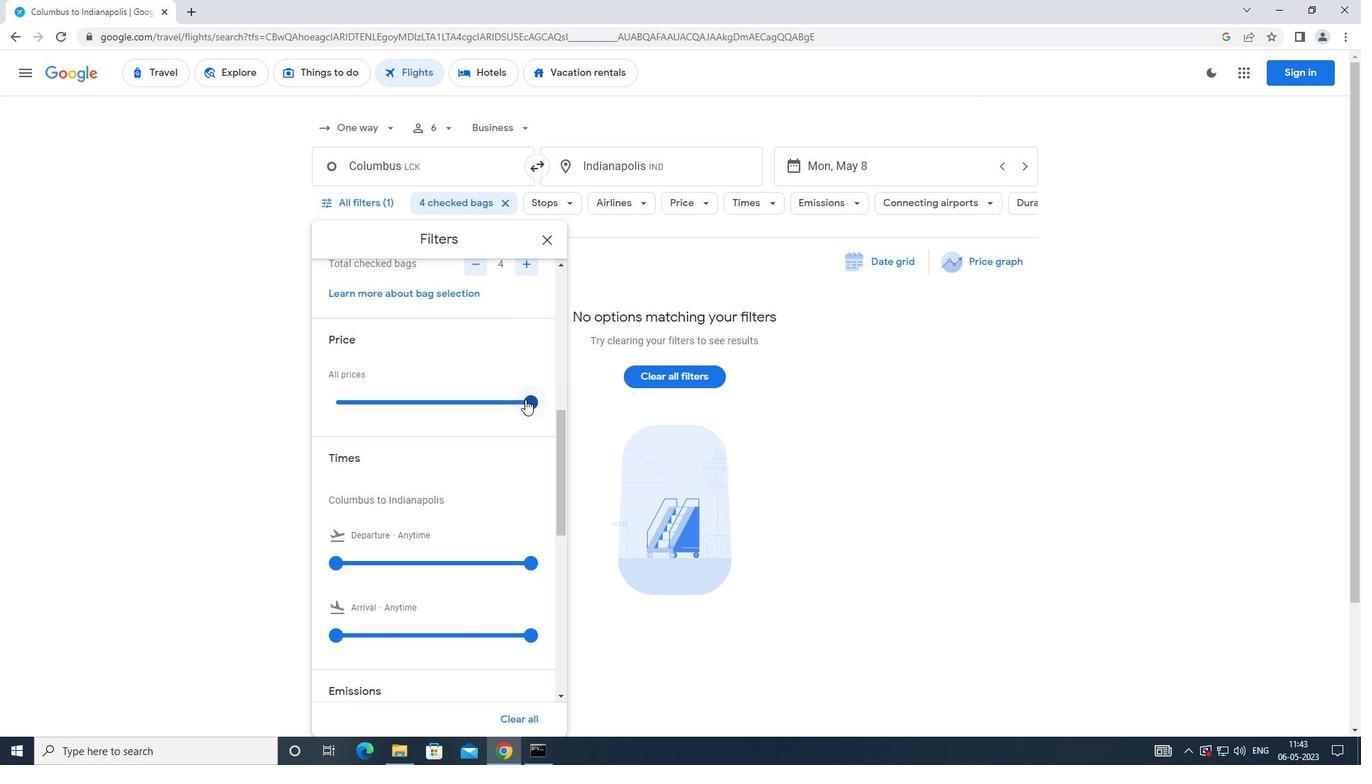 
Action: Mouse pressed left at (525, 400)
Screenshot: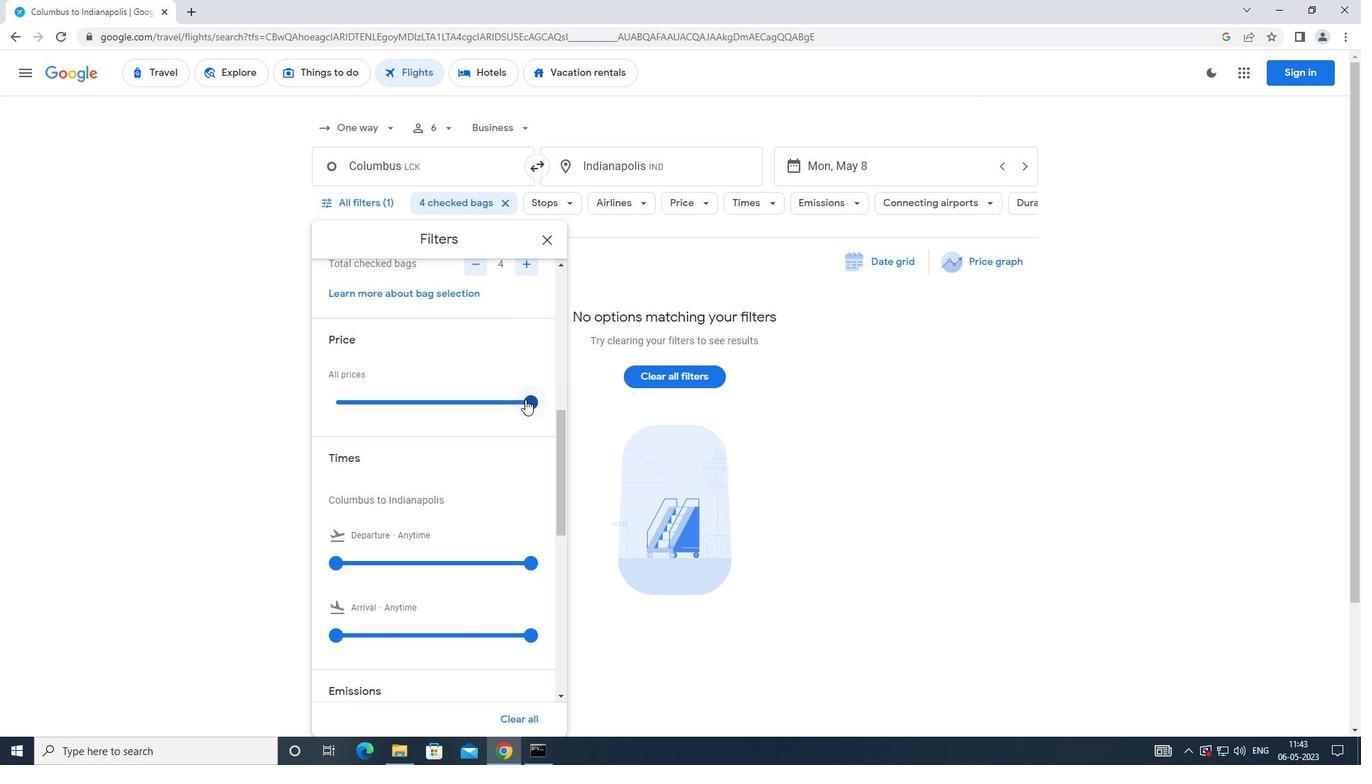 
Action: Mouse moved to (504, 346)
Screenshot: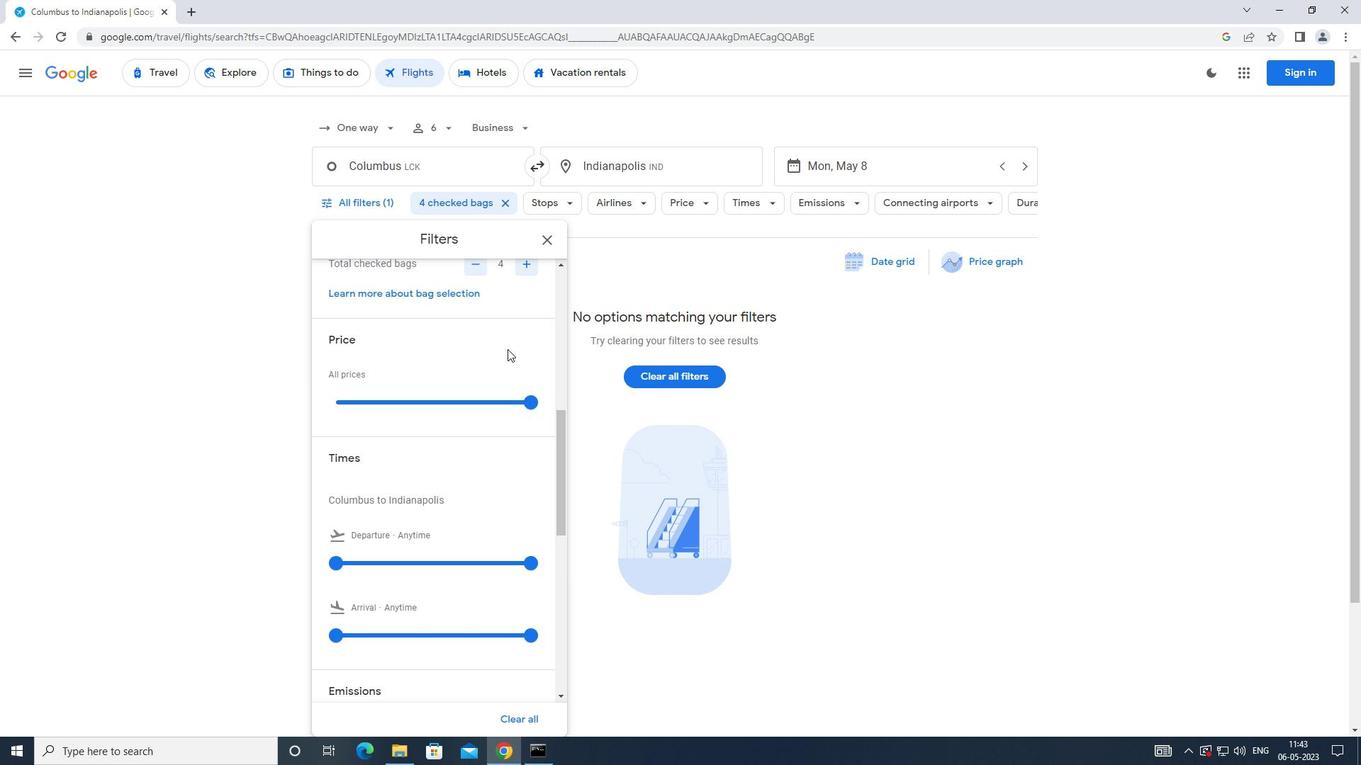 
